 Task: Find connections with filter location Bangui with filter topic #househunting with filter profile language English with filter current company CBTS with filter school Lloyd Law College - India with filter industry Funds and Trusts with filter service category Demand Generation with filter keywords title Shelf Stocker
Action: Mouse moved to (706, 111)
Screenshot: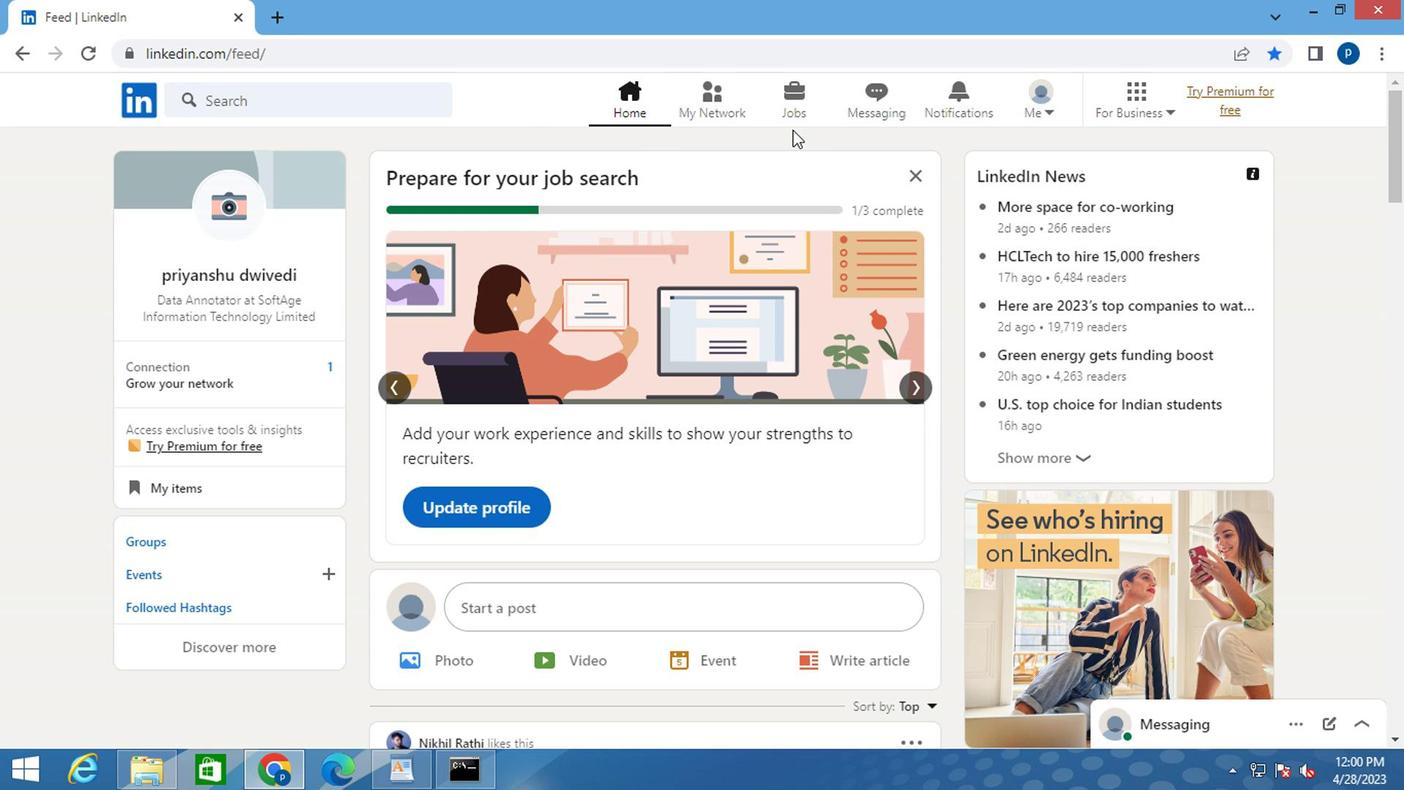 
Action: Mouse pressed left at (706, 111)
Screenshot: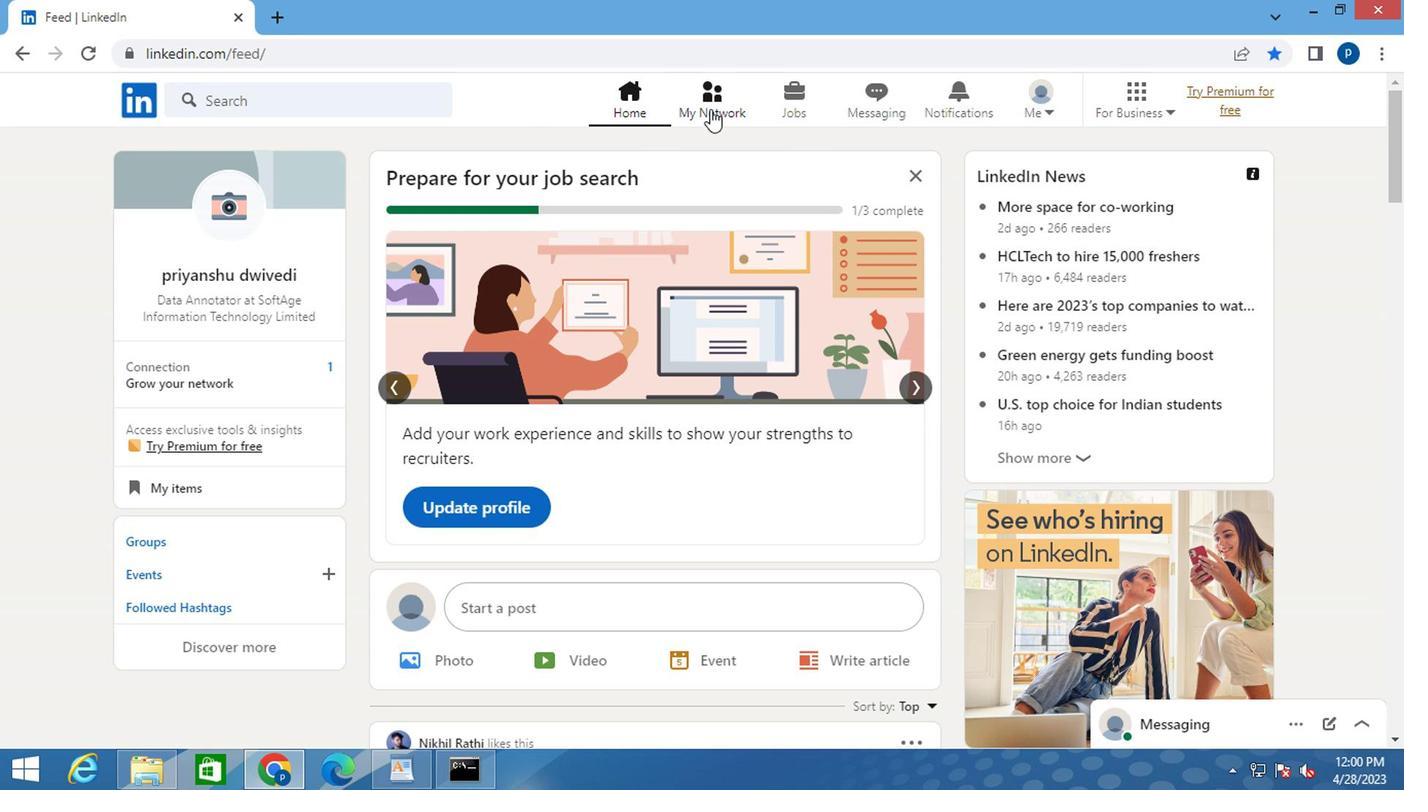 
Action: Mouse moved to (208, 218)
Screenshot: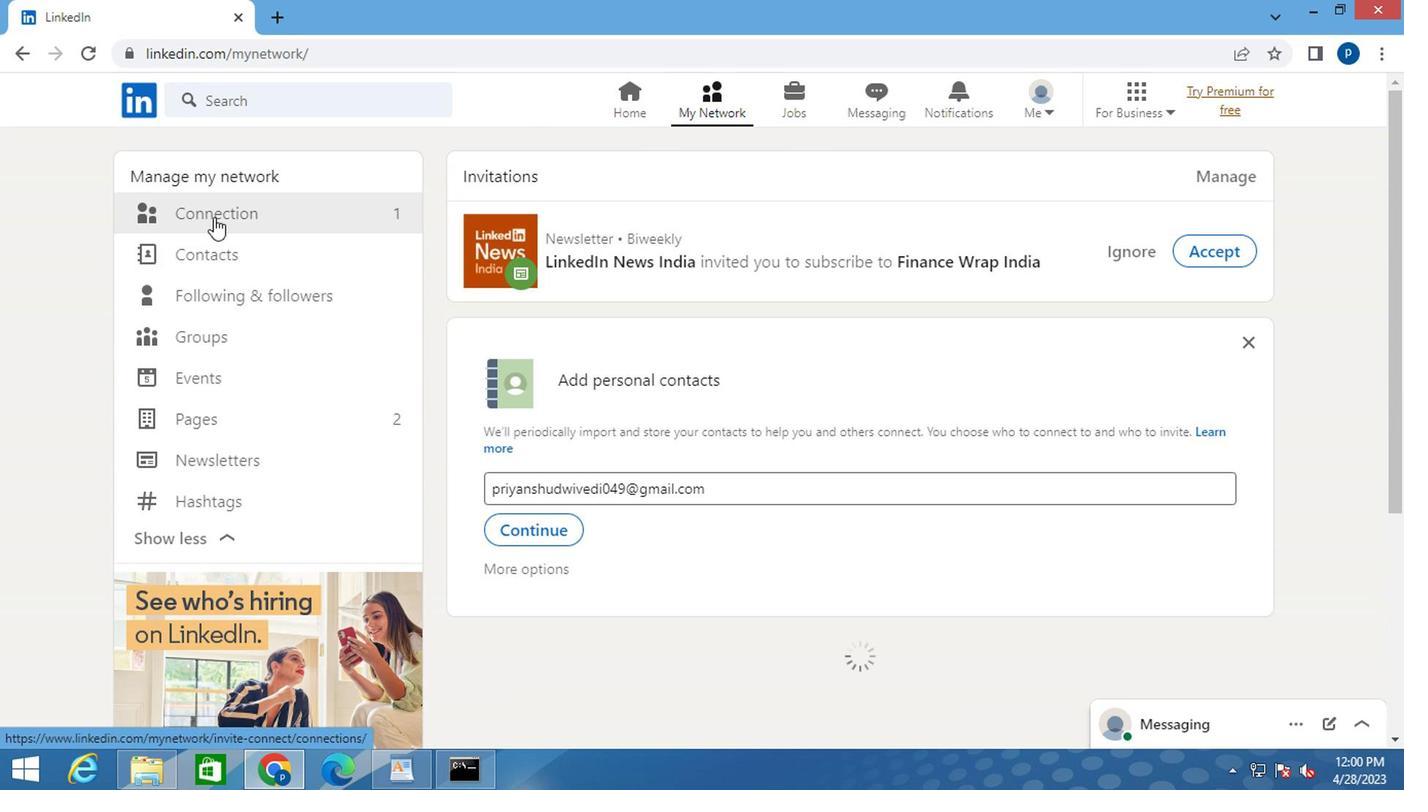
Action: Mouse pressed left at (208, 218)
Screenshot: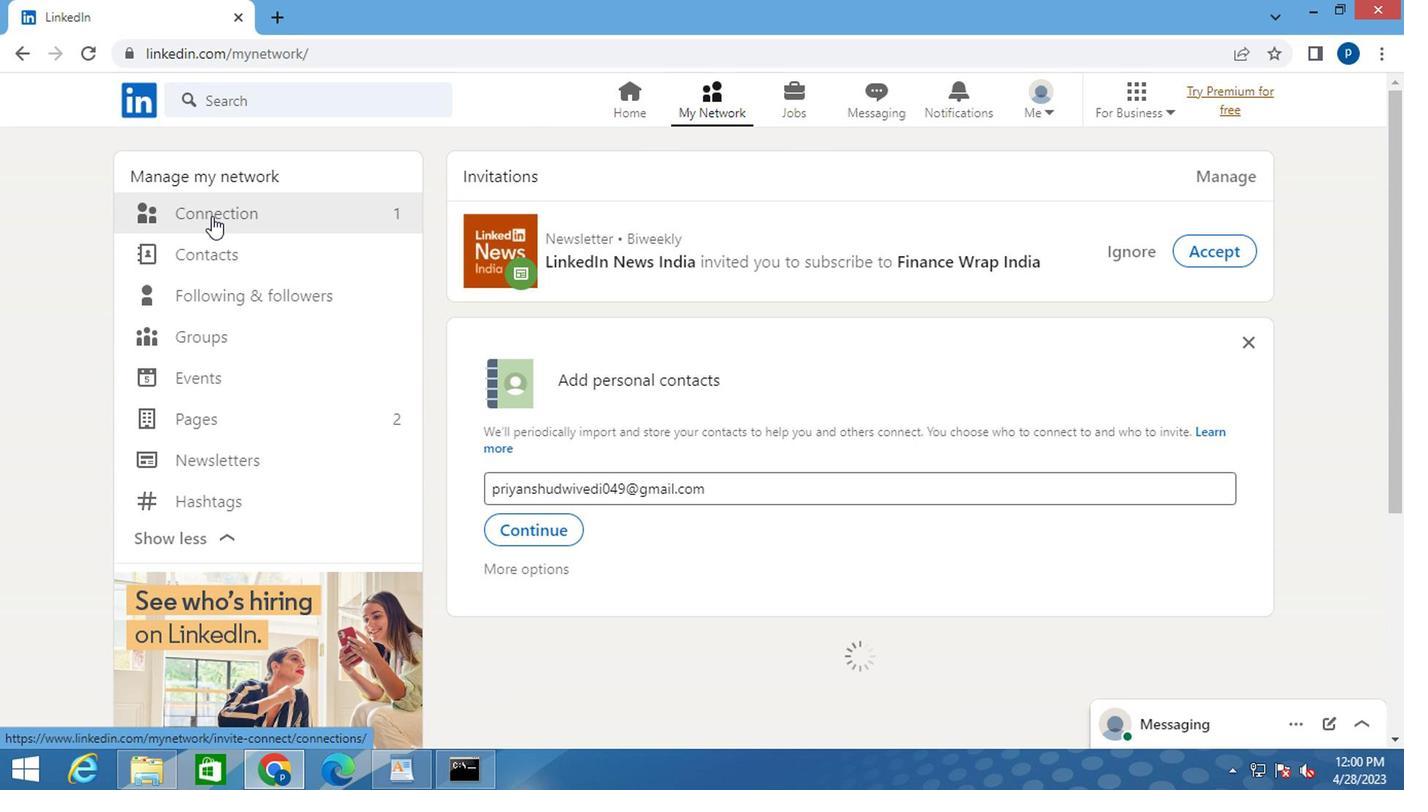 
Action: Mouse moved to (832, 221)
Screenshot: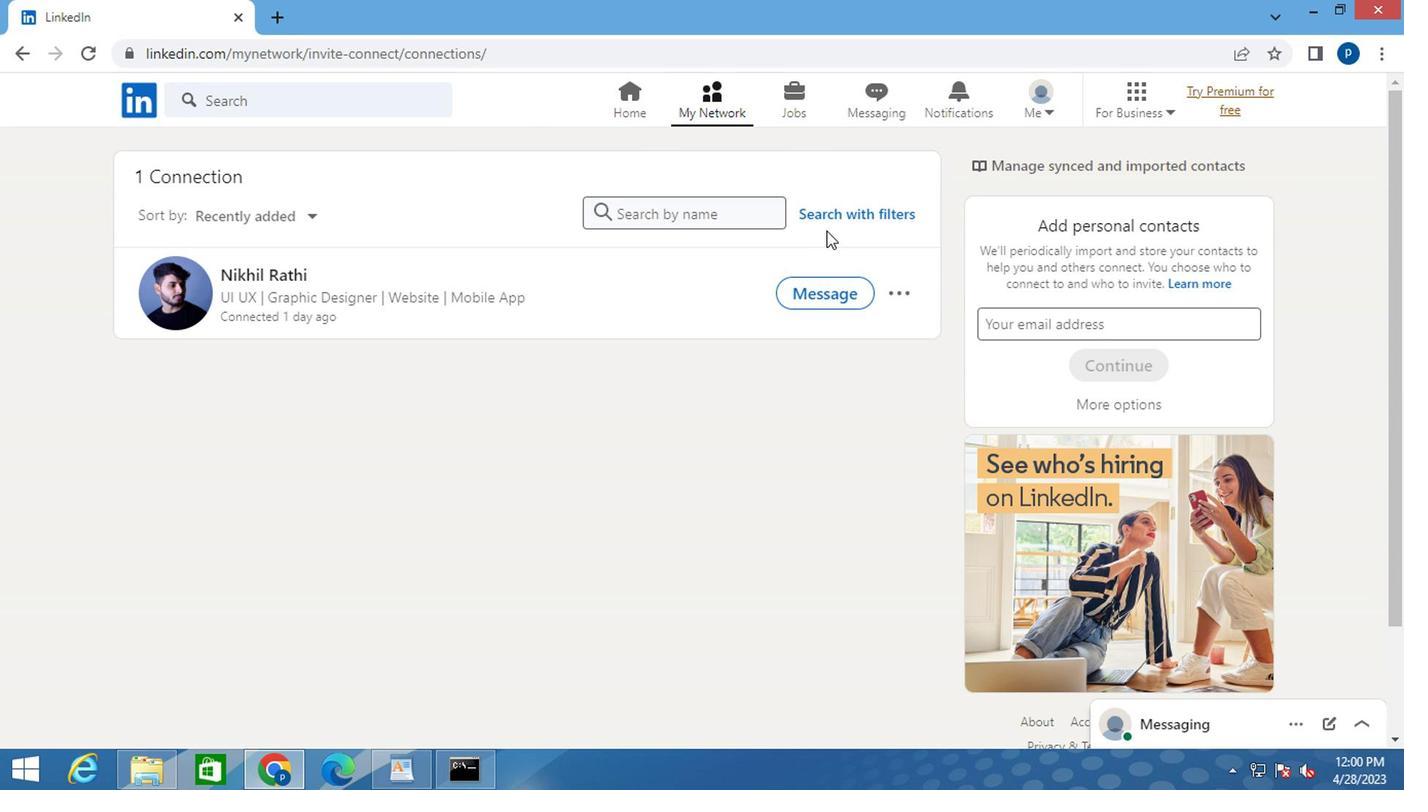 
Action: Mouse pressed left at (832, 221)
Screenshot: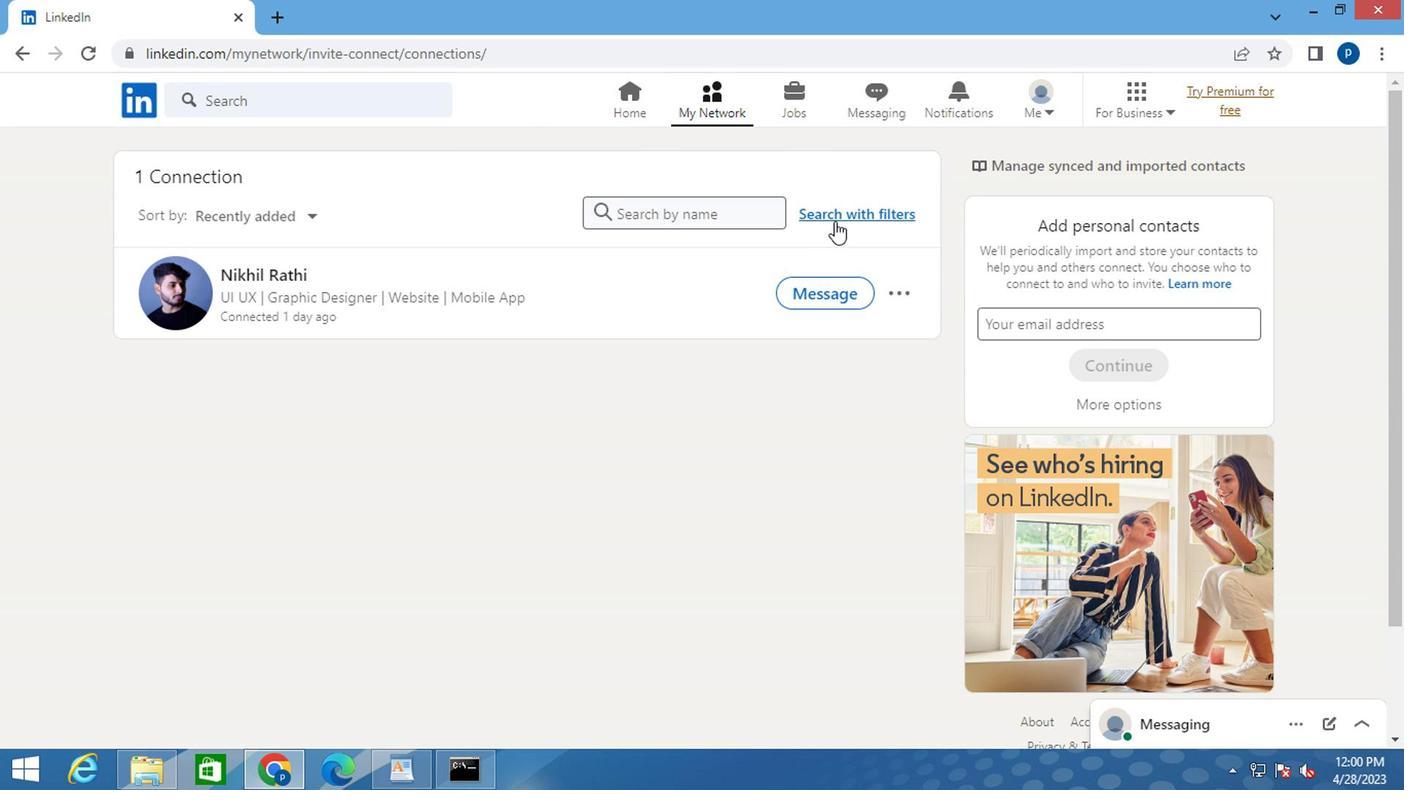 
Action: Mouse moved to (766, 166)
Screenshot: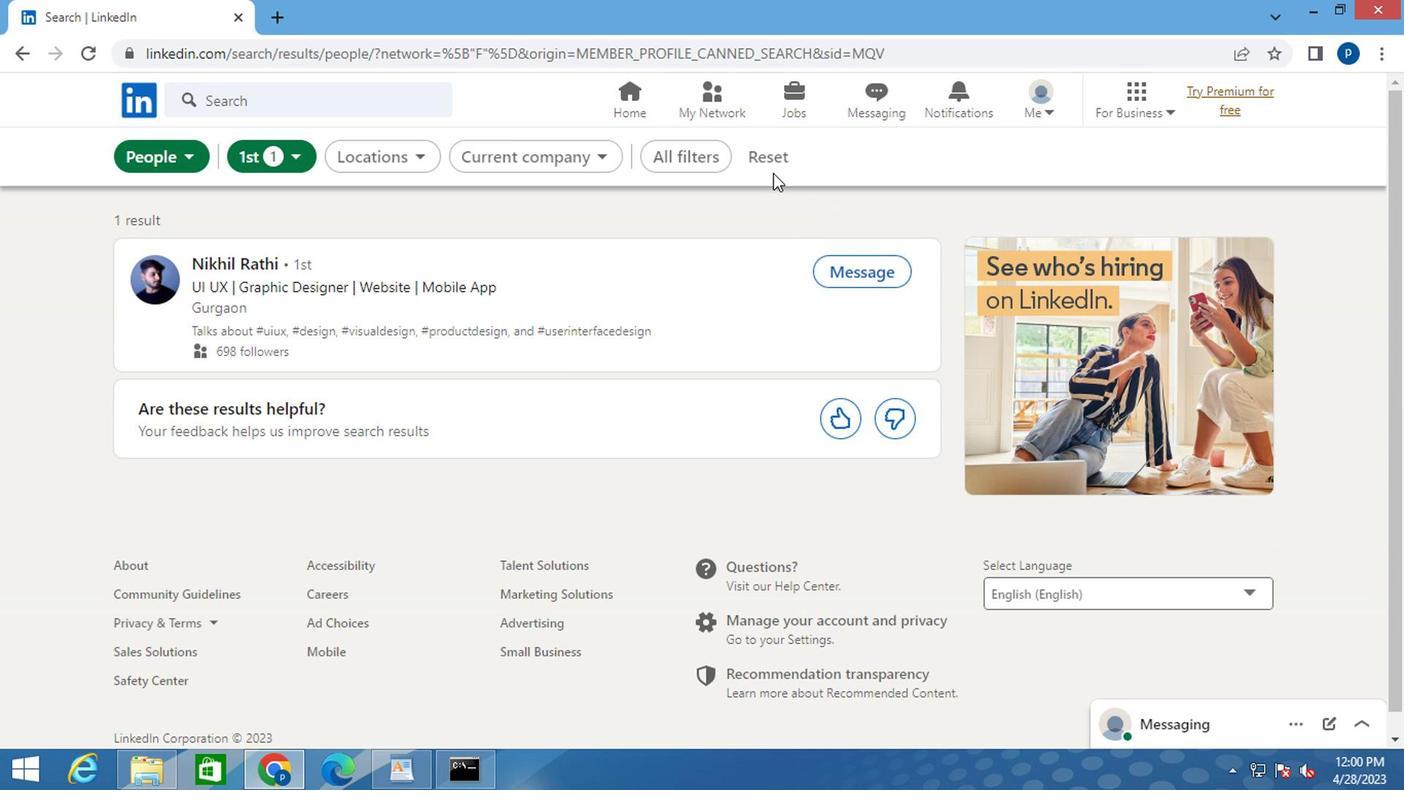 
Action: Mouse pressed left at (766, 166)
Screenshot: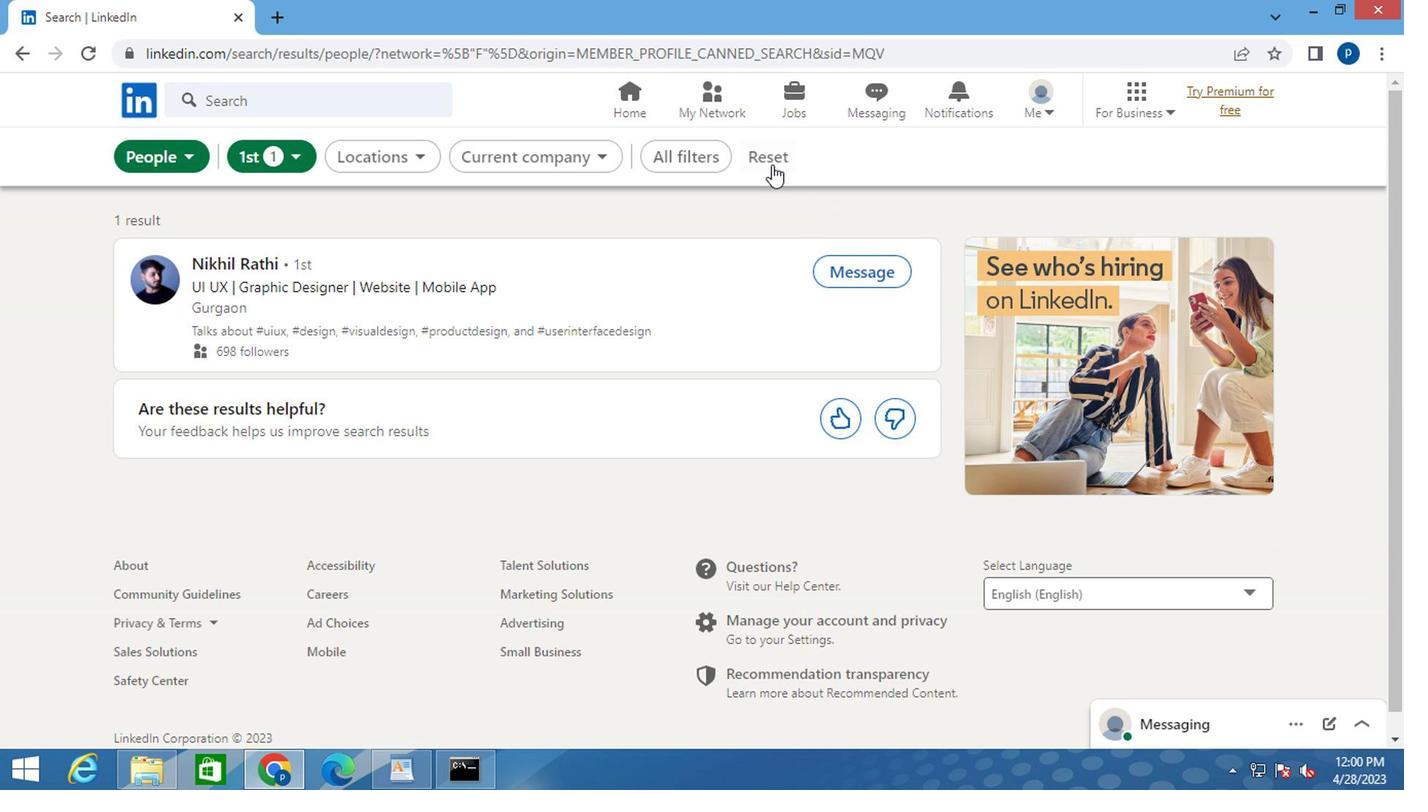 
Action: Mouse moved to (741, 163)
Screenshot: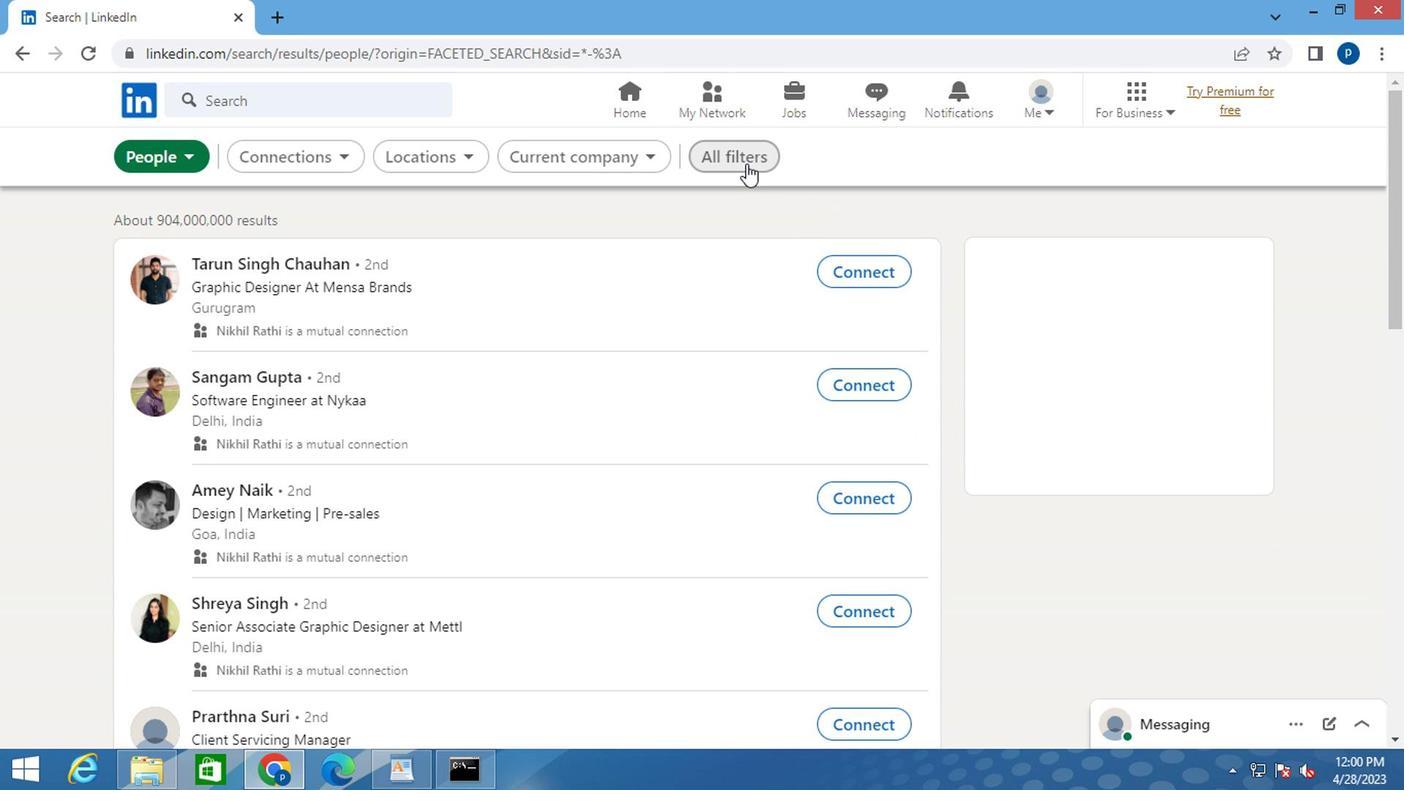 
Action: Mouse pressed left at (741, 163)
Screenshot: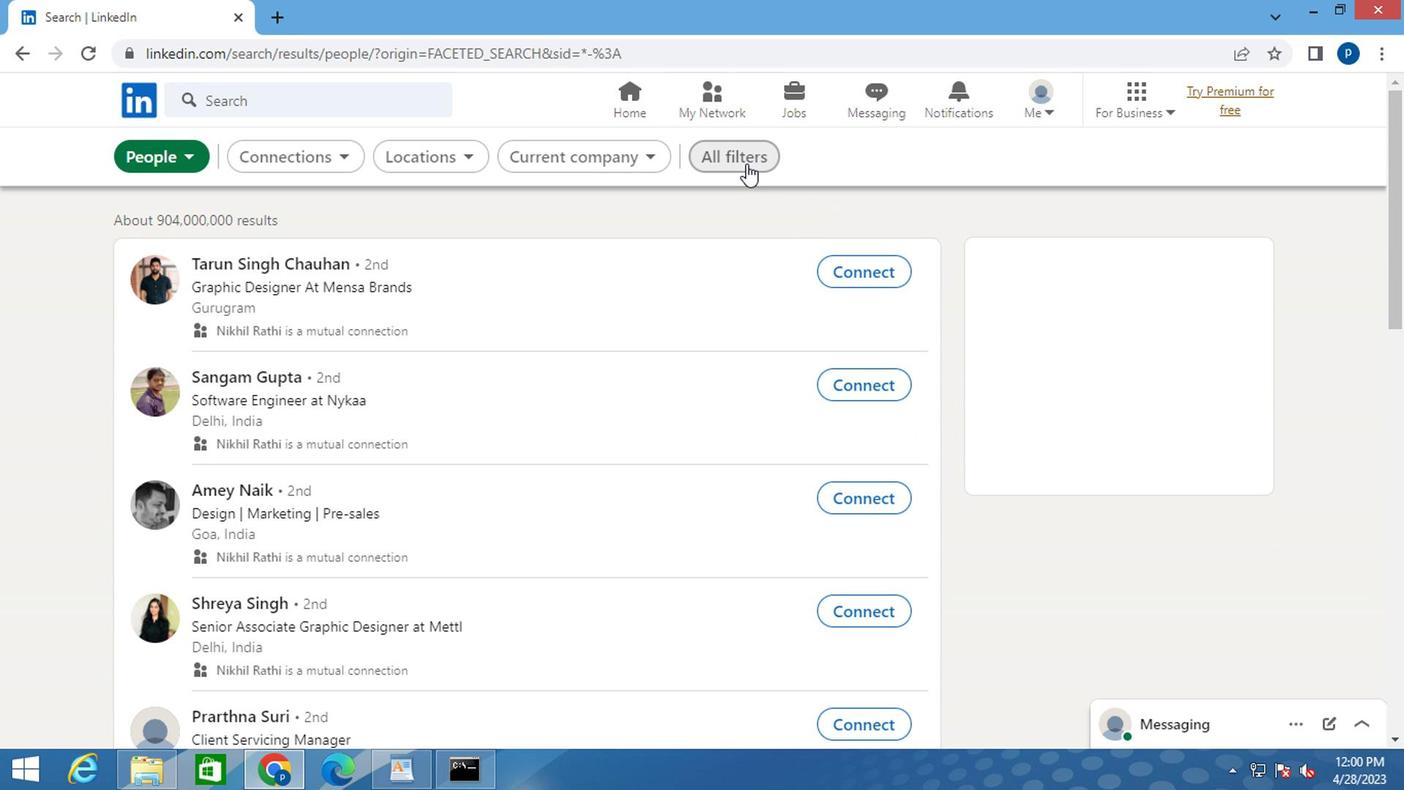 
Action: Mouse moved to (1096, 454)
Screenshot: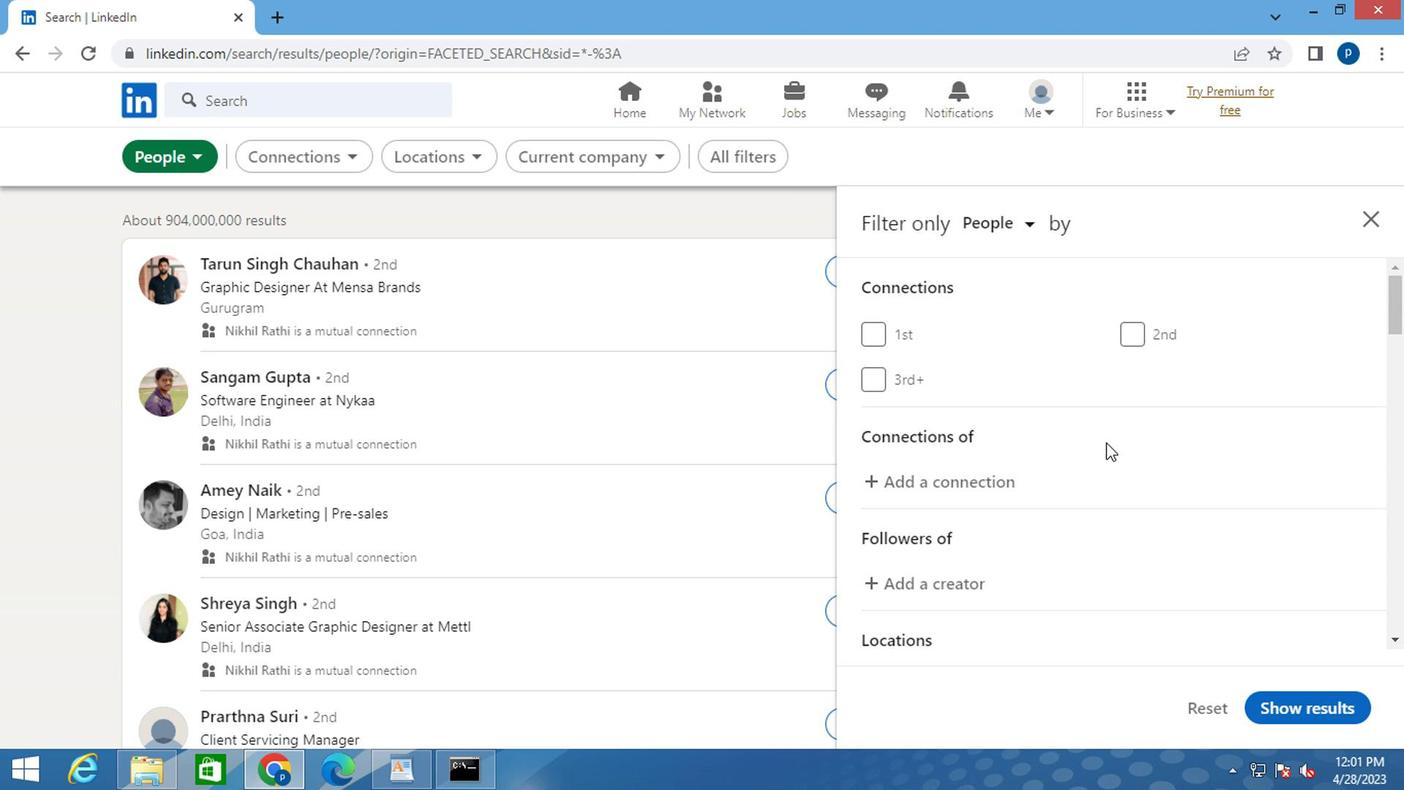 
Action: Mouse scrolled (1096, 453) with delta (0, 0)
Screenshot: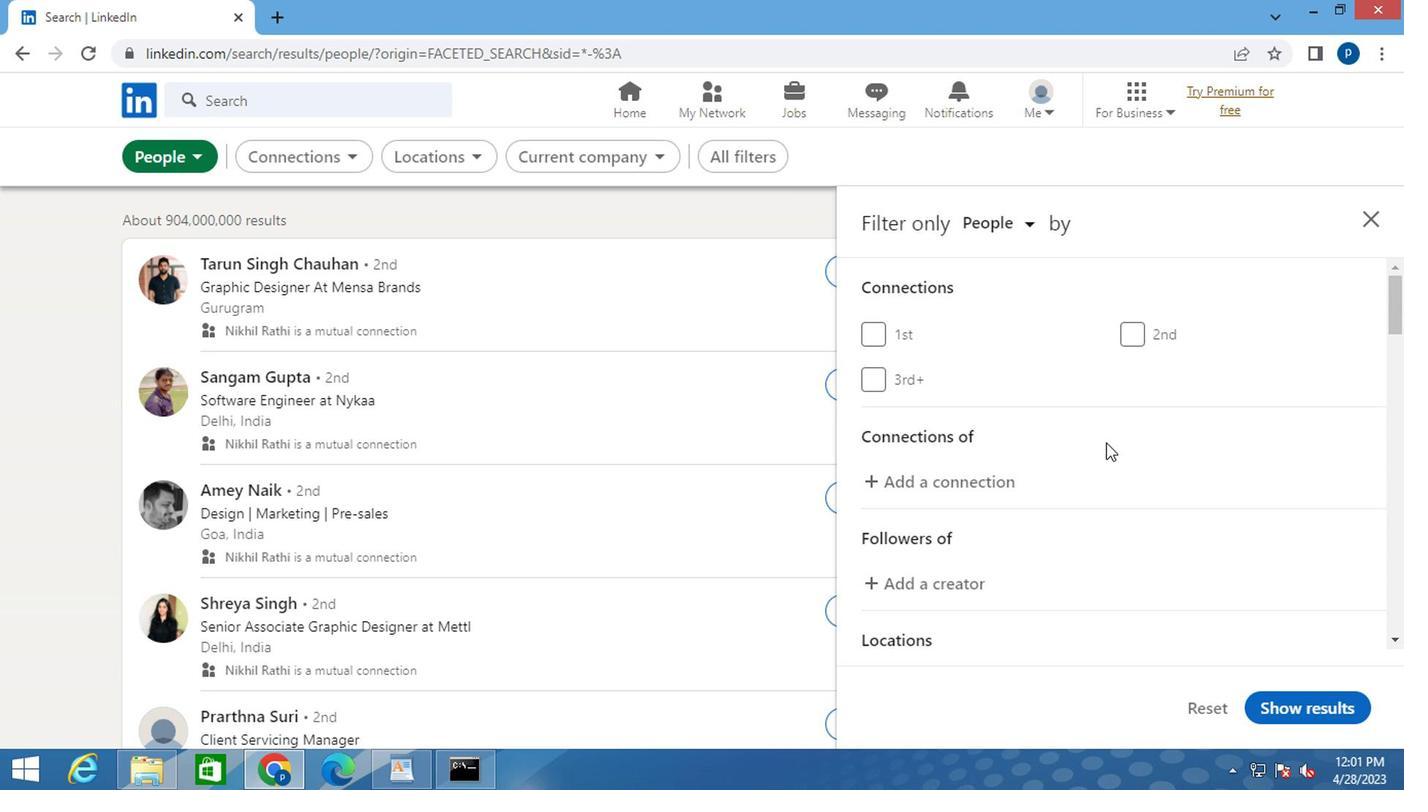 
Action: Mouse moved to (1095, 455)
Screenshot: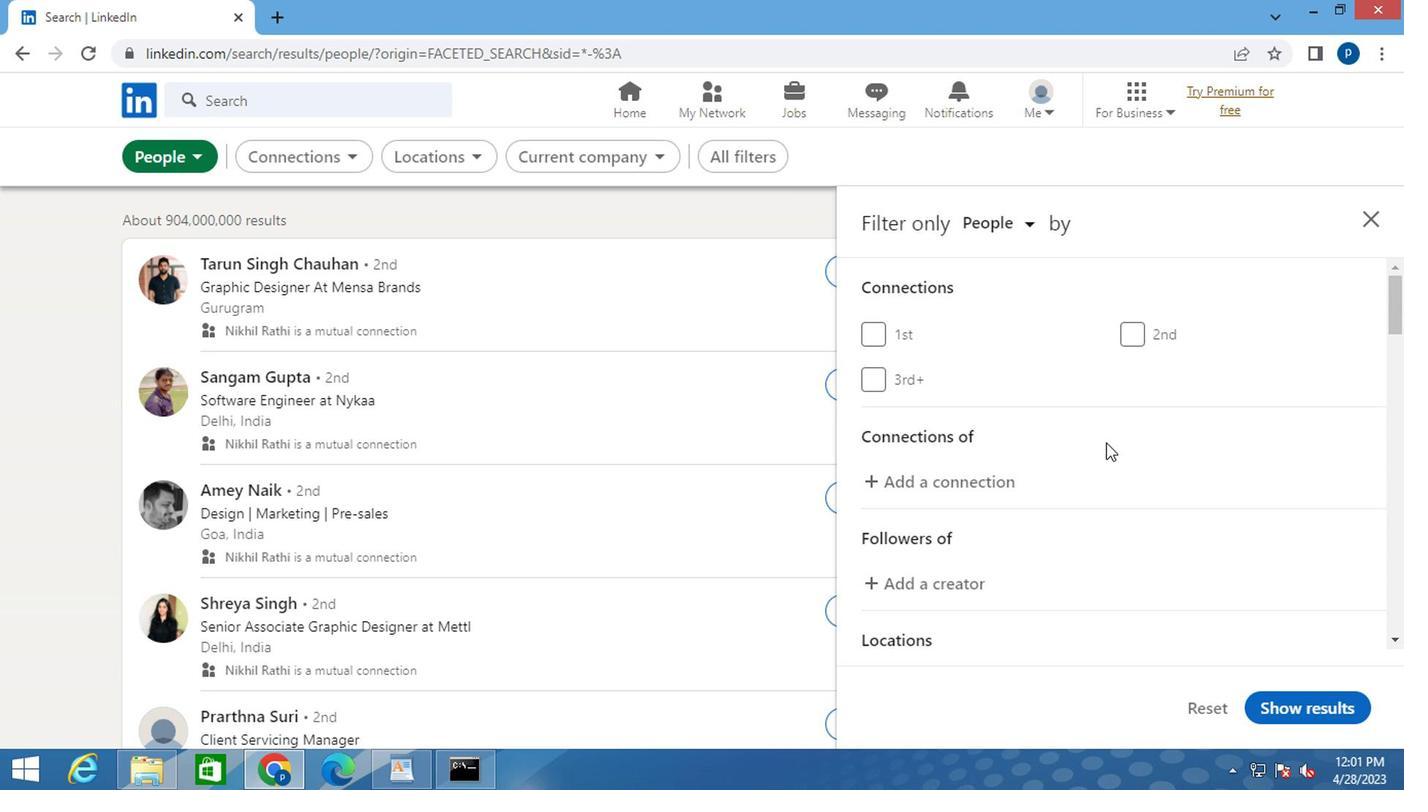 
Action: Mouse scrolled (1095, 454) with delta (0, 0)
Screenshot: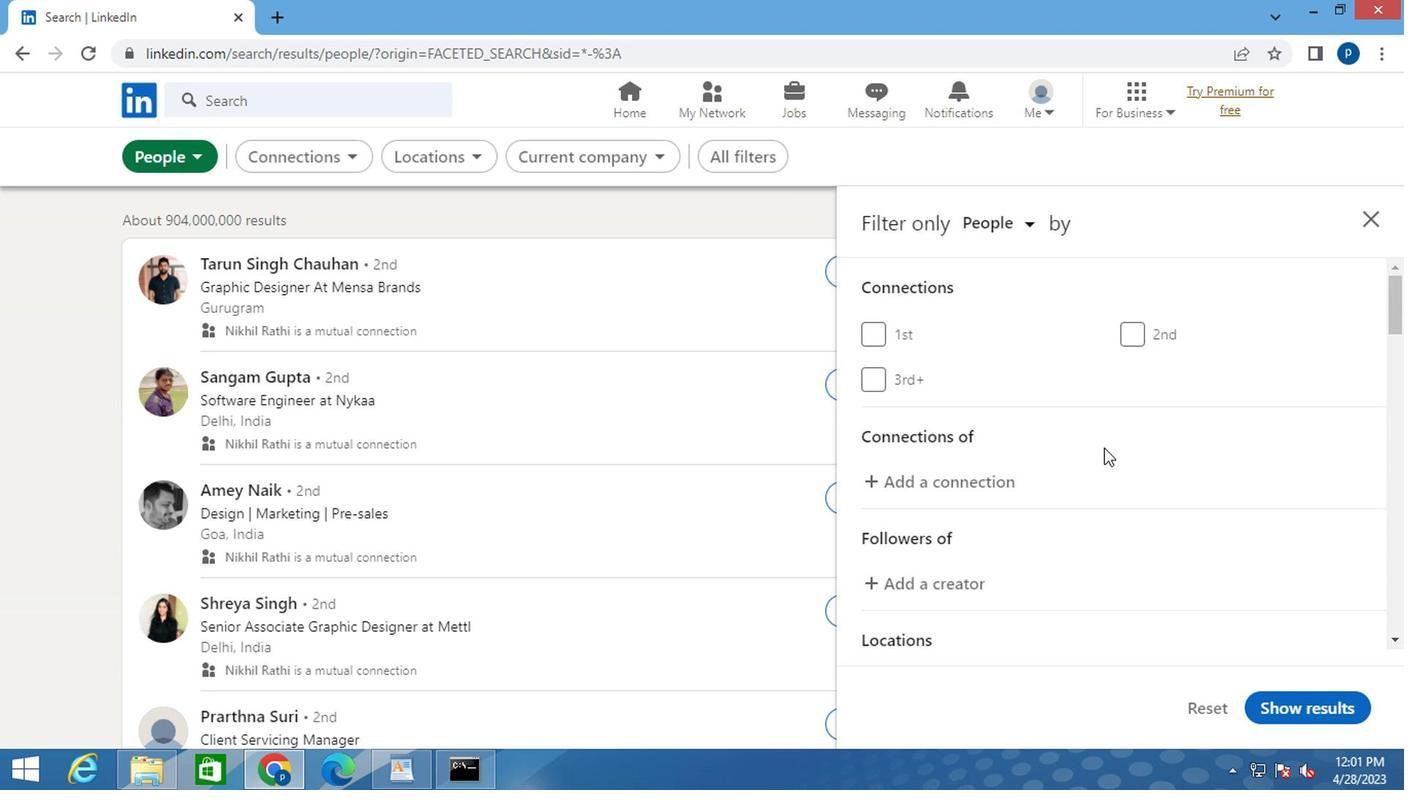 
Action: Mouse moved to (1158, 569)
Screenshot: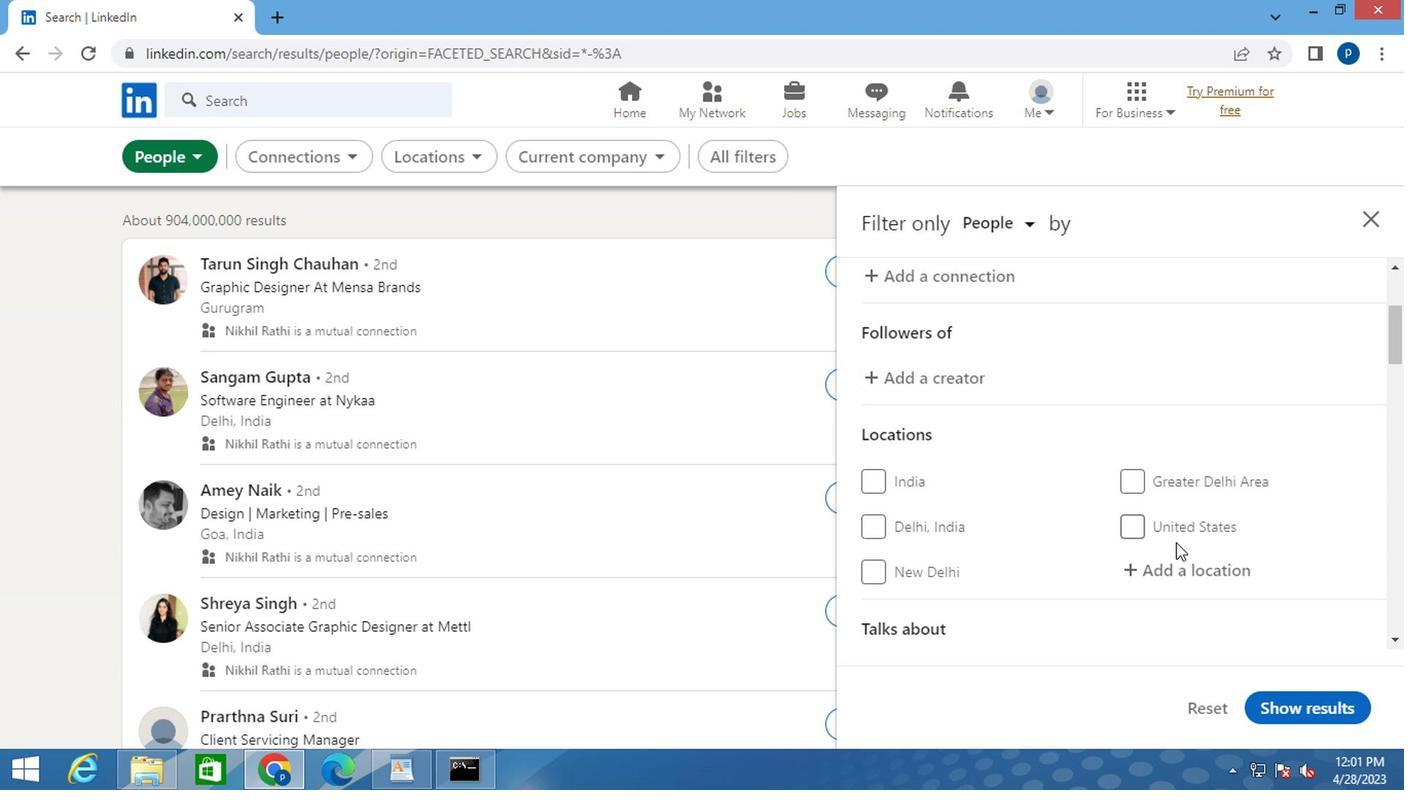 
Action: Mouse pressed left at (1158, 569)
Screenshot: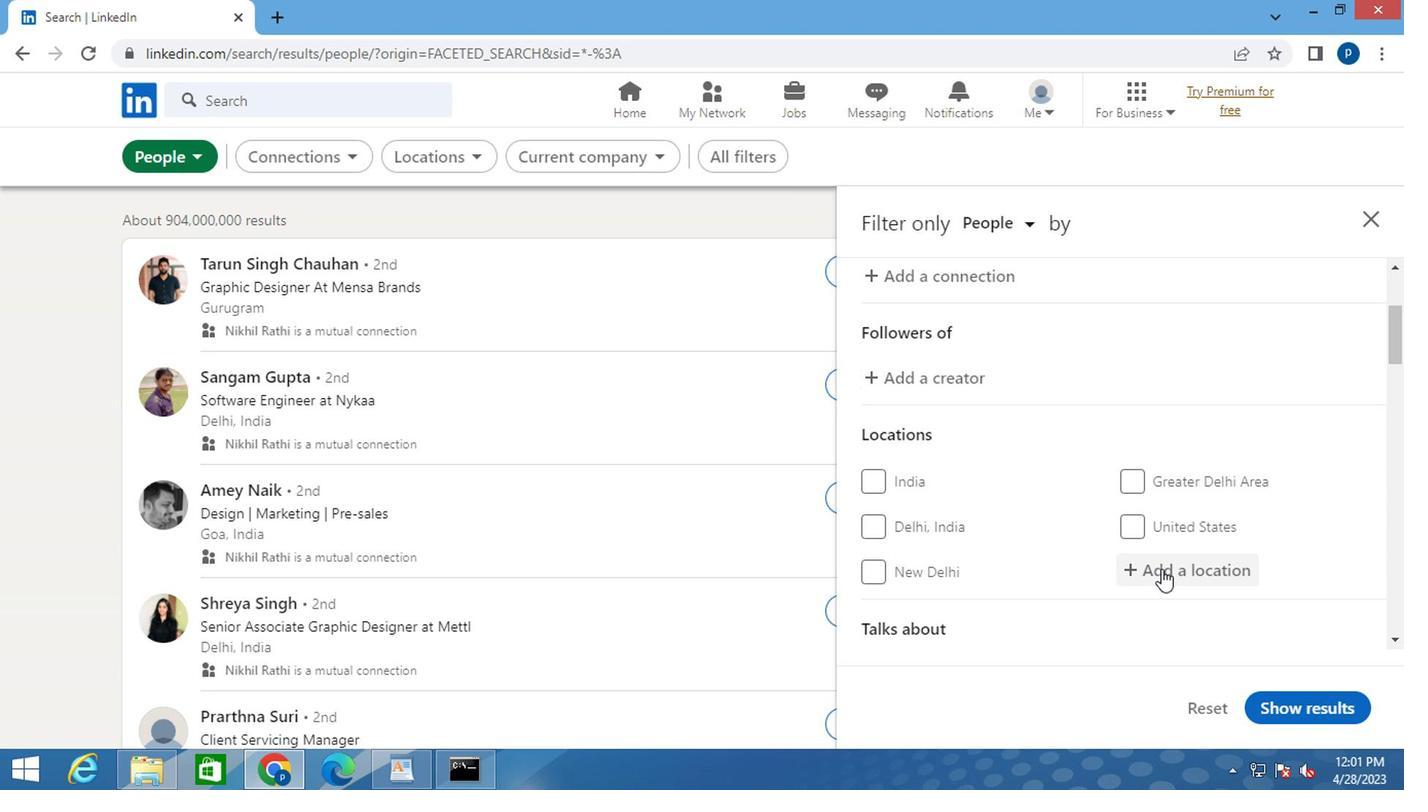 
Action: Key pressed <Key.caps_lock>b<Key.caps_lock>angui<Key.enter>
Screenshot: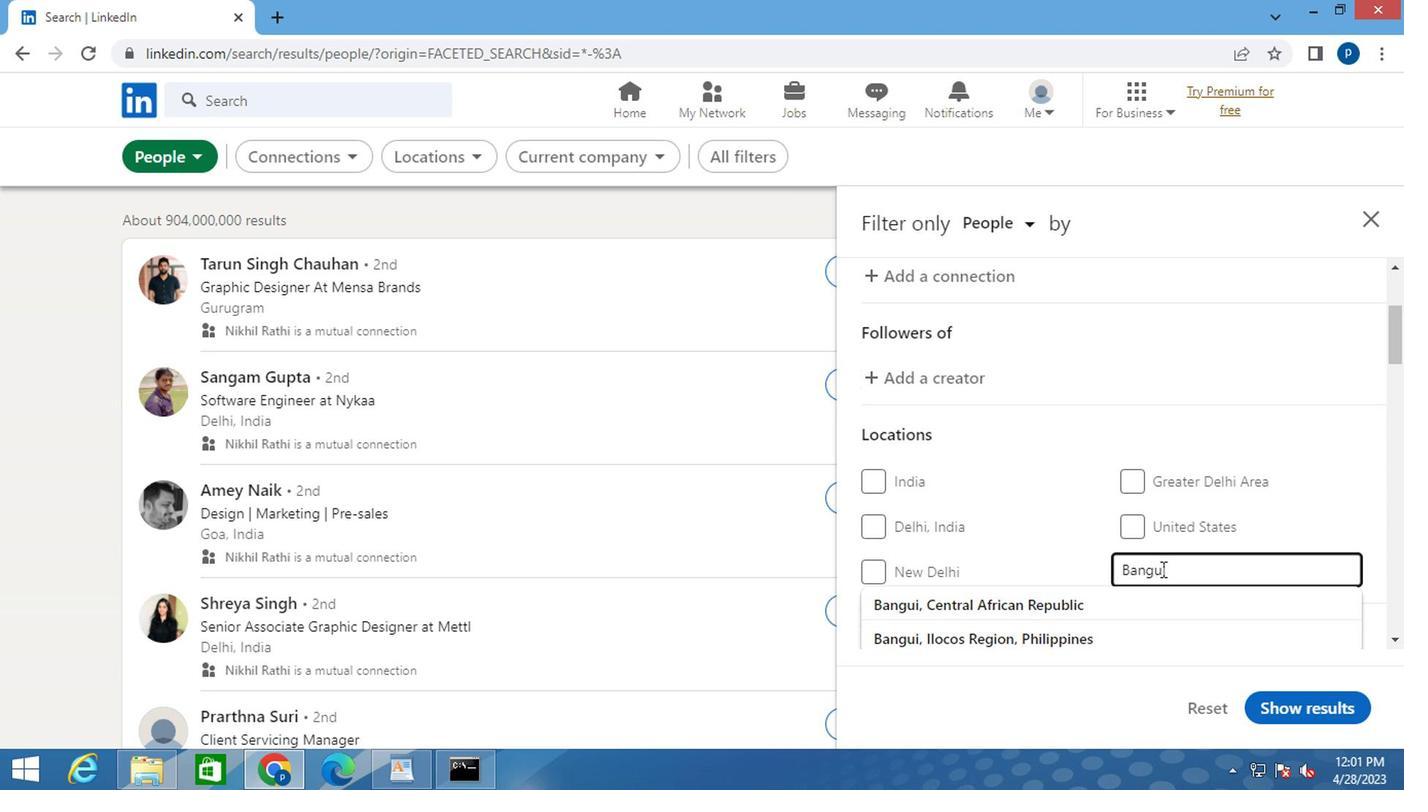 
Action: Mouse moved to (1105, 589)
Screenshot: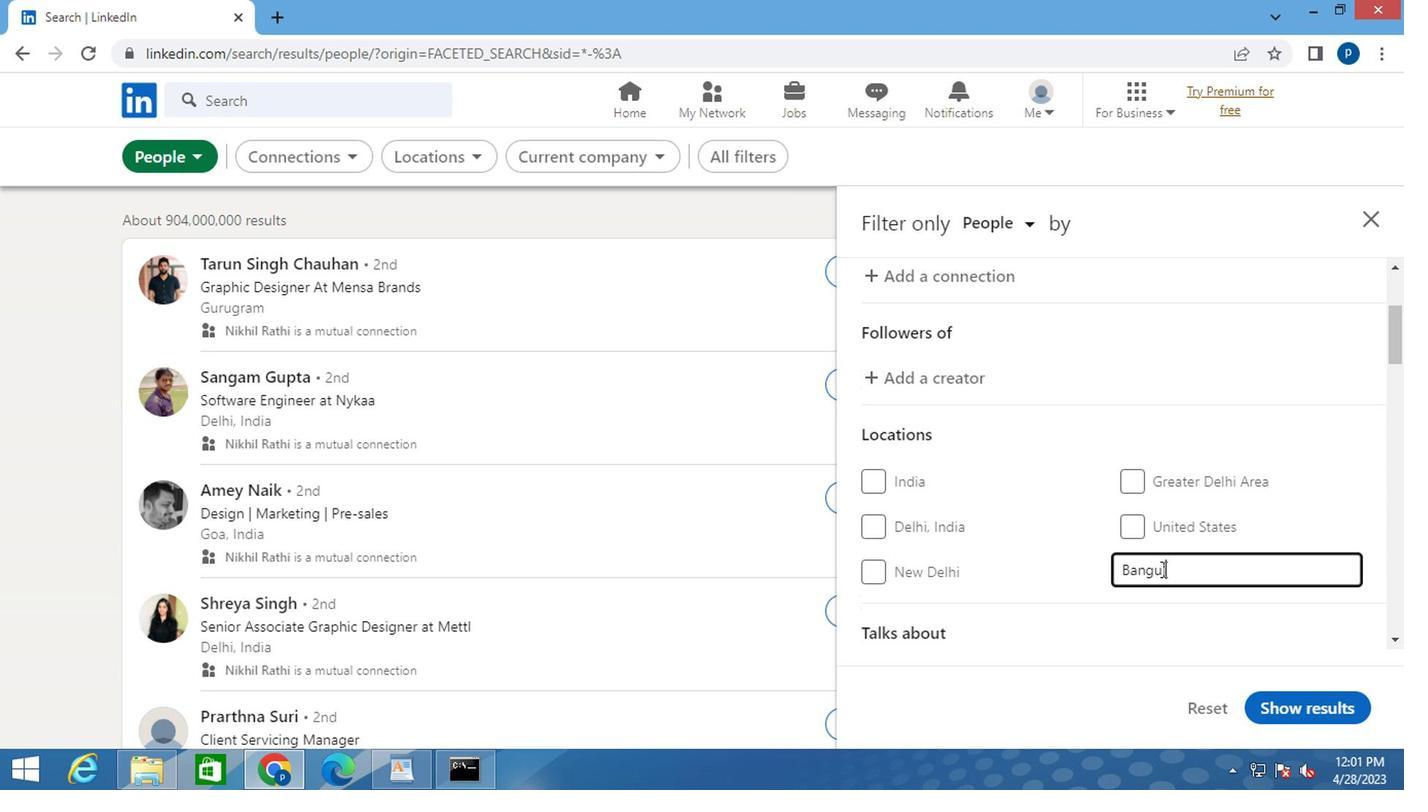 
Action: Mouse scrolled (1105, 588) with delta (0, -1)
Screenshot: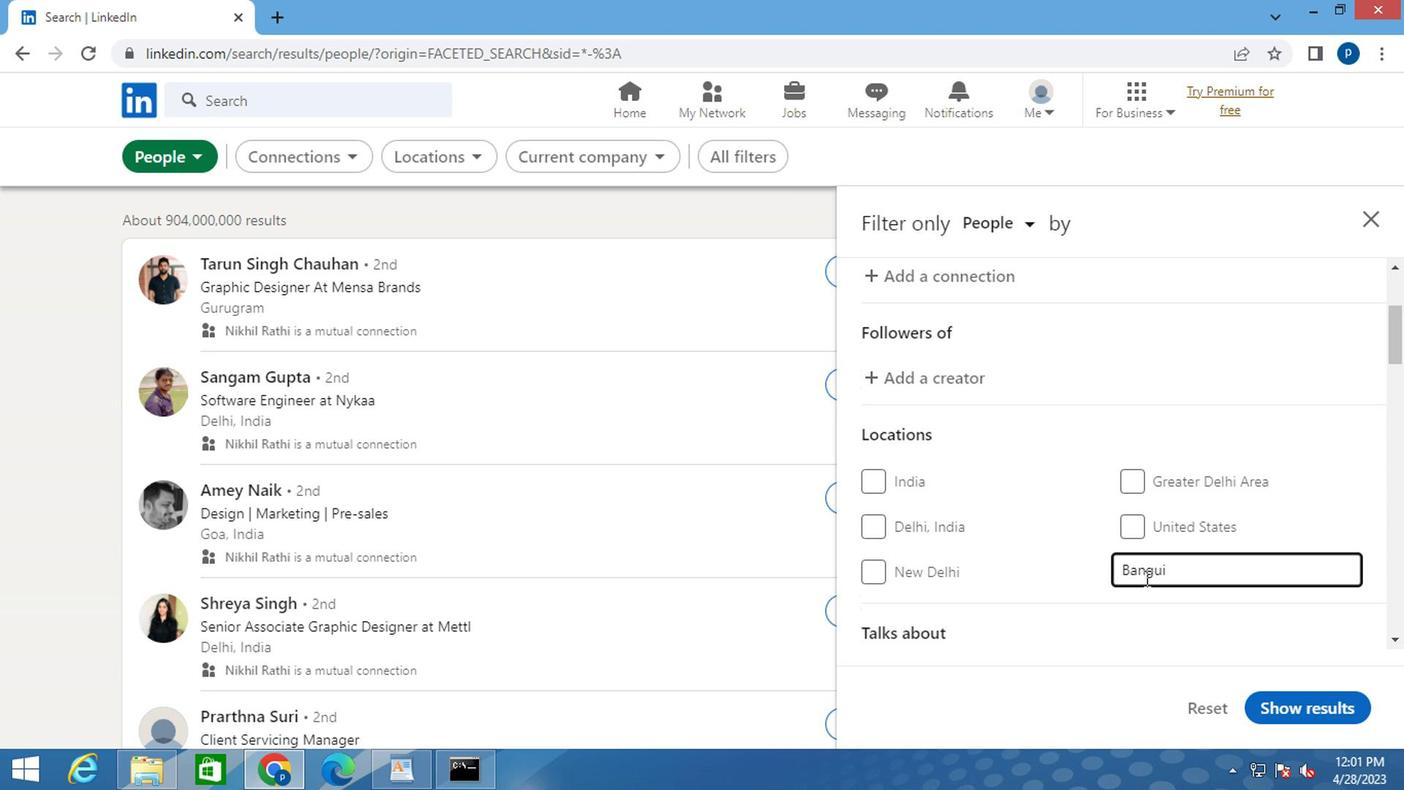 
Action: Mouse scrolled (1105, 588) with delta (0, -1)
Screenshot: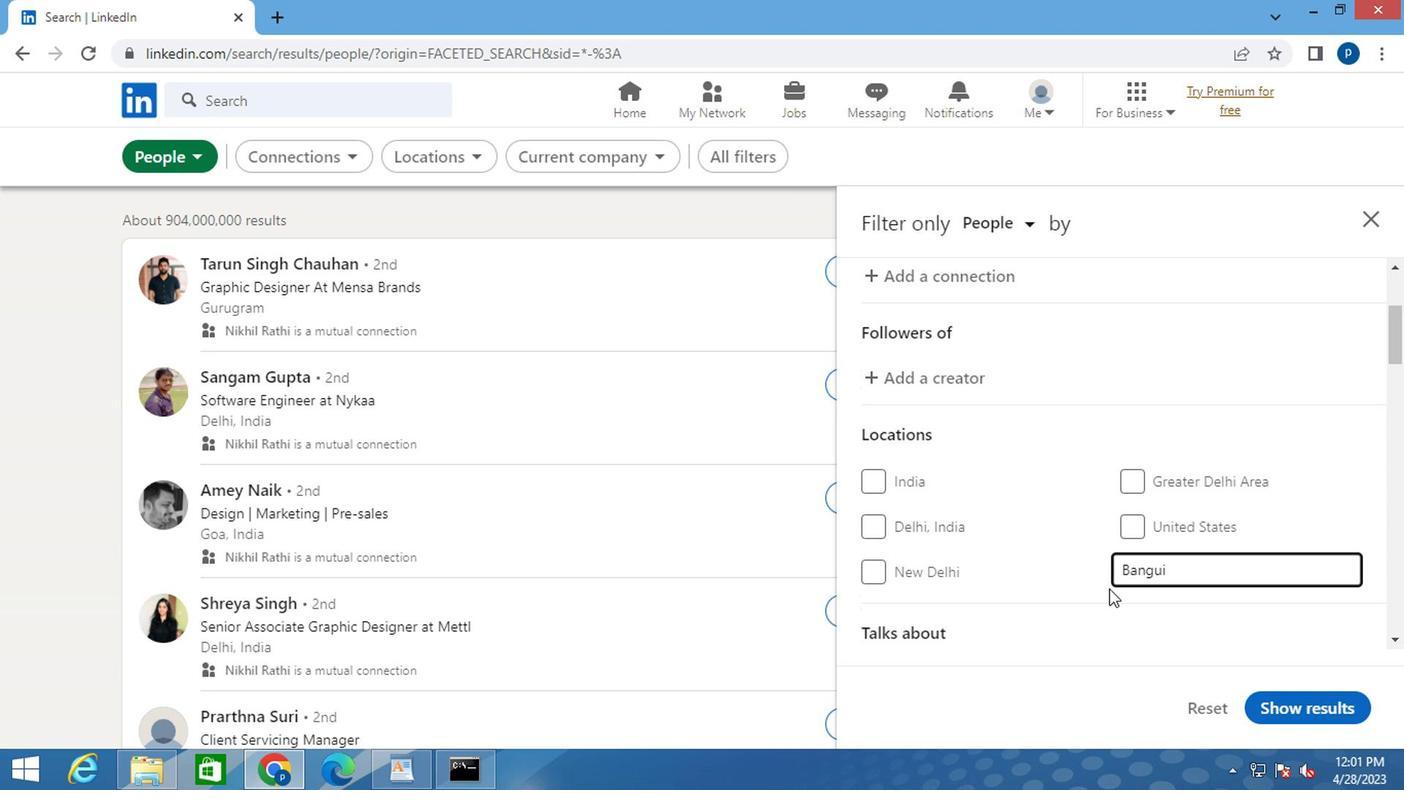 
Action: Mouse moved to (1135, 572)
Screenshot: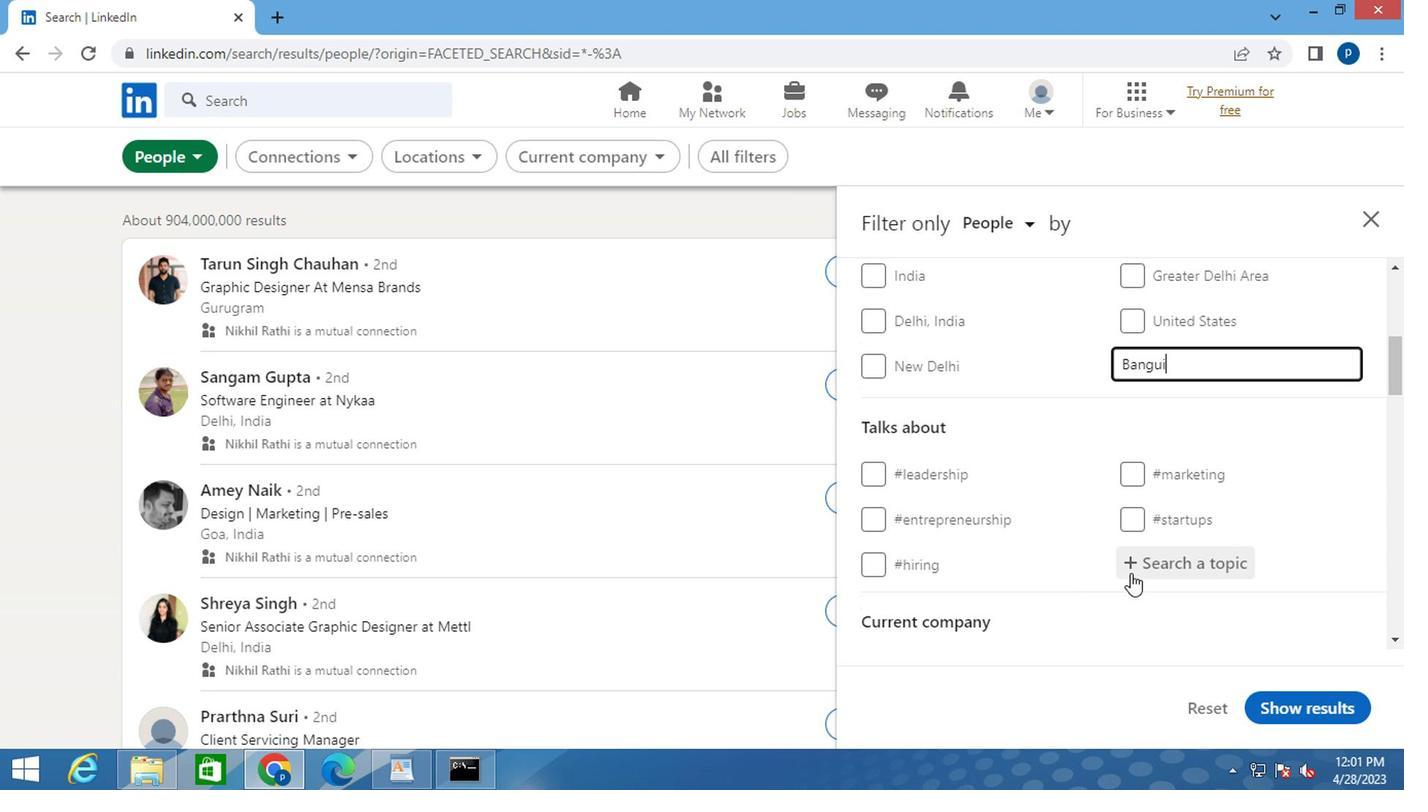 
Action: Mouse pressed left at (1135, 572)
Screenshot: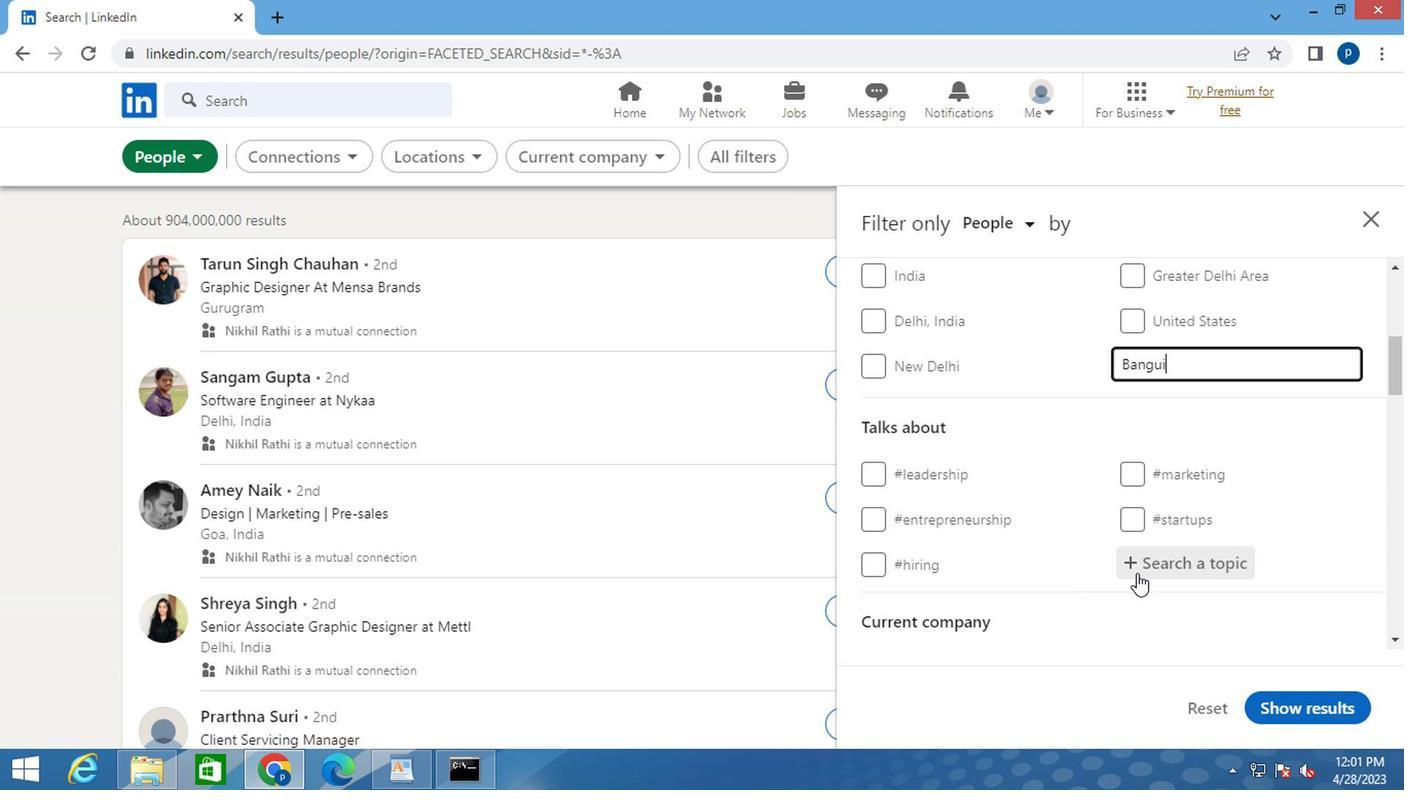 
Action: Key pressed <Key.shift>#HOUSEHUNTING<Key.space>
Screenshot: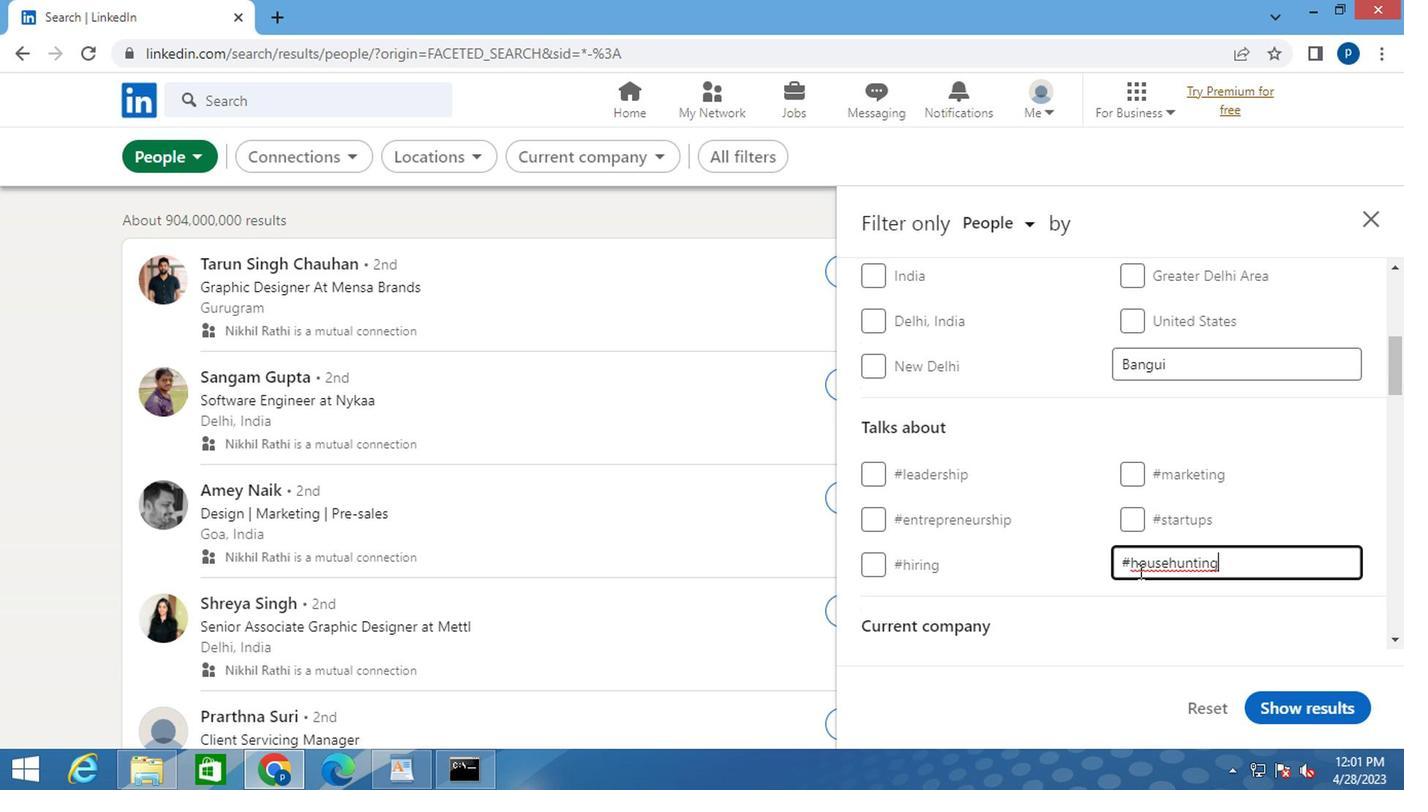 
Action: Mouse moved to (1087, 569)
Screenshot: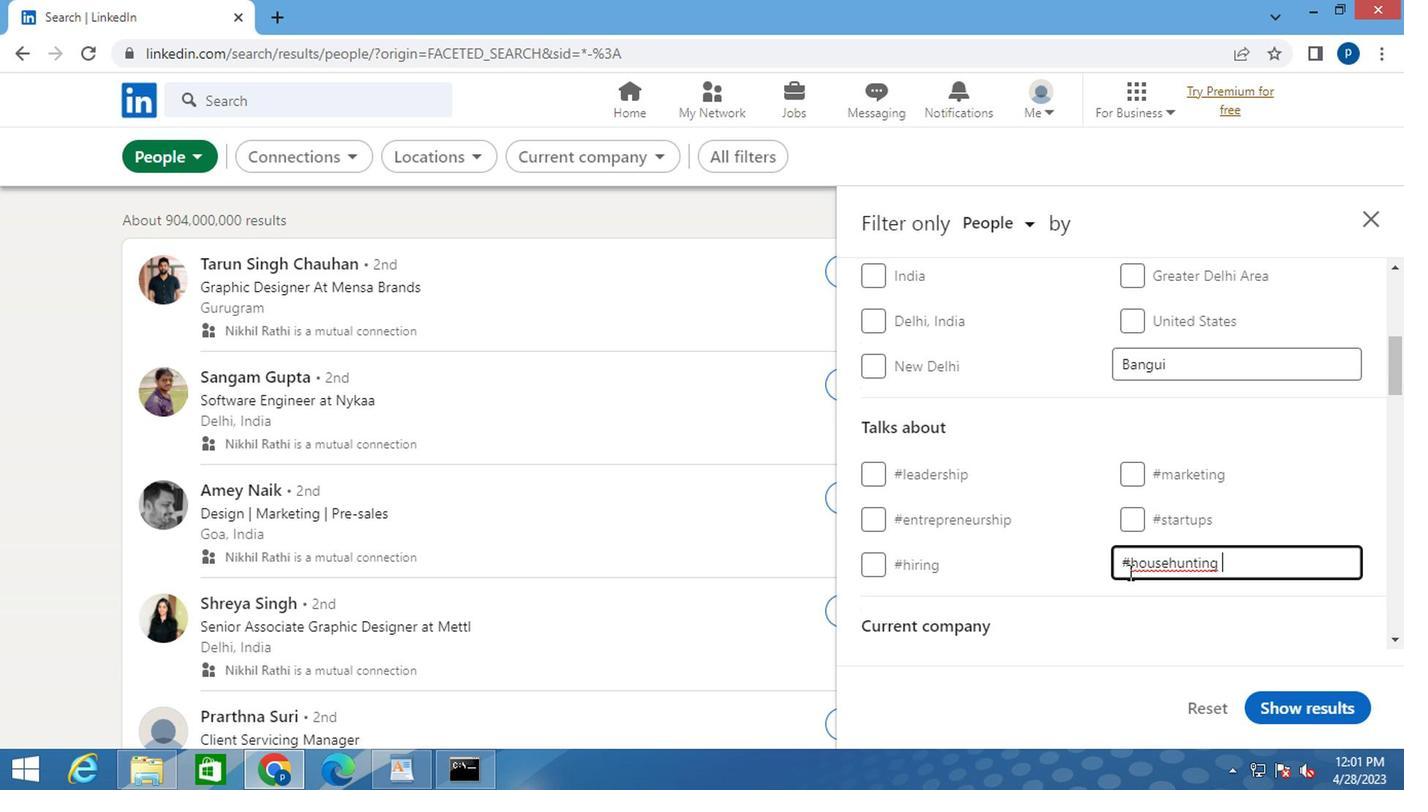 
Action: Mouse scrolled (1087, 567) with delta (0, -1)
Screenshot: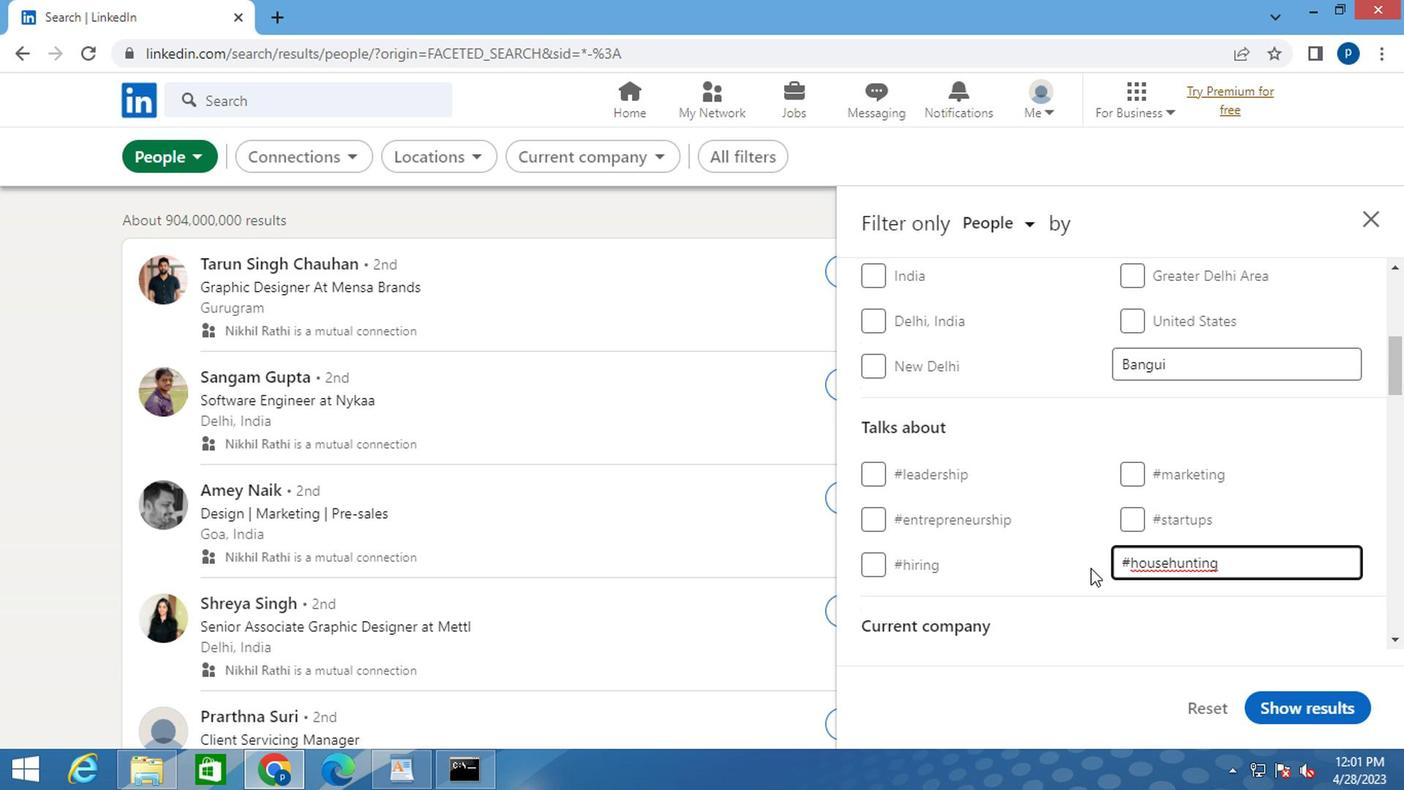 
Action: Mouse moved to (1087, 564)
Screenshot: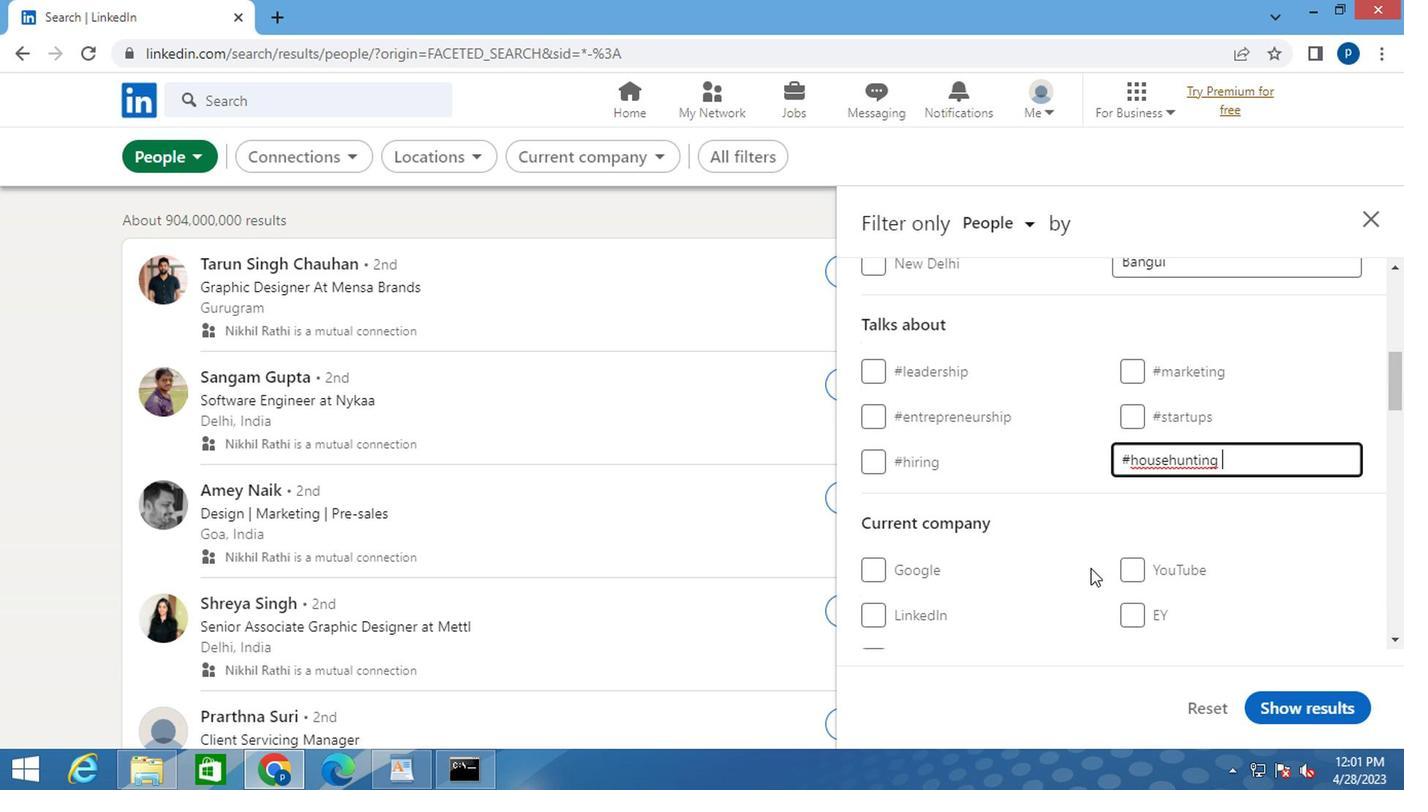 
Action: Mouse scrolled (1087, 562) with delta (0, -1)
Screenshot: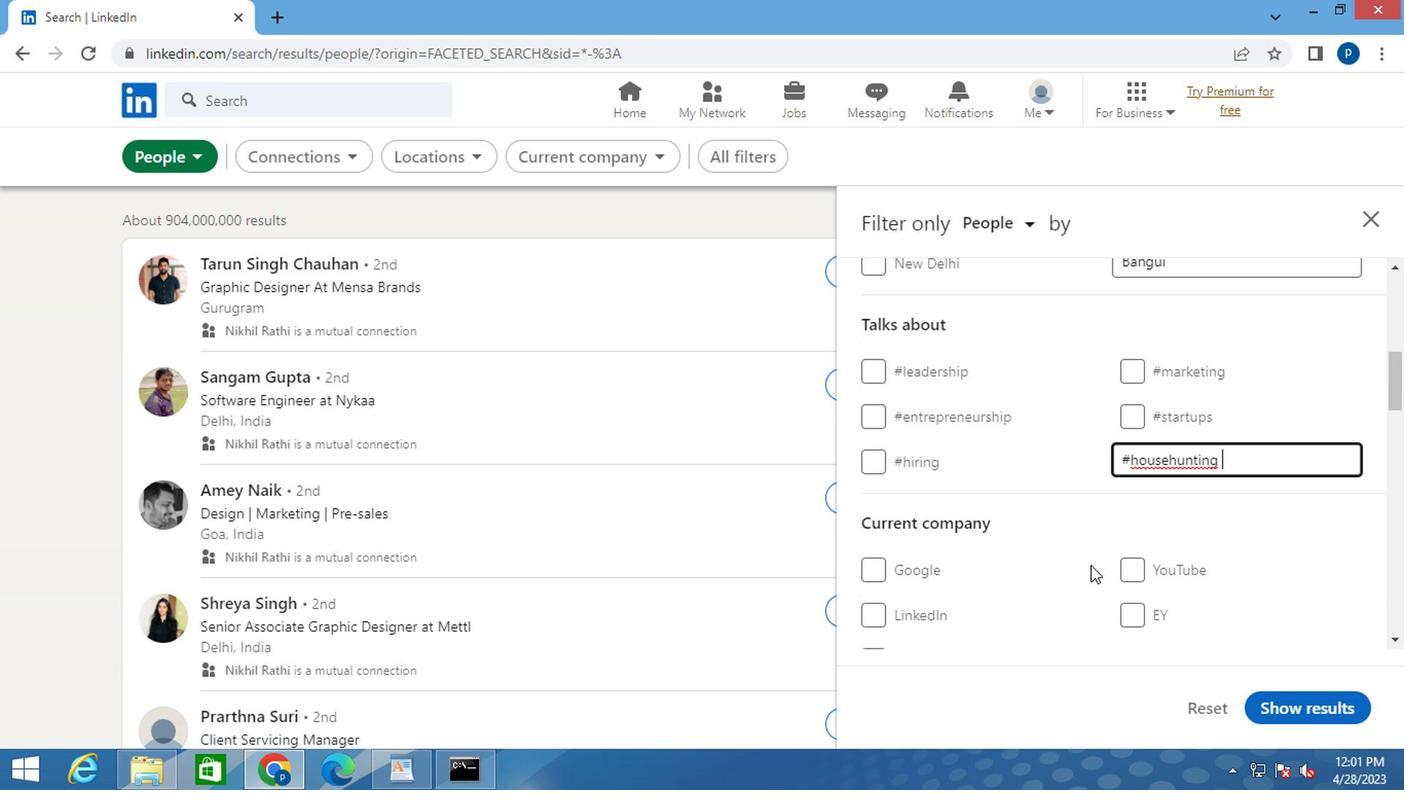 
Action: Mouse scrolled (1087, 562) with delta (0, -1)
Screenshot: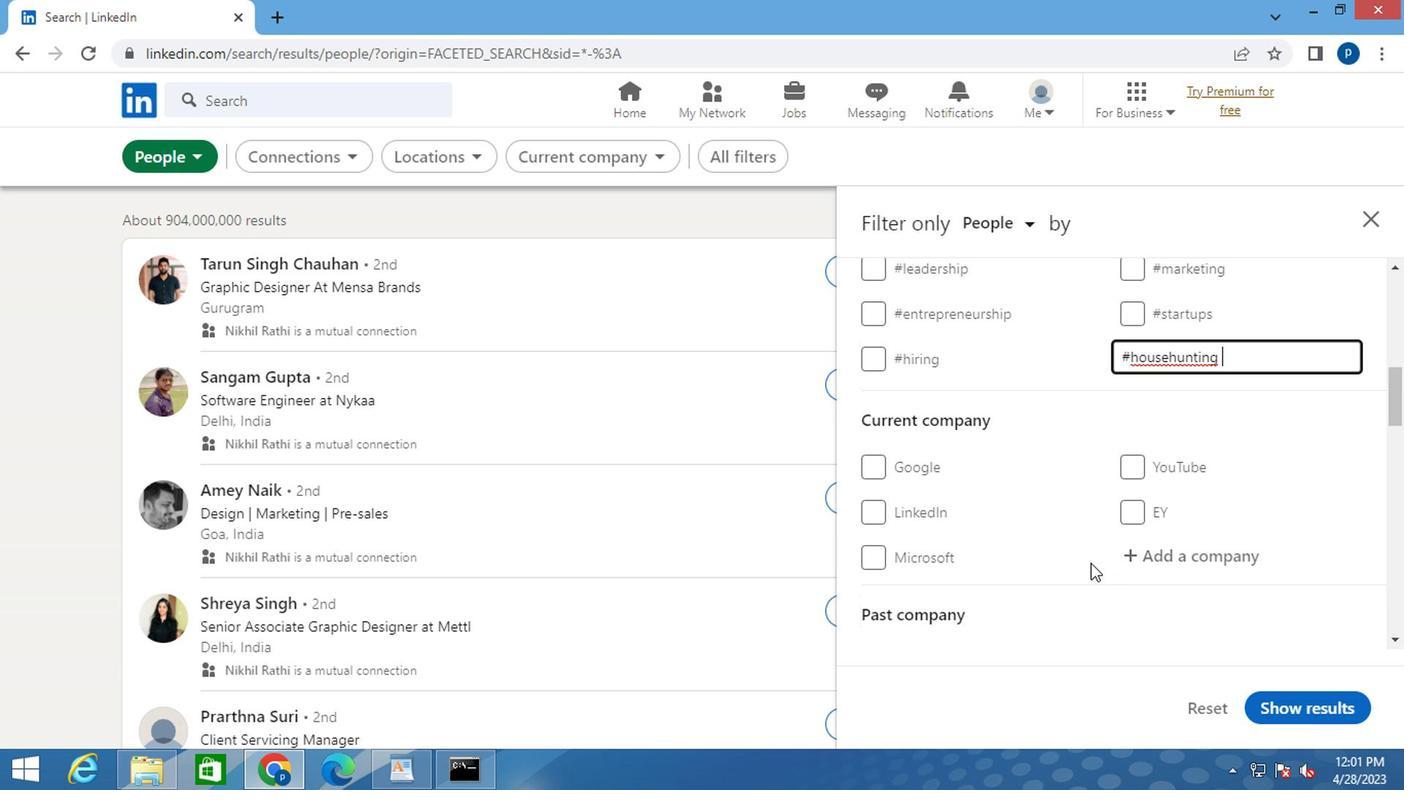
Action: Mouse moved to (1081, 550)
Screenshot: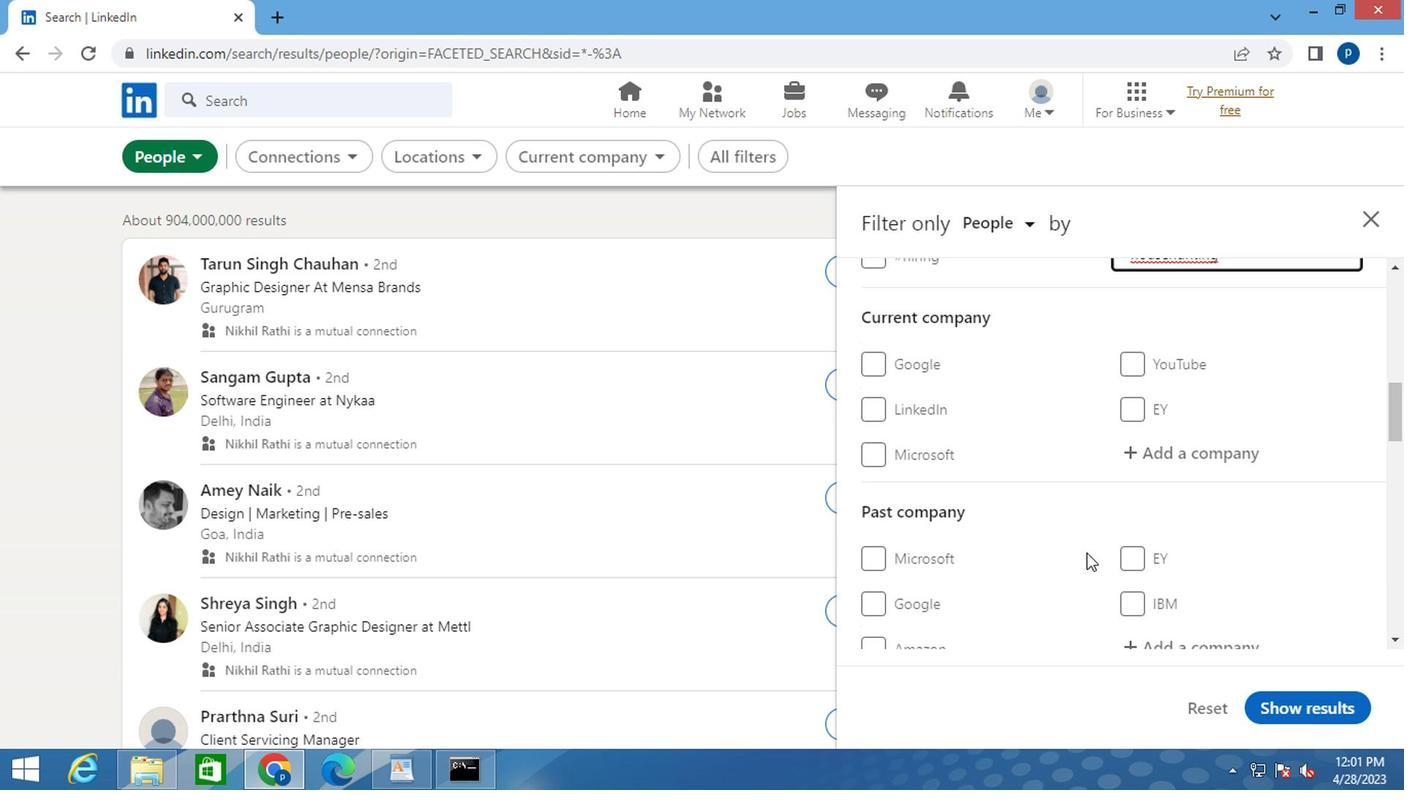 
Action: Mouse scrolled (1081, 549) with delta (0, -1)
Screenshot: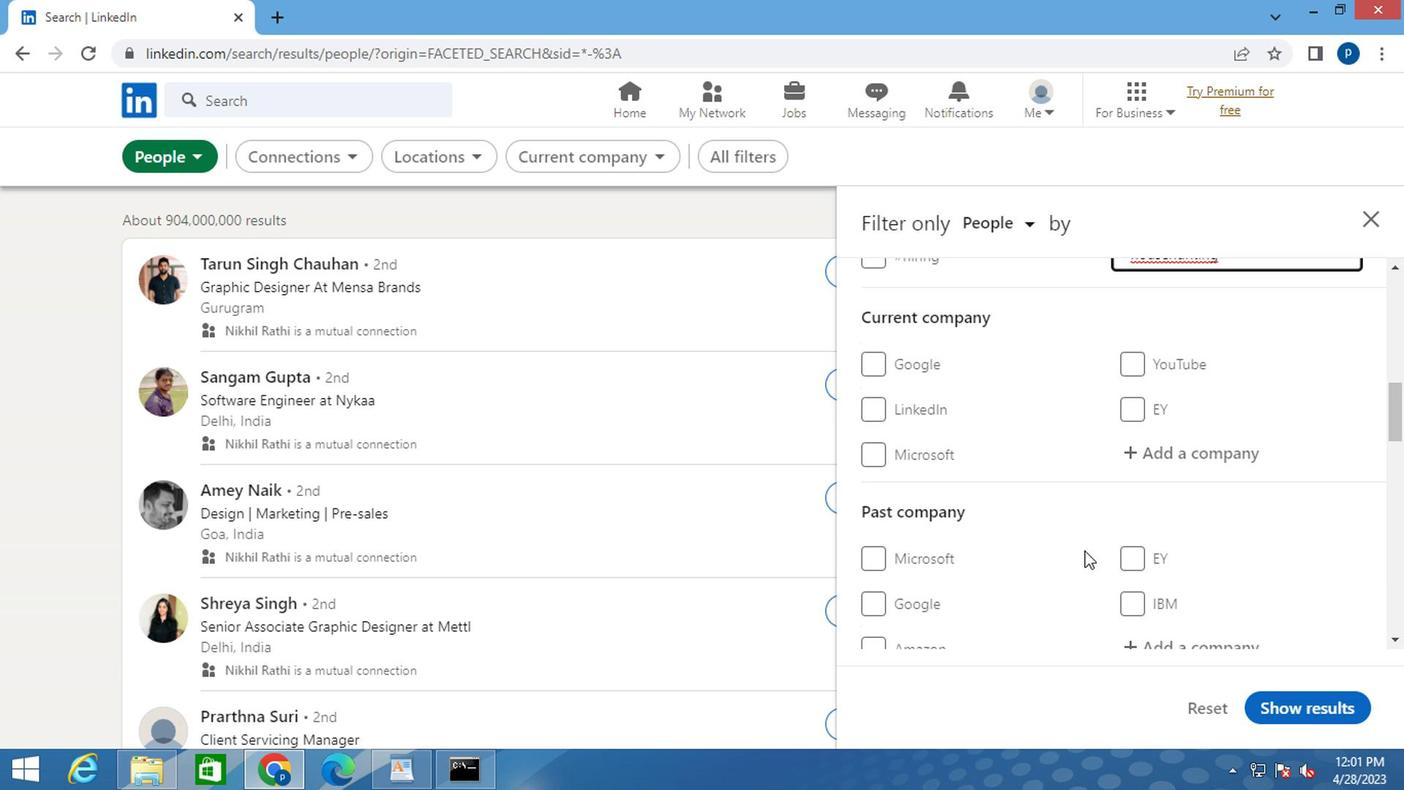 
Action: Mouse moved to (1079, 550)
Screenshot: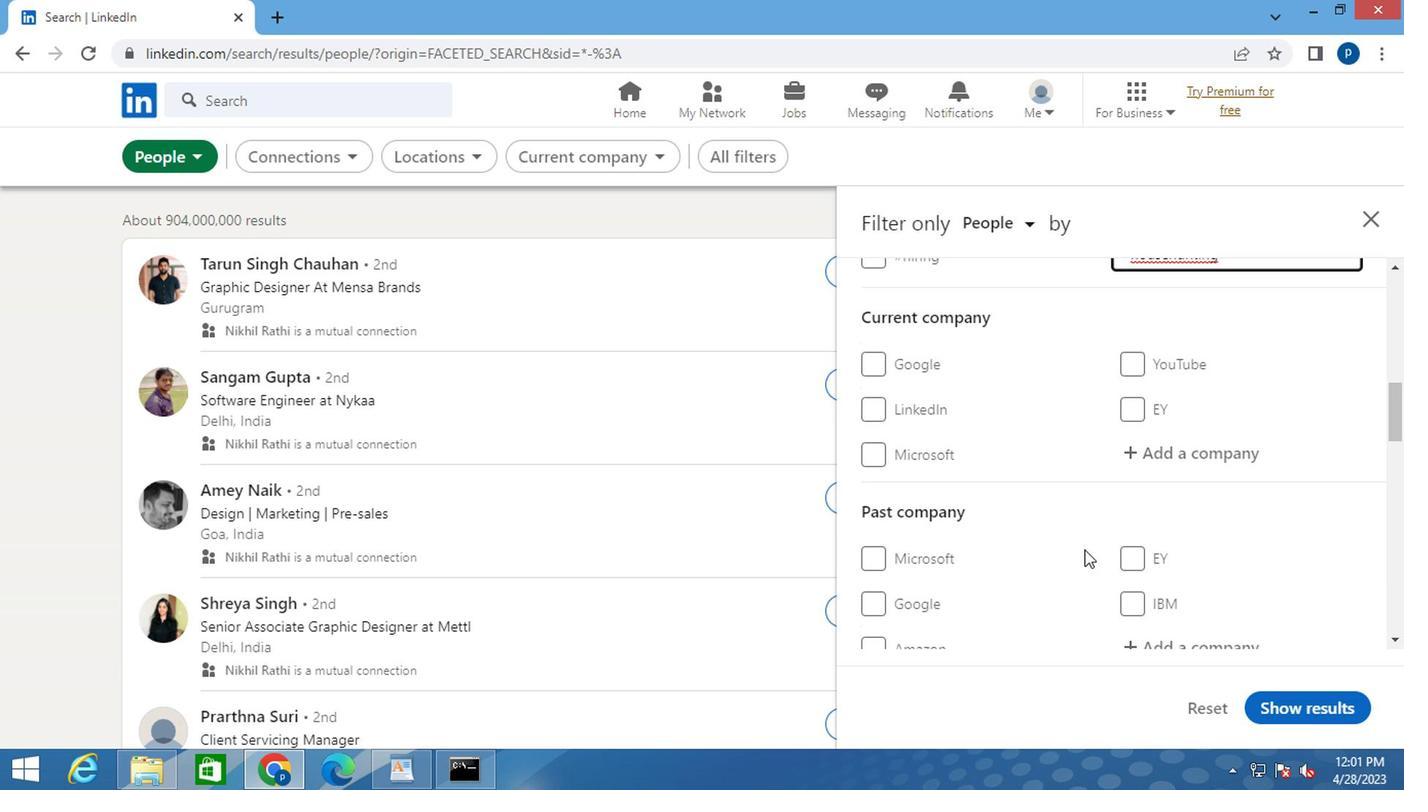 
Action: Mouse scrolled (1079, 549) with delta (0, -1)
Screenshot: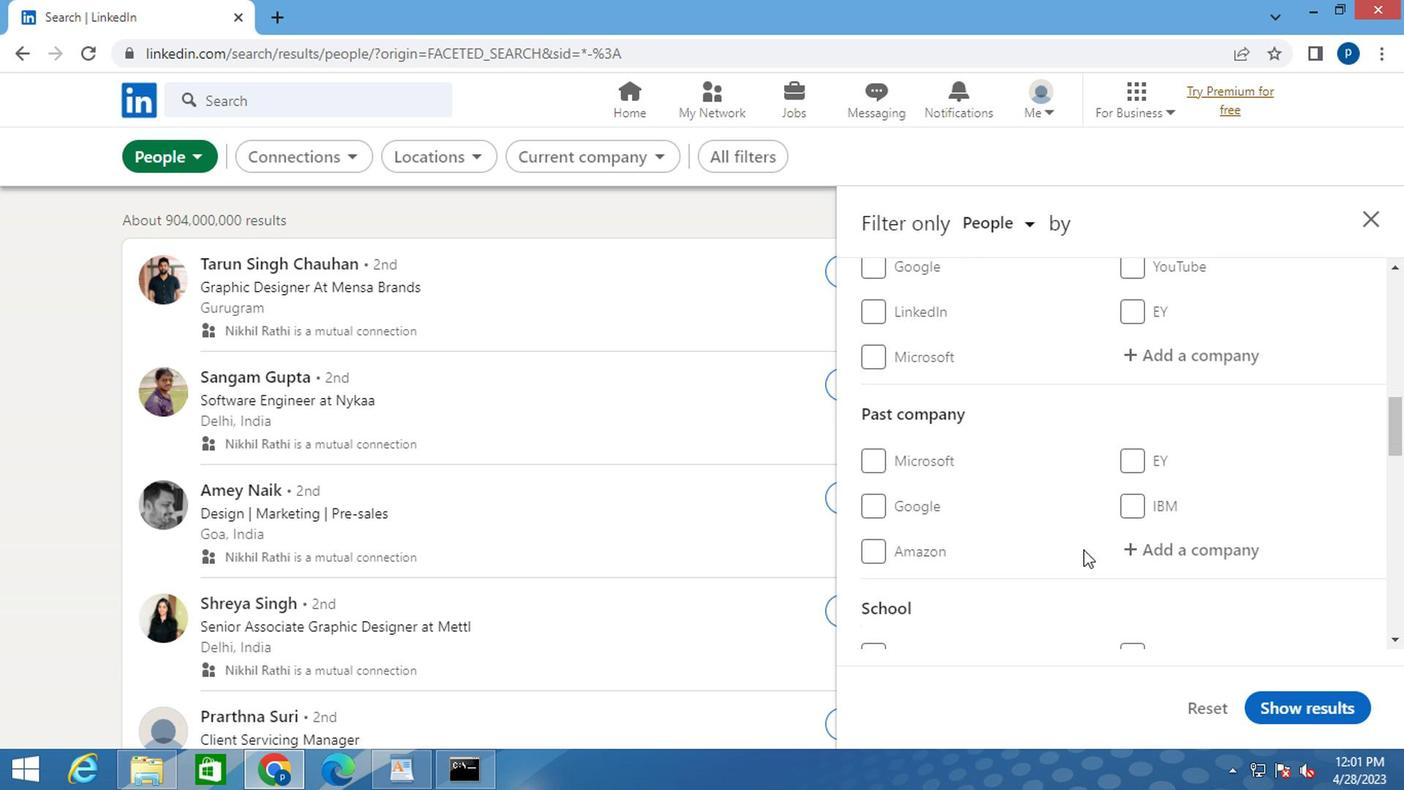 
Action: Mouse scrolled (1079, 549) with delta (0, -1)
Screenshot: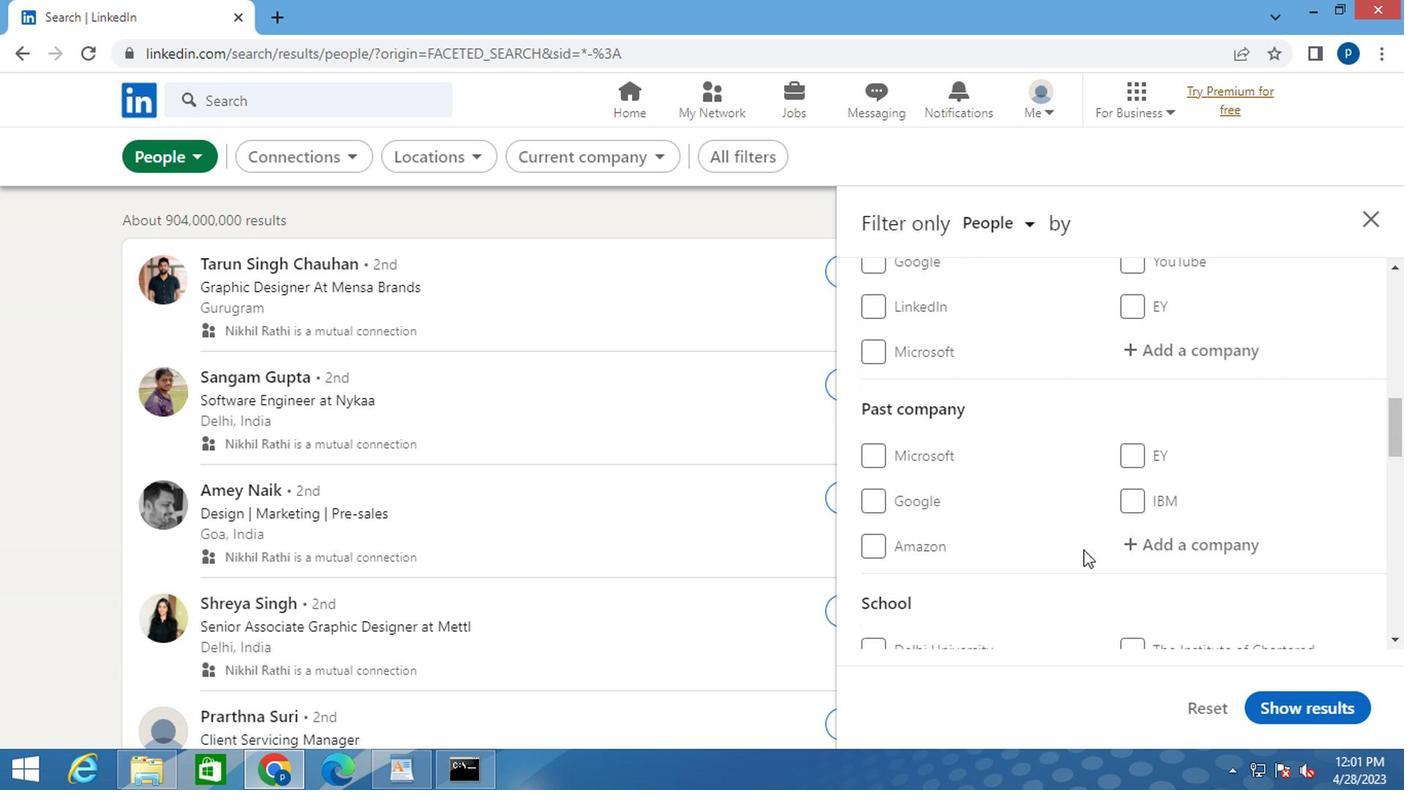 
Action: Mouse scrolled (1079, 549) with delta (0, -1)
Screenshot: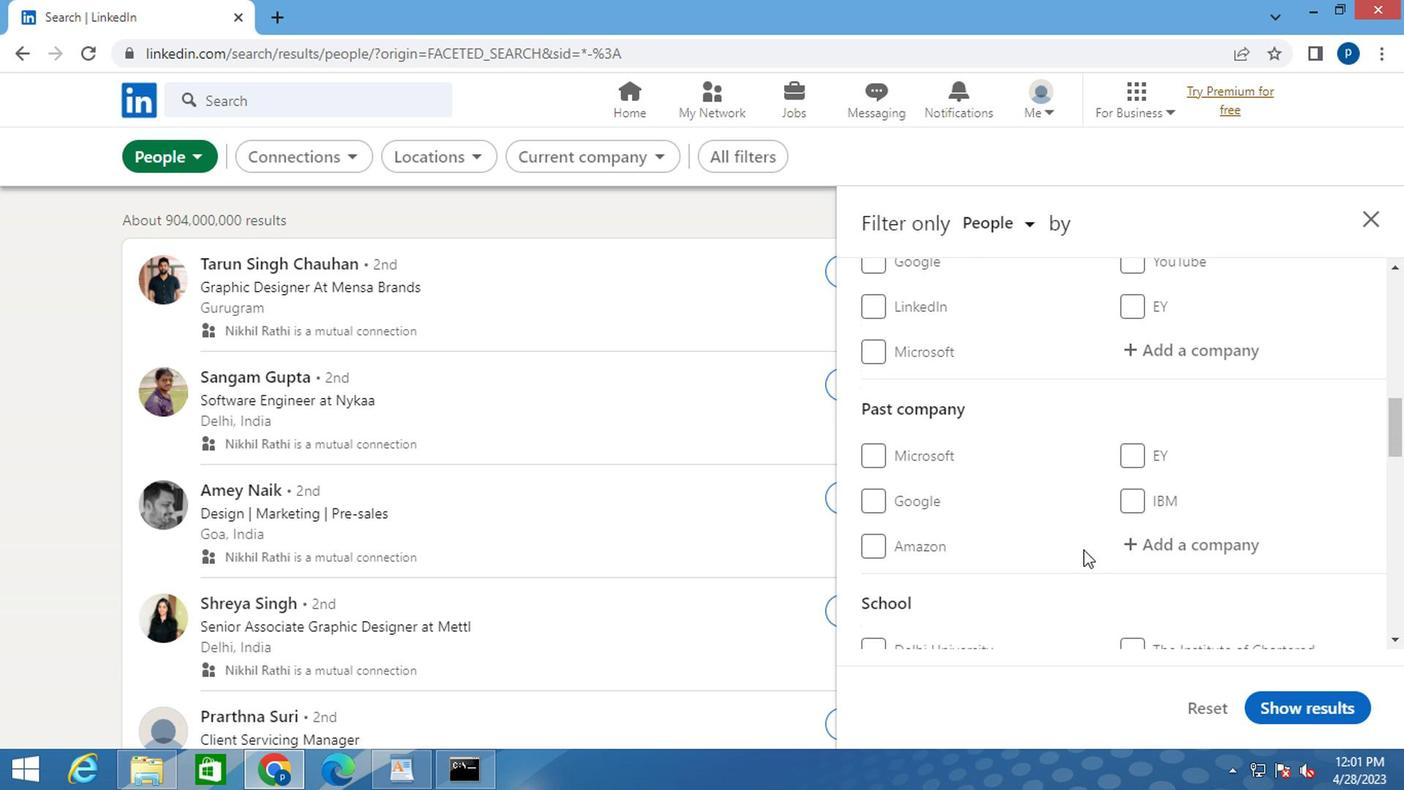 
Action: Mouse moved to (1043, 531)
Screenshot: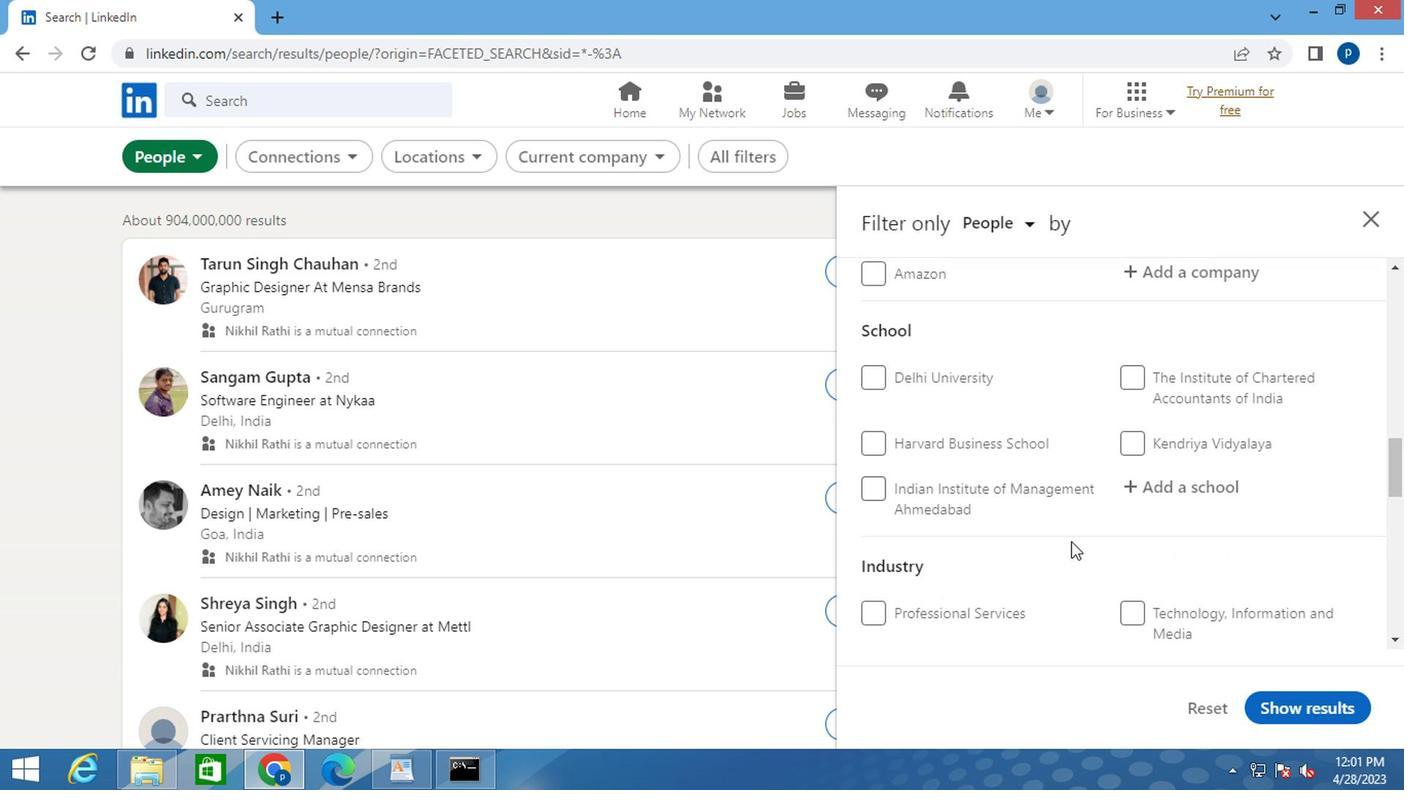 
Action: Mouse scrolled (1043, 530) with delta (0, 0)
Screenshot: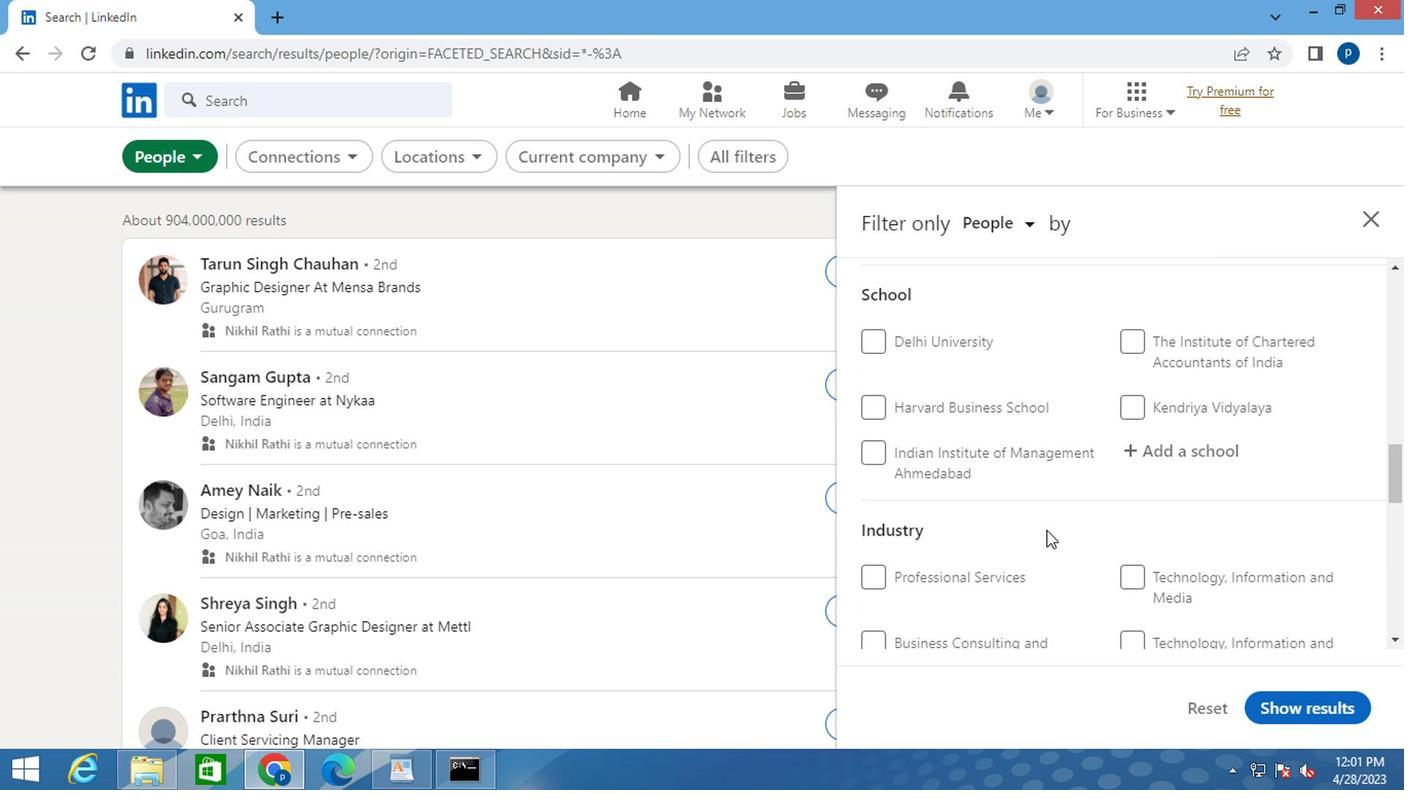 
Action: Mouse scrolled (1043, 530) with delta (0, 0)
Screenshot: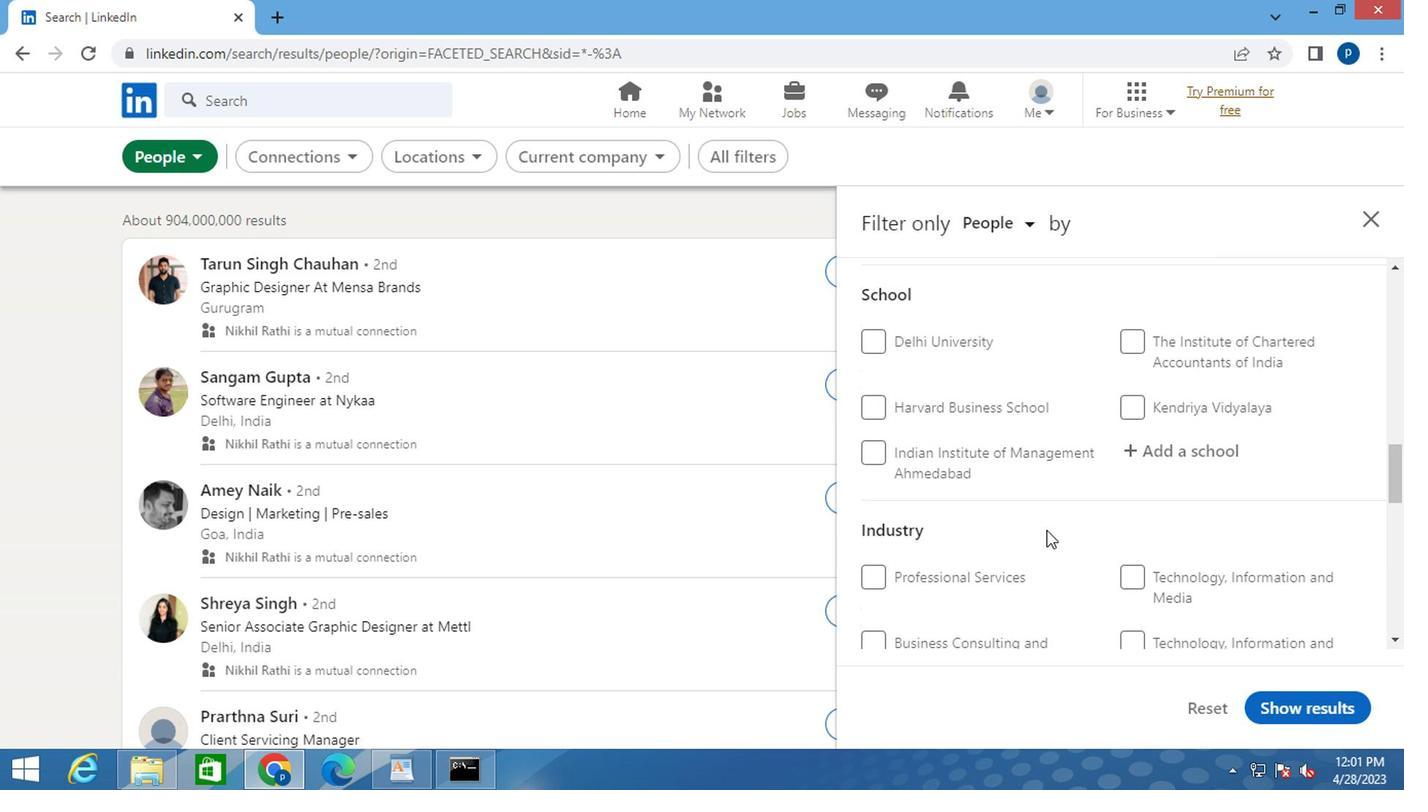 
Action: Mouse moved to (1041, 530)
Screenshot: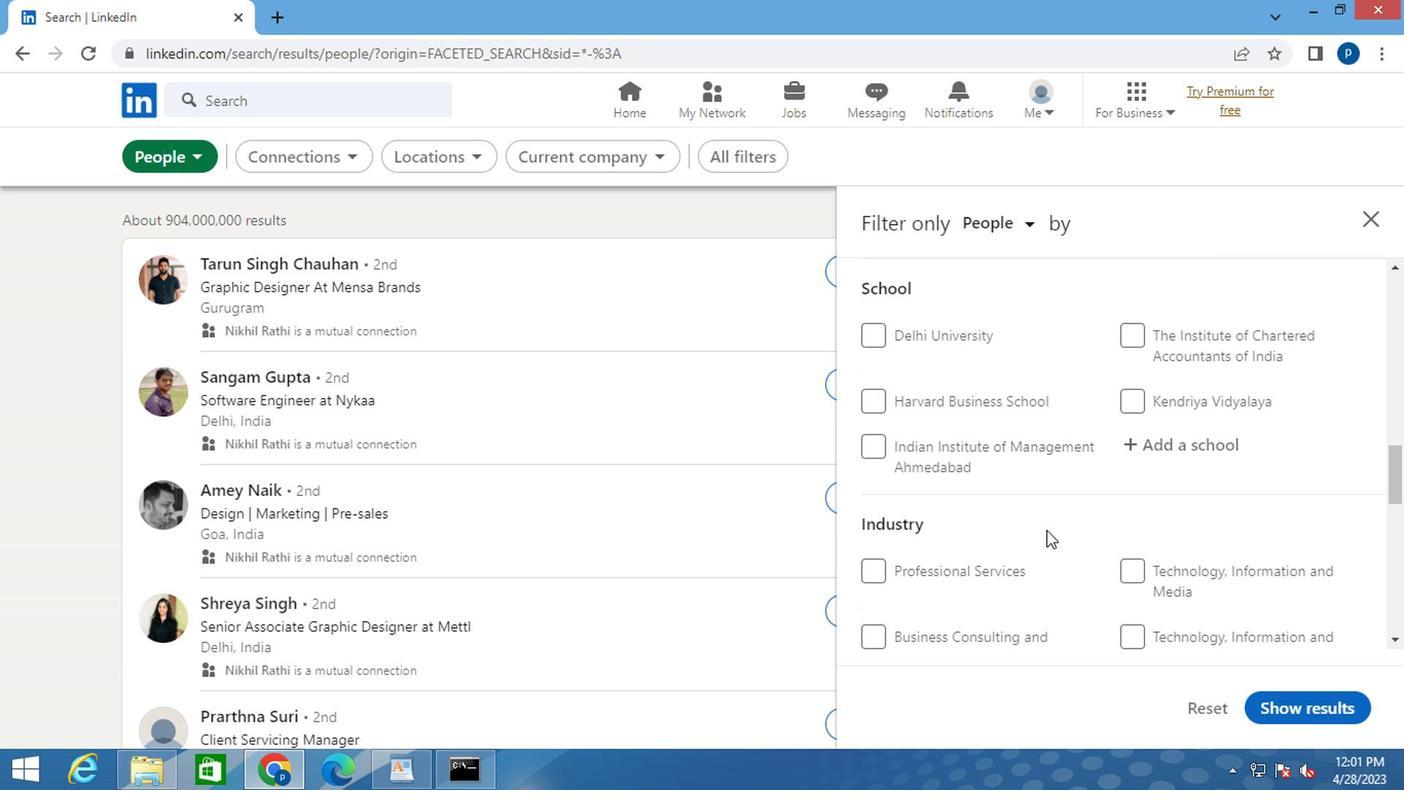 
Action: Mouse scrolled (1041, 529) with delta (0, -1)
Screenshot: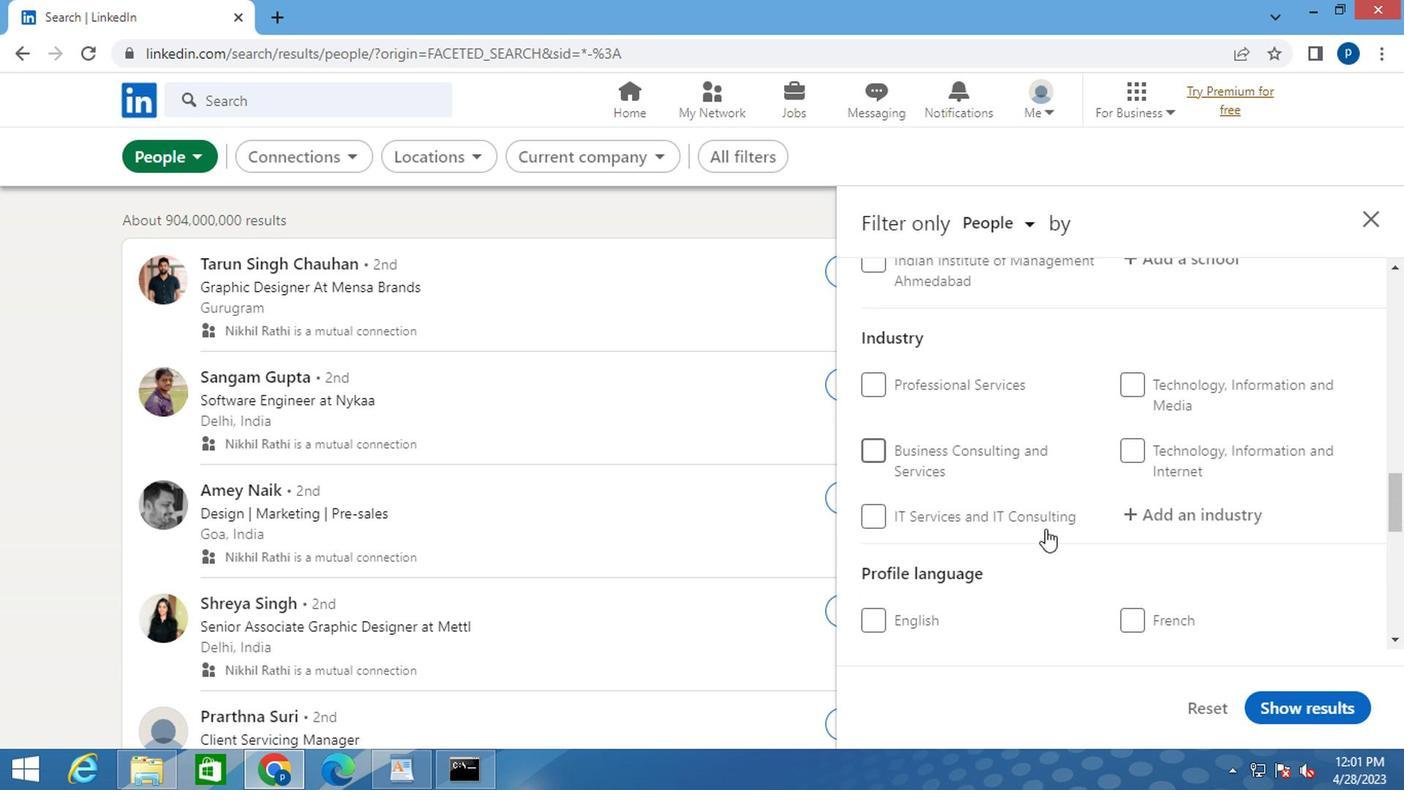 
Action: Mouse moved to (870, 508)
Screenshot: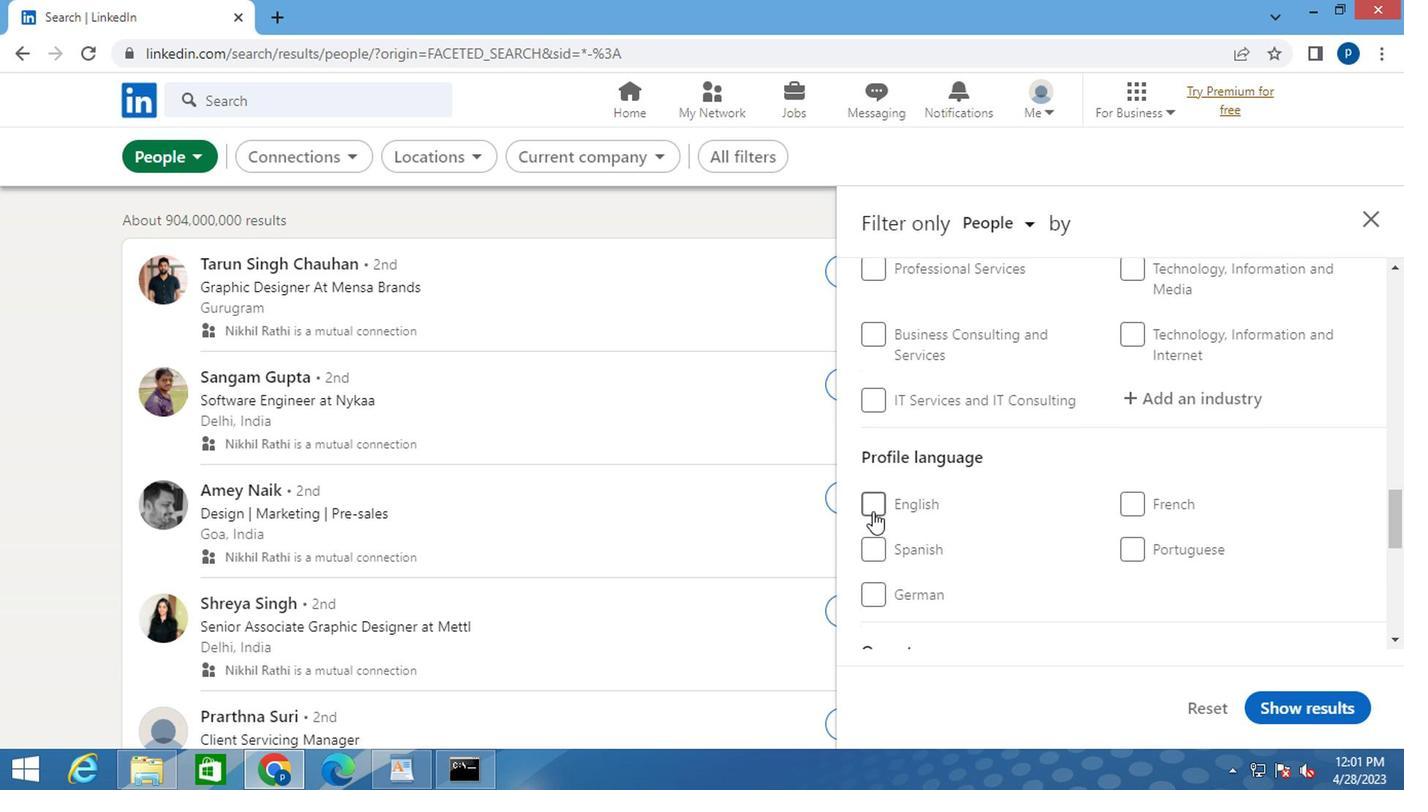 
Action: Mouse pressed left at (870, 508)
Screenshot: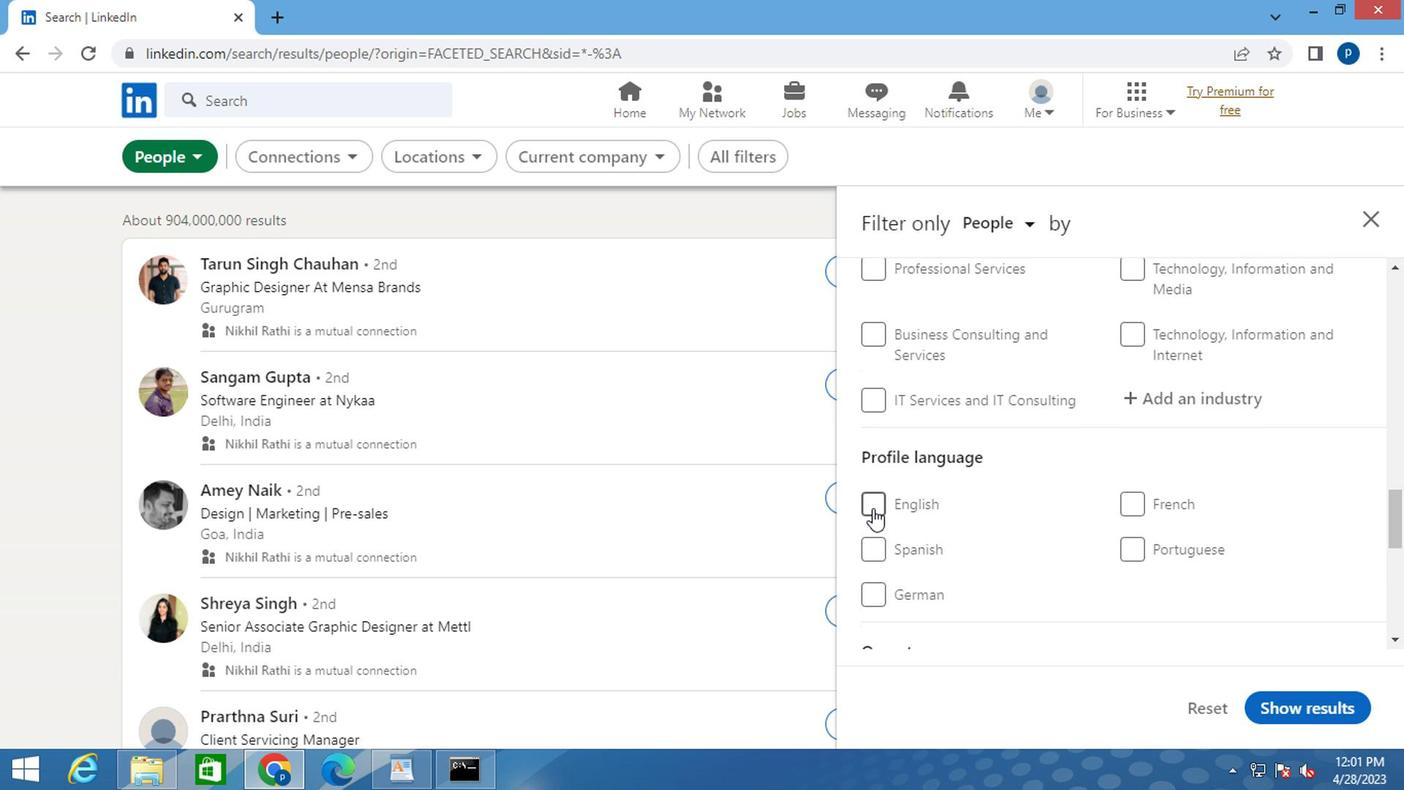 
Action: Mouse moved to (1003, 504)
Screenshot: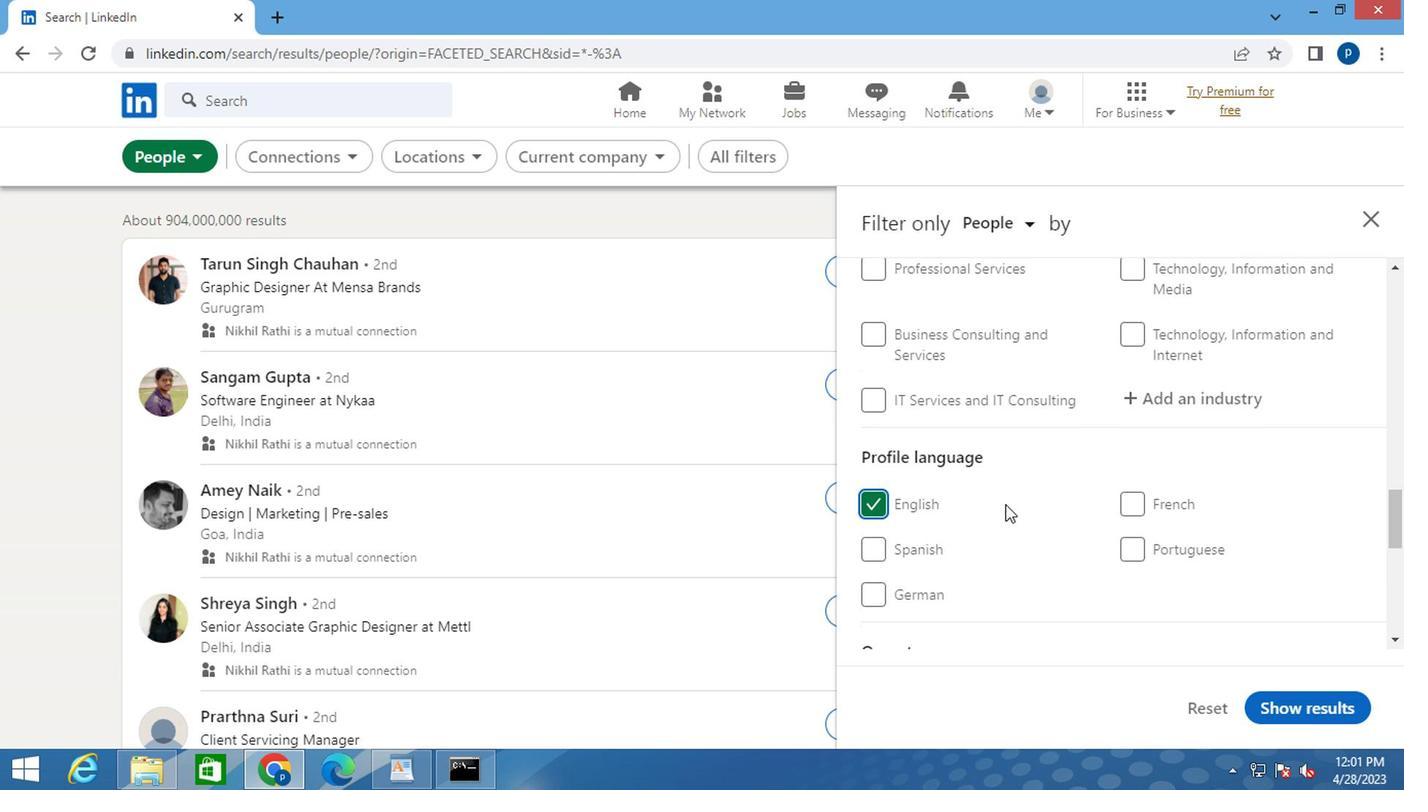 
Action: Mouse scrolled (1003, 505) with delta (0, 0)
Screenshot: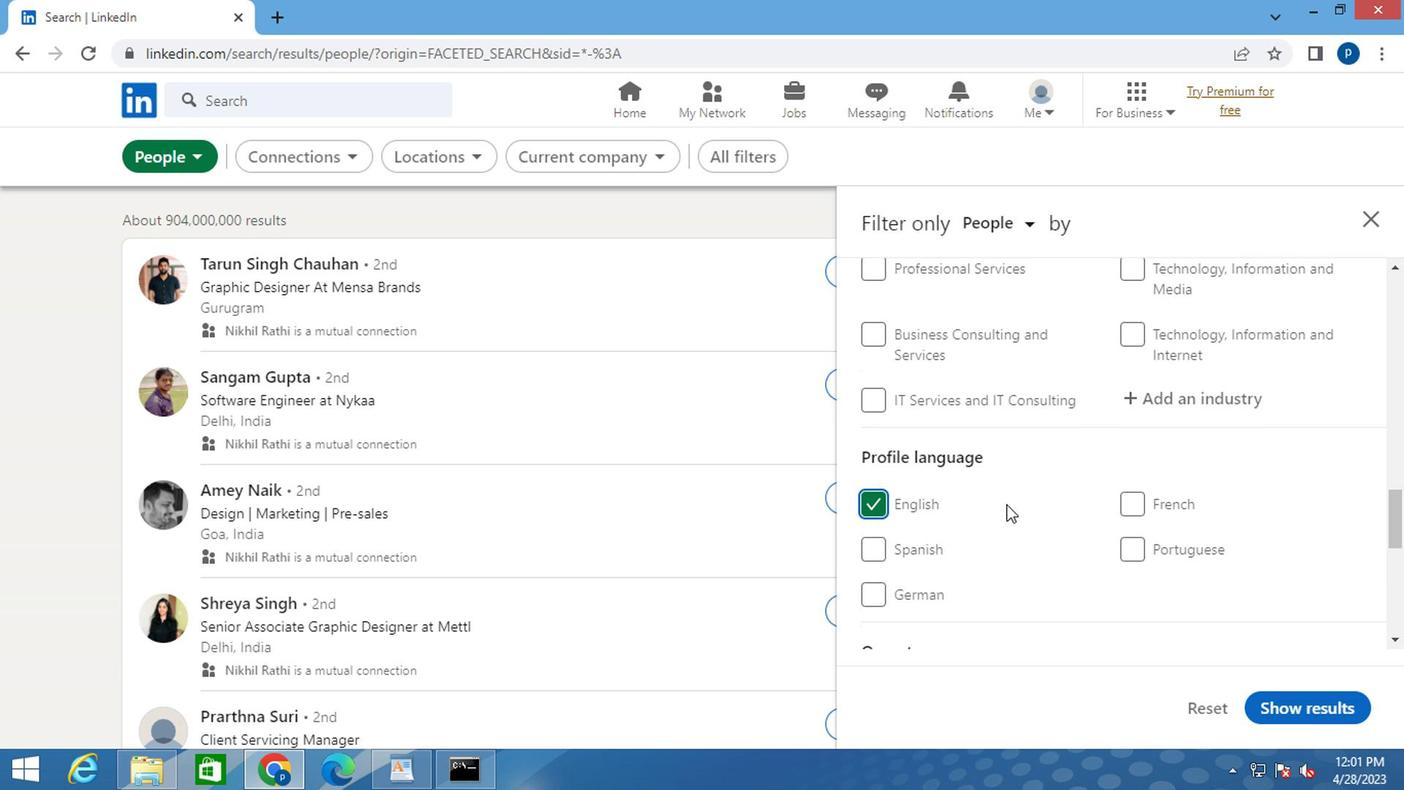 
Action: Mouse scrolled (1003, 505) with delta (0, 0)
Screenshot: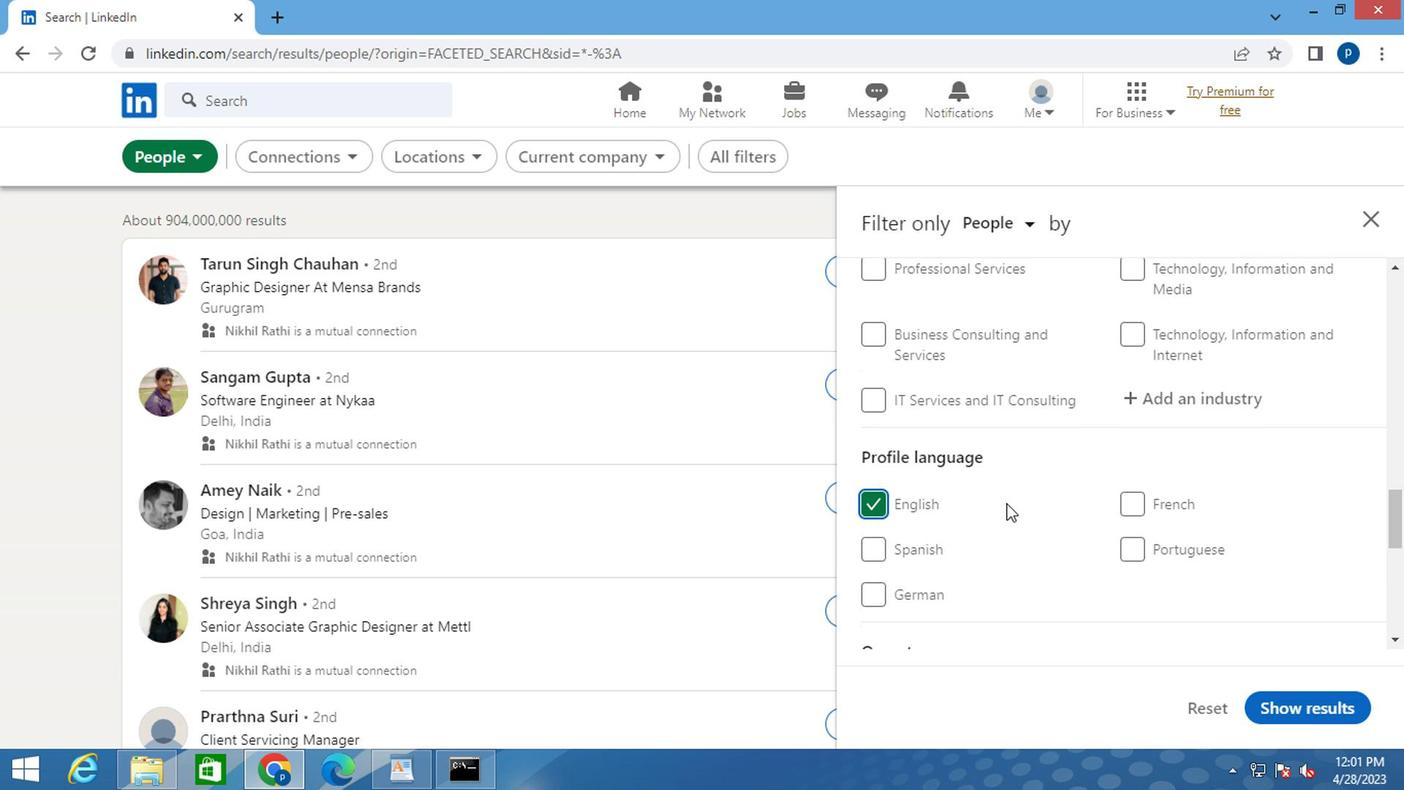 
Action: Mouse moved to (1010, 505)
Screenshot: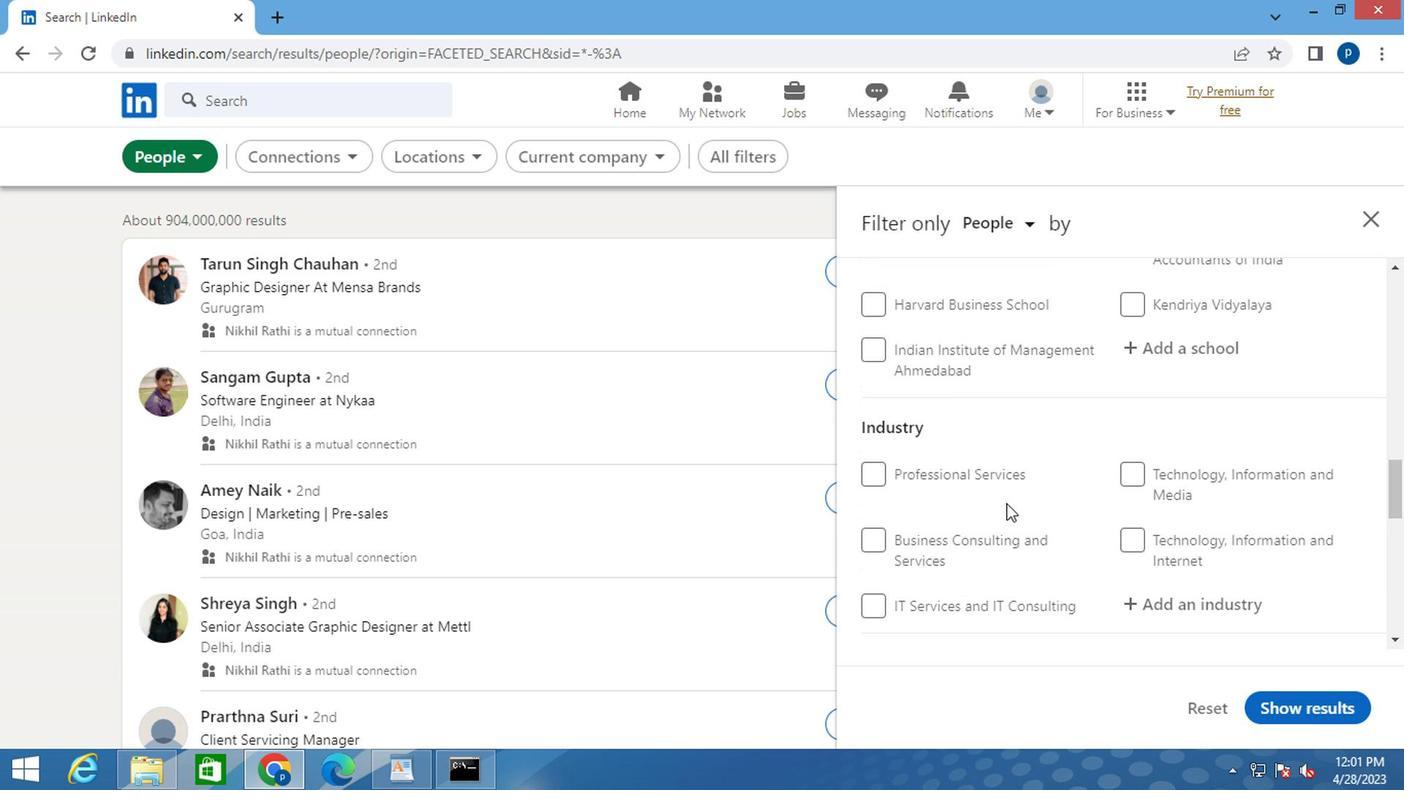 
Action: Mouse scrolled (1010, 506) with delta (0, 0)
Screenshot: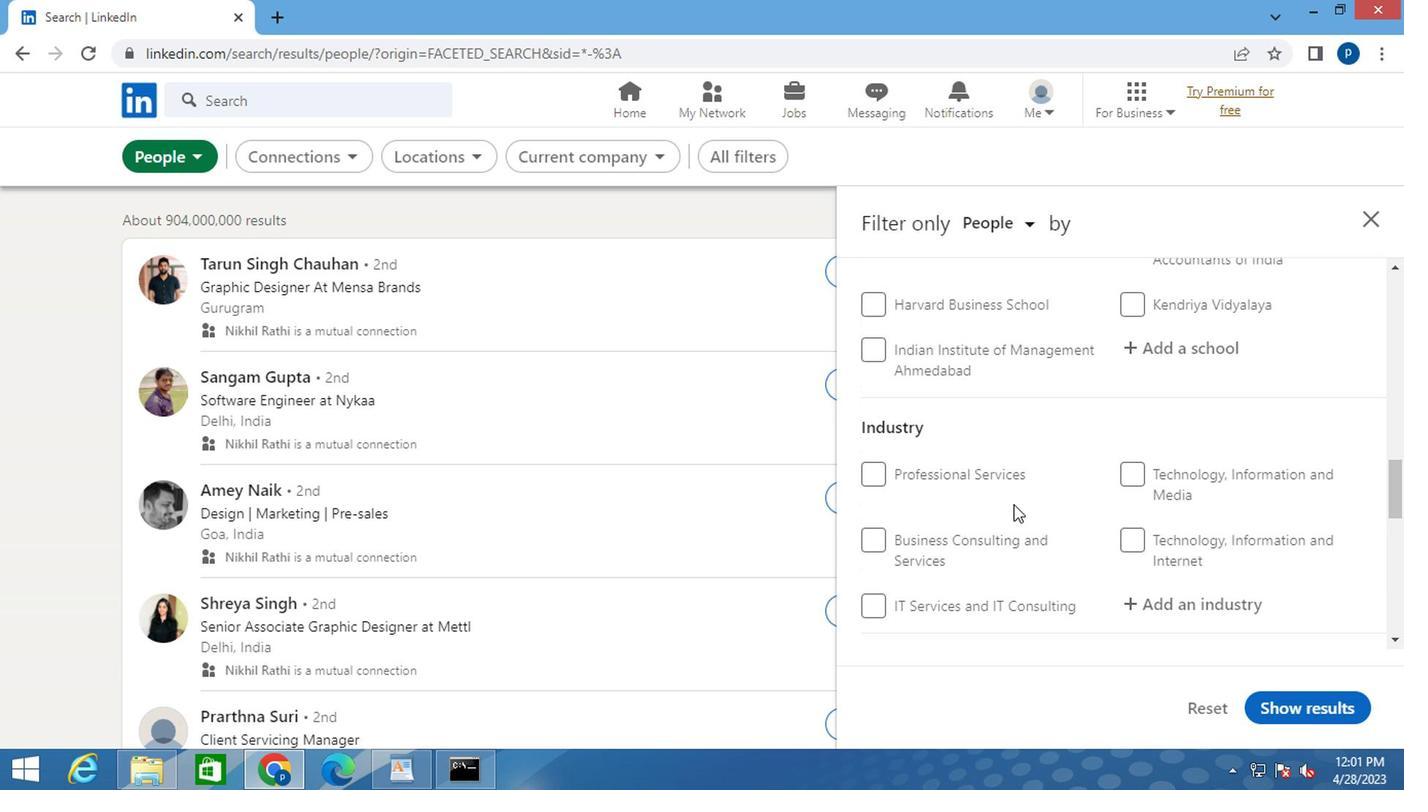 
Action: Mouse moved to (1010, 505)
Screenshot: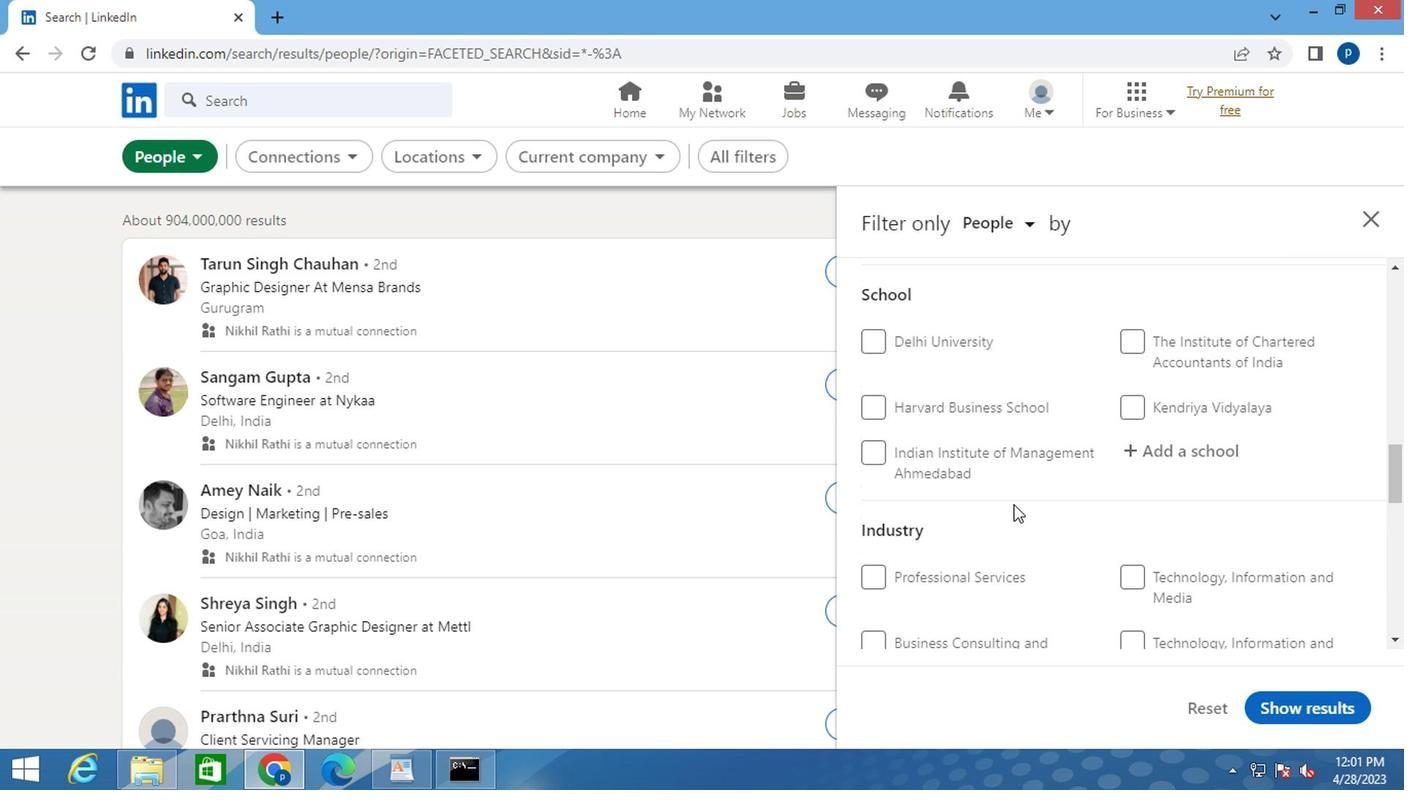 
Action: Mouse scrolled (1010, 506) with delta (0, 0)
Screenshot: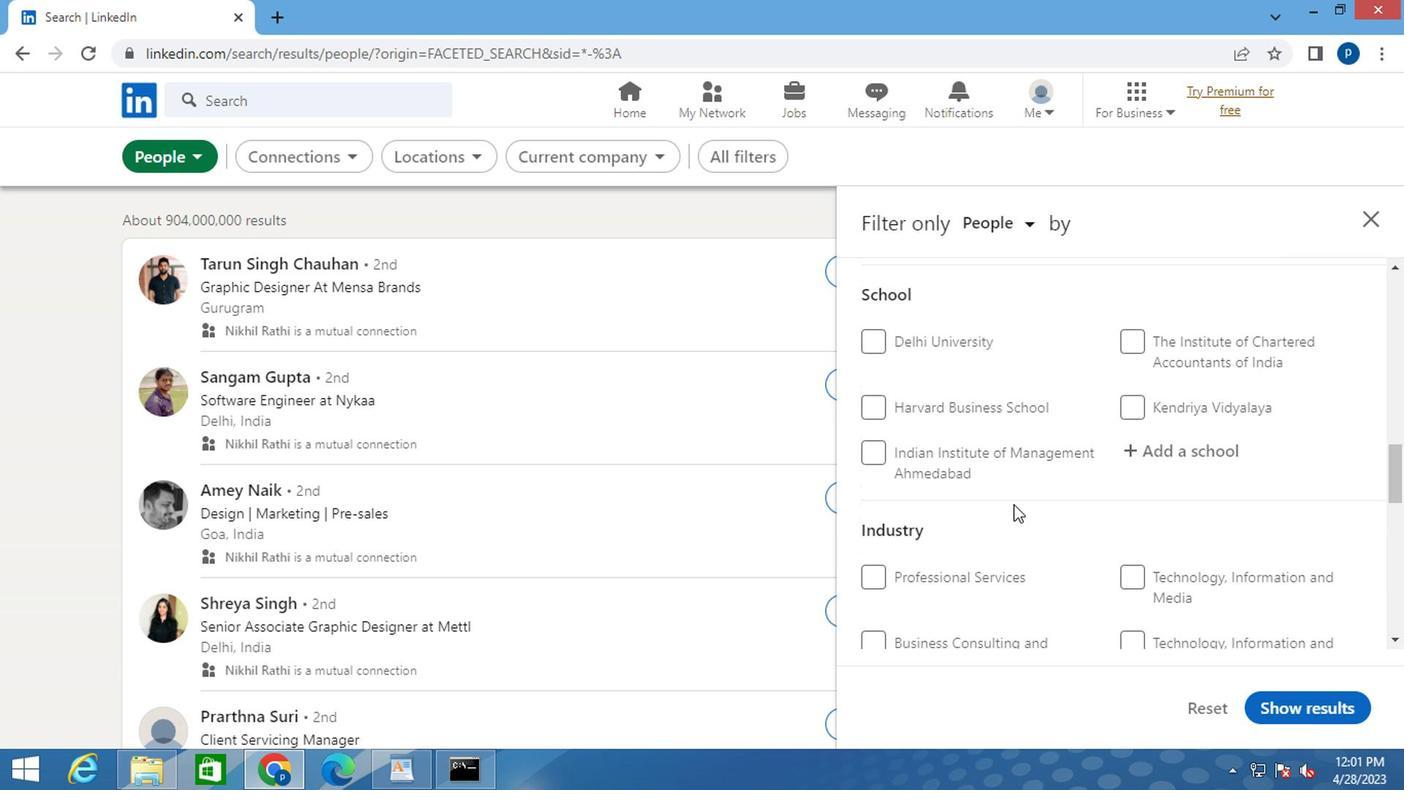 
Action: Mouse moved to (1010, 506)
Screenshot: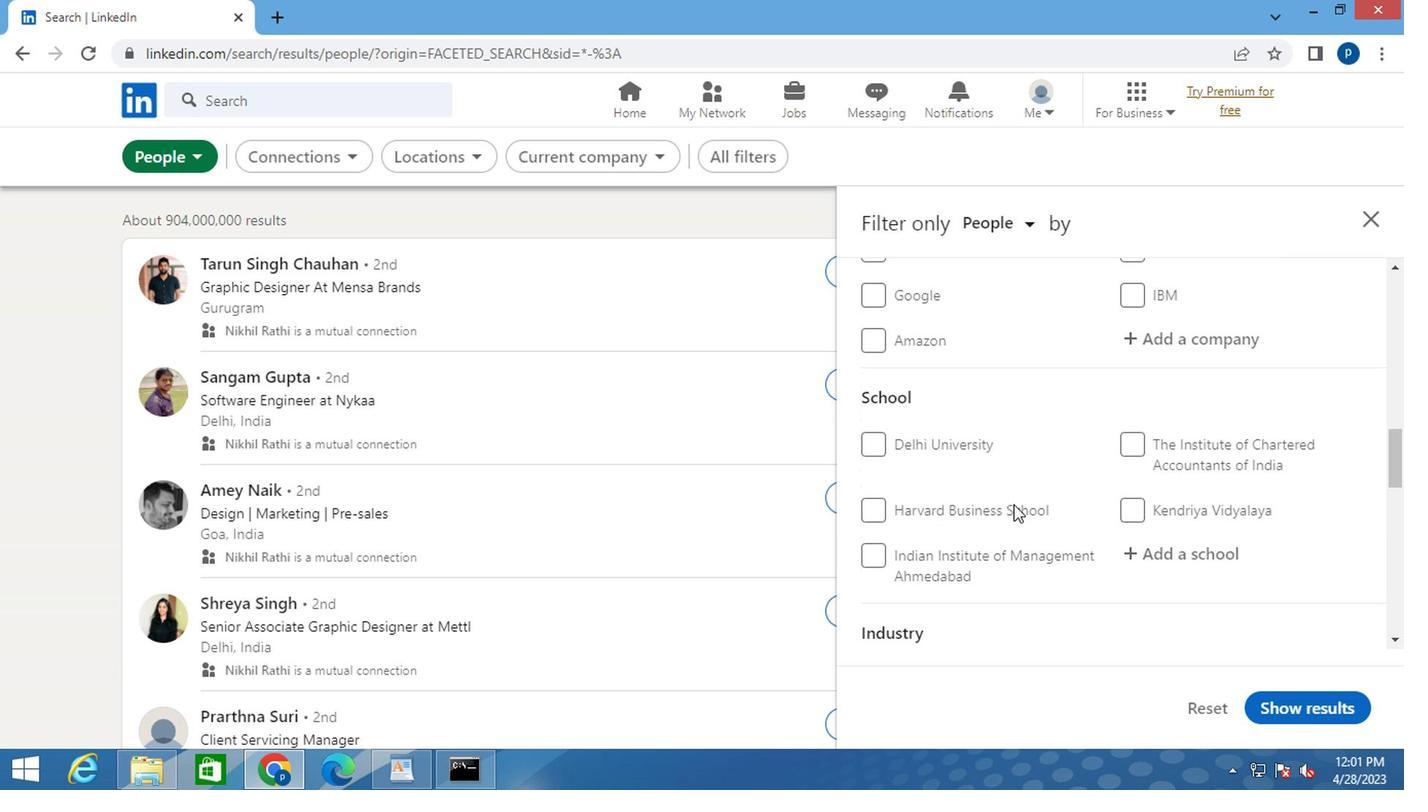 
Action: Mouse scrolled (1010, 507) with delta (0, 1)
Screenshot: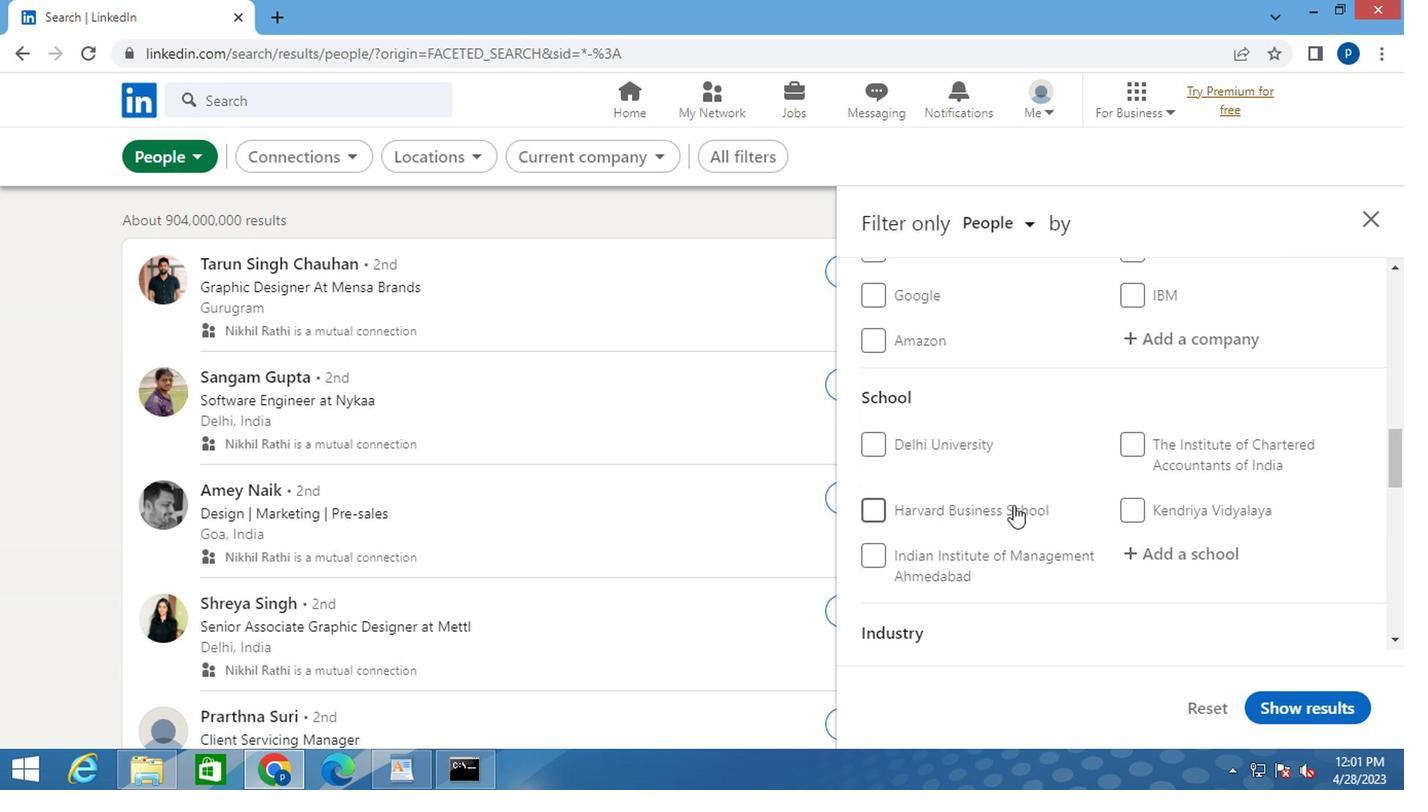
Action: Mouse scrolled (1010, 507) with delta (0, 1)
Screenshot: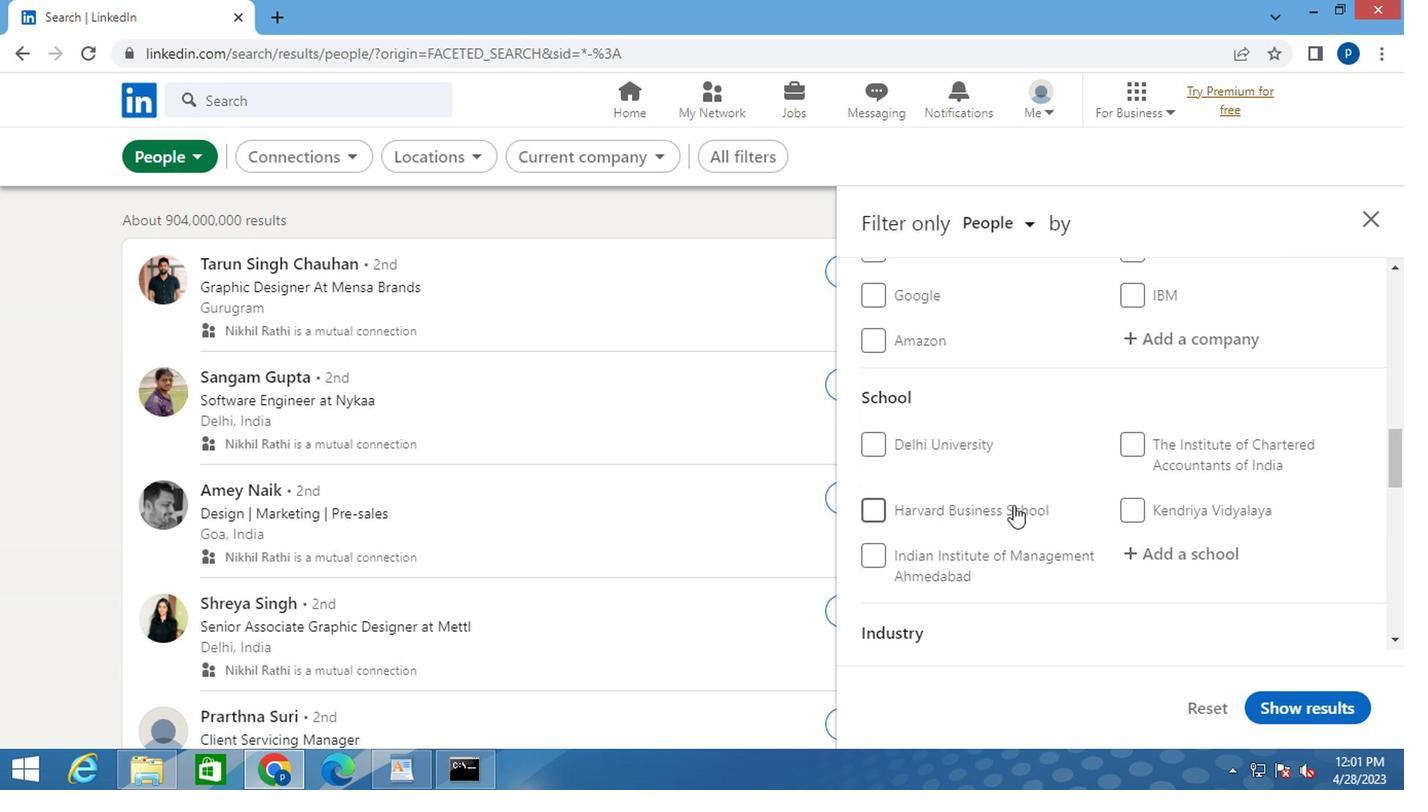 
Action: Mouse scrolled (1010, 507) with delta (0, 1)
Screenshot: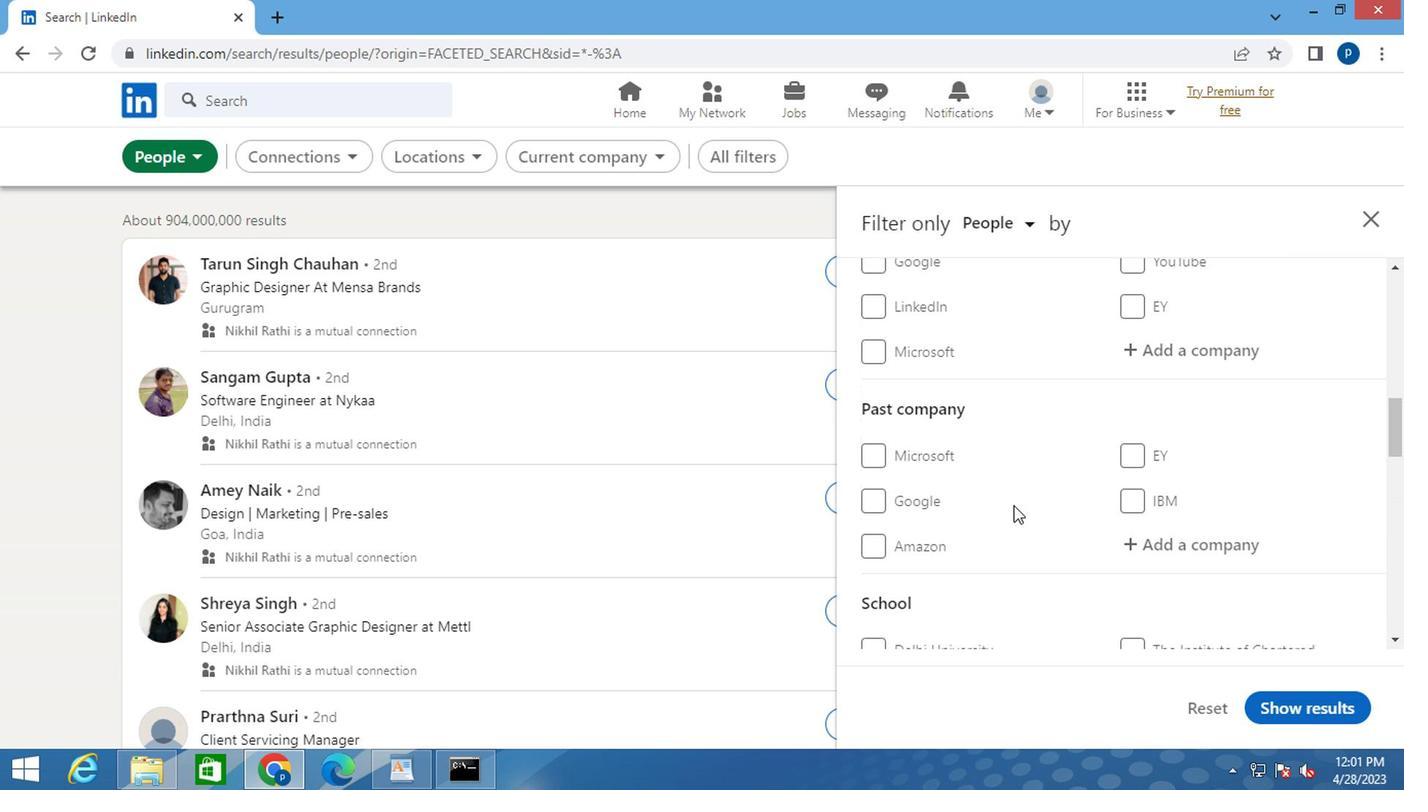 
Action: Mouse scrolled (1010, 507) with delta (0, 1)
Screenshot: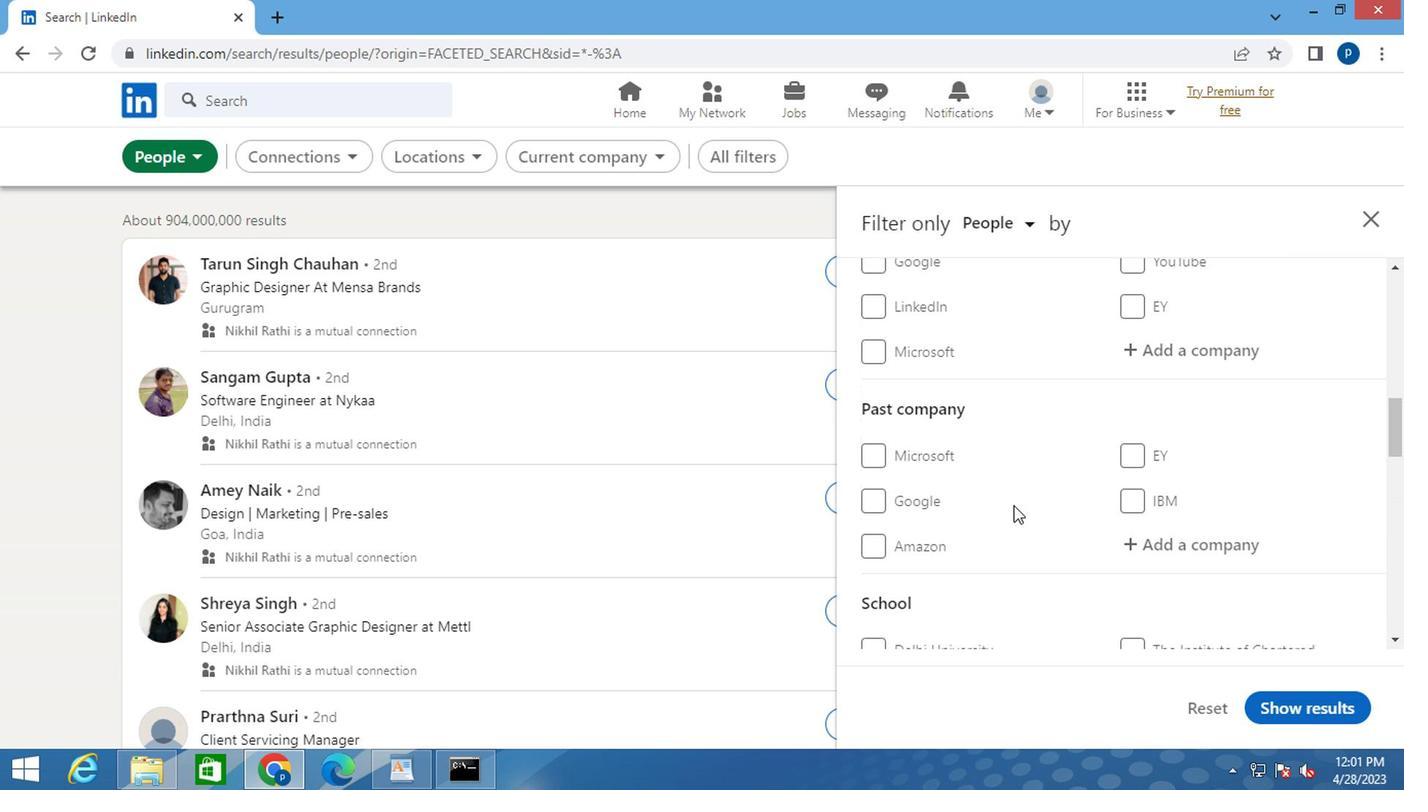 
Action: Mouse moved to (1156, 559)
Screenshot: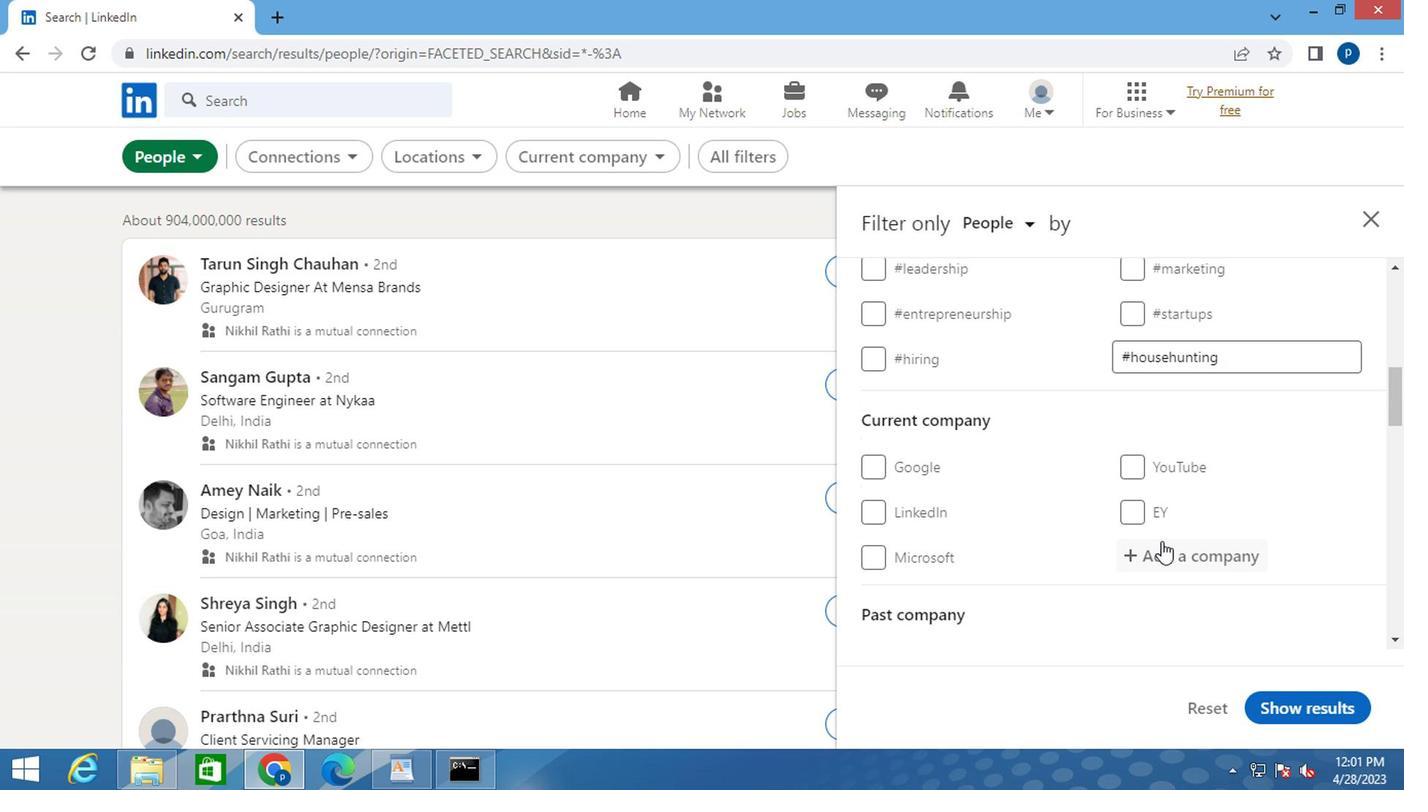 
Action: Mouse pressed left at (1156, 559)
Screenshot: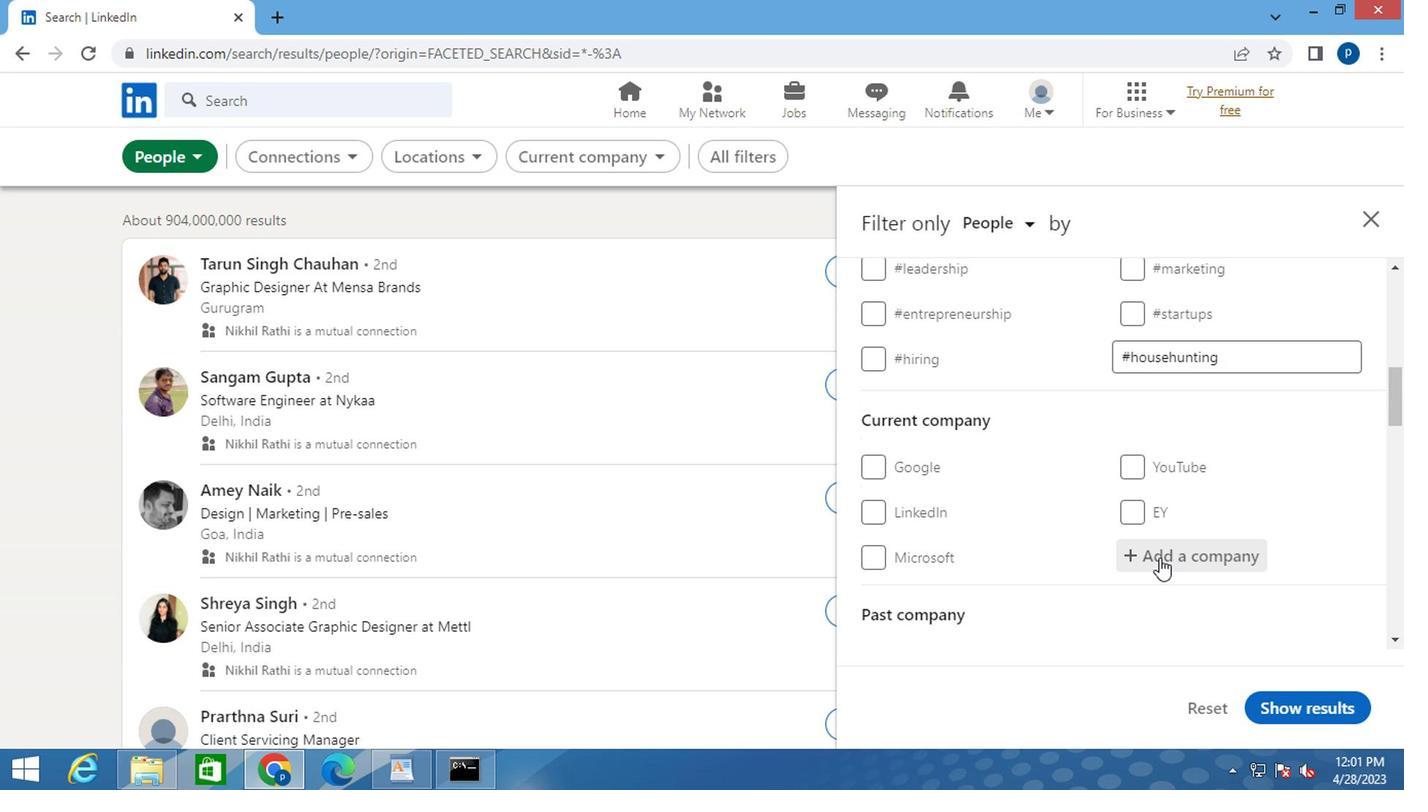 
Action: Key pressed <Key.caps_lock>CBTS<Key.space>
Screenshot: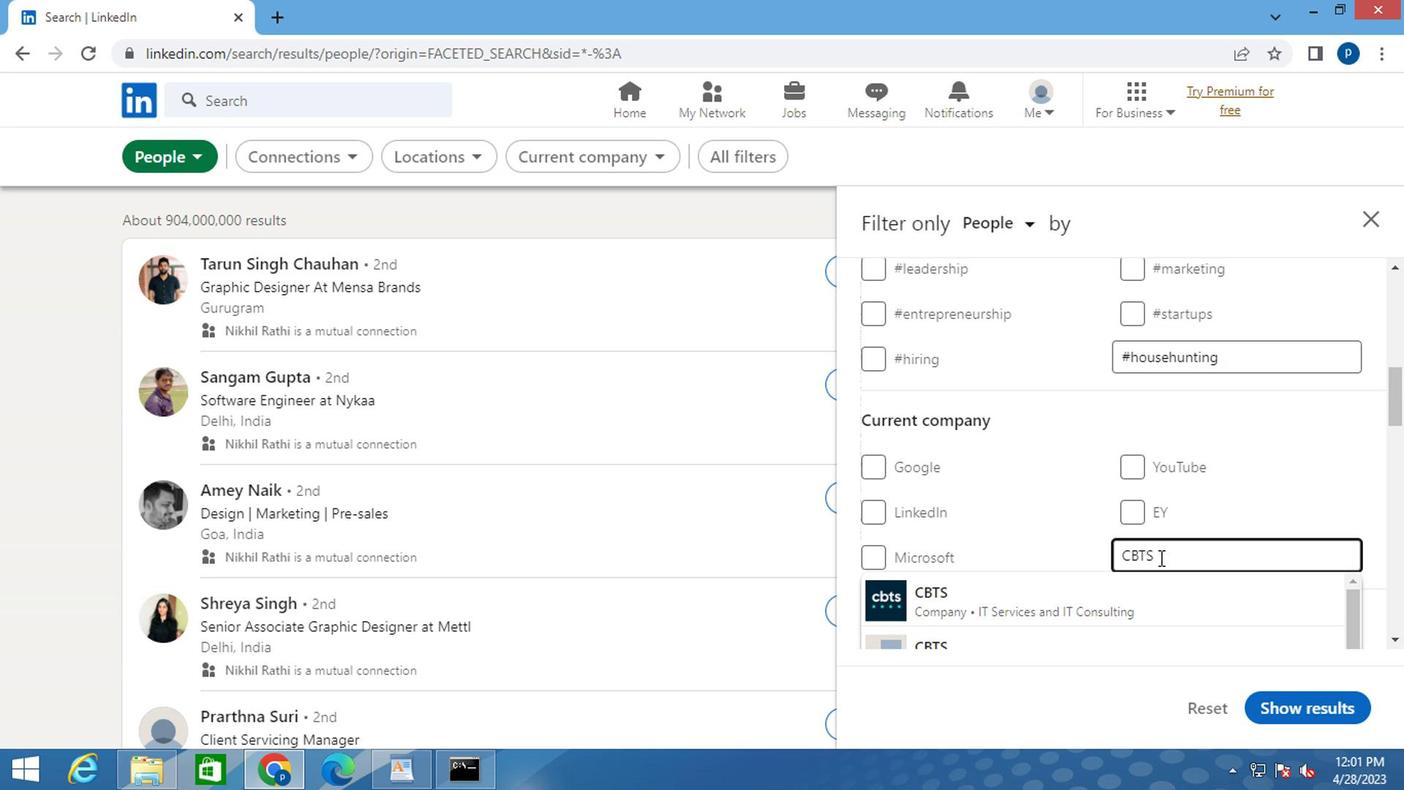 
Action: Mouse moved to (988, 602)
Screenshot: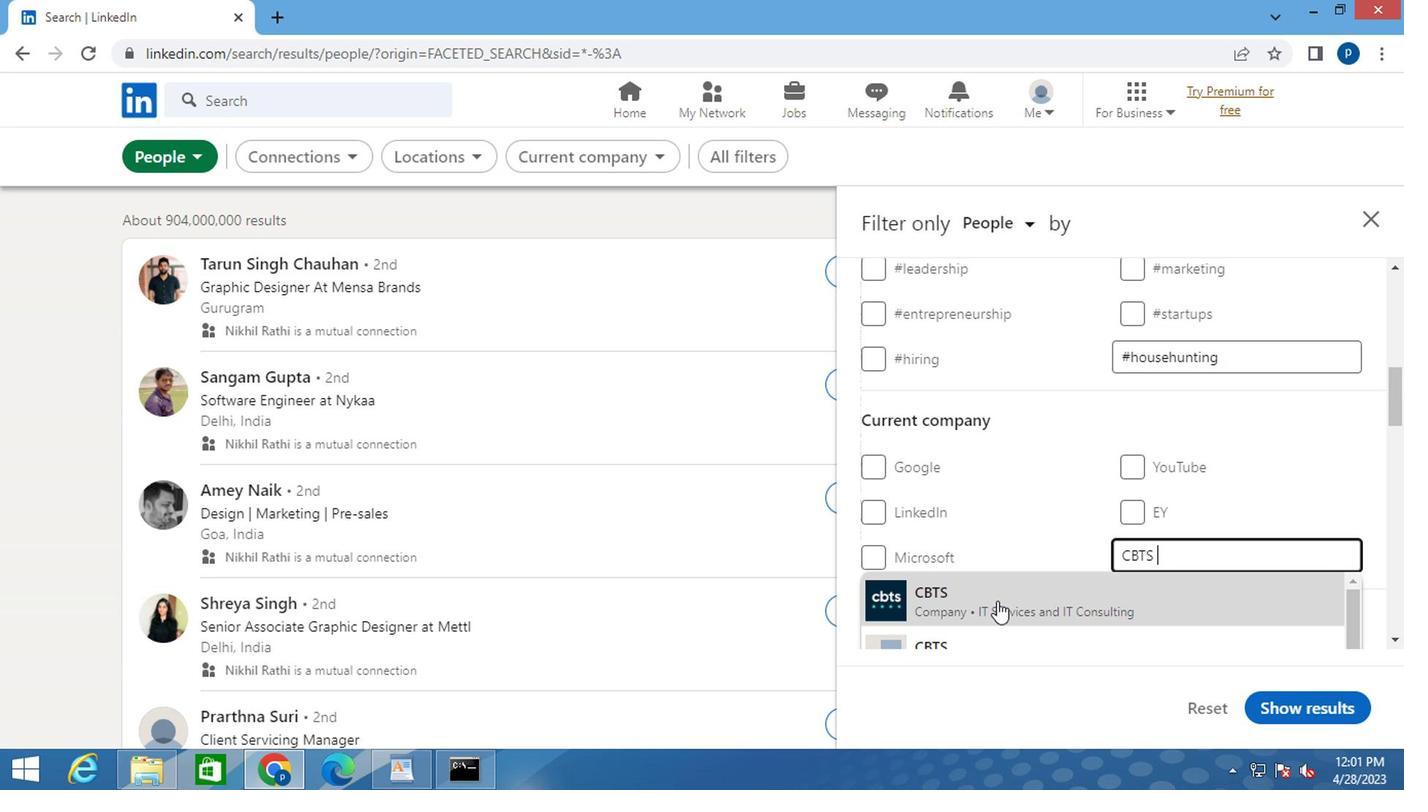
Action: Mouse pressed left at (988, 602)
Screenshot: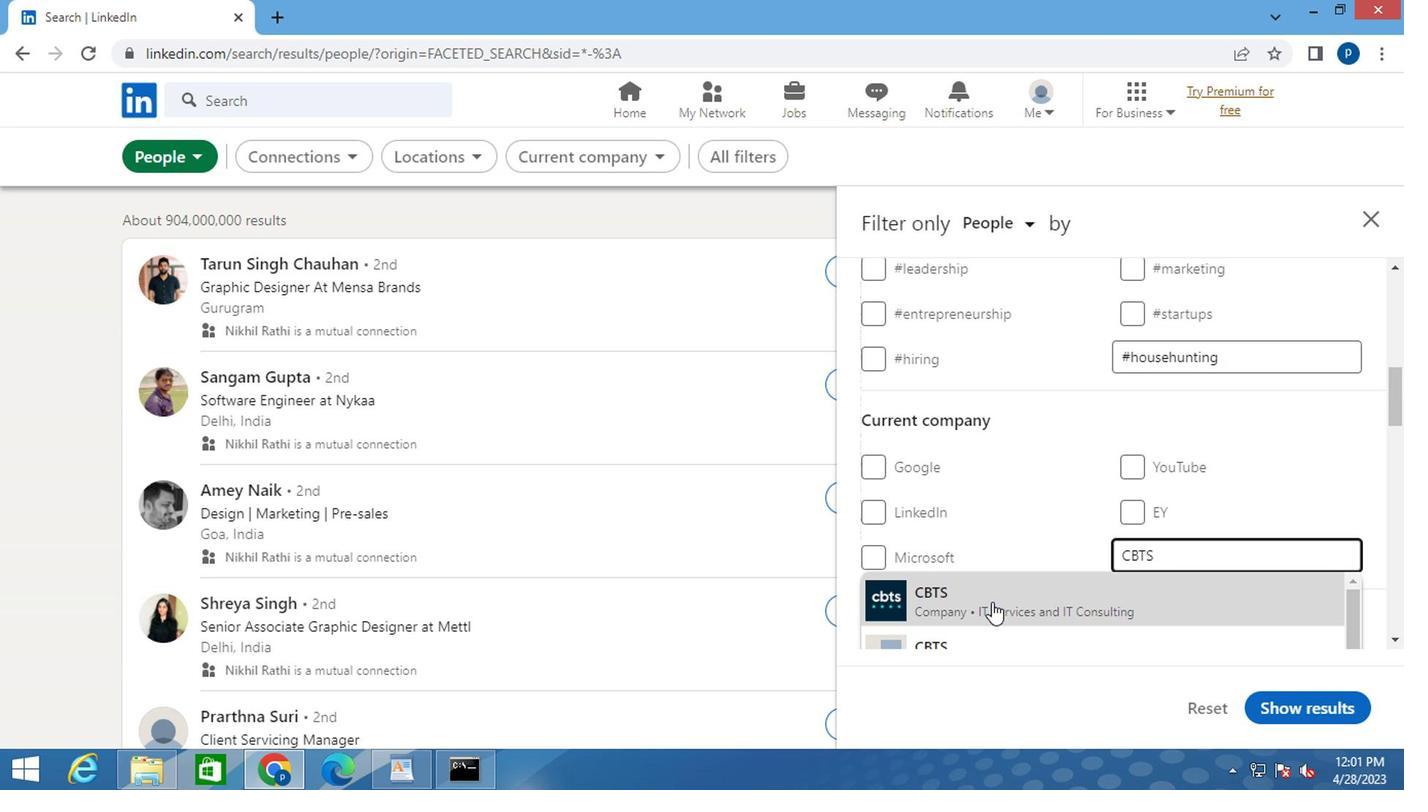 
Action: Mouse moved to (995, 584)
Screenshot: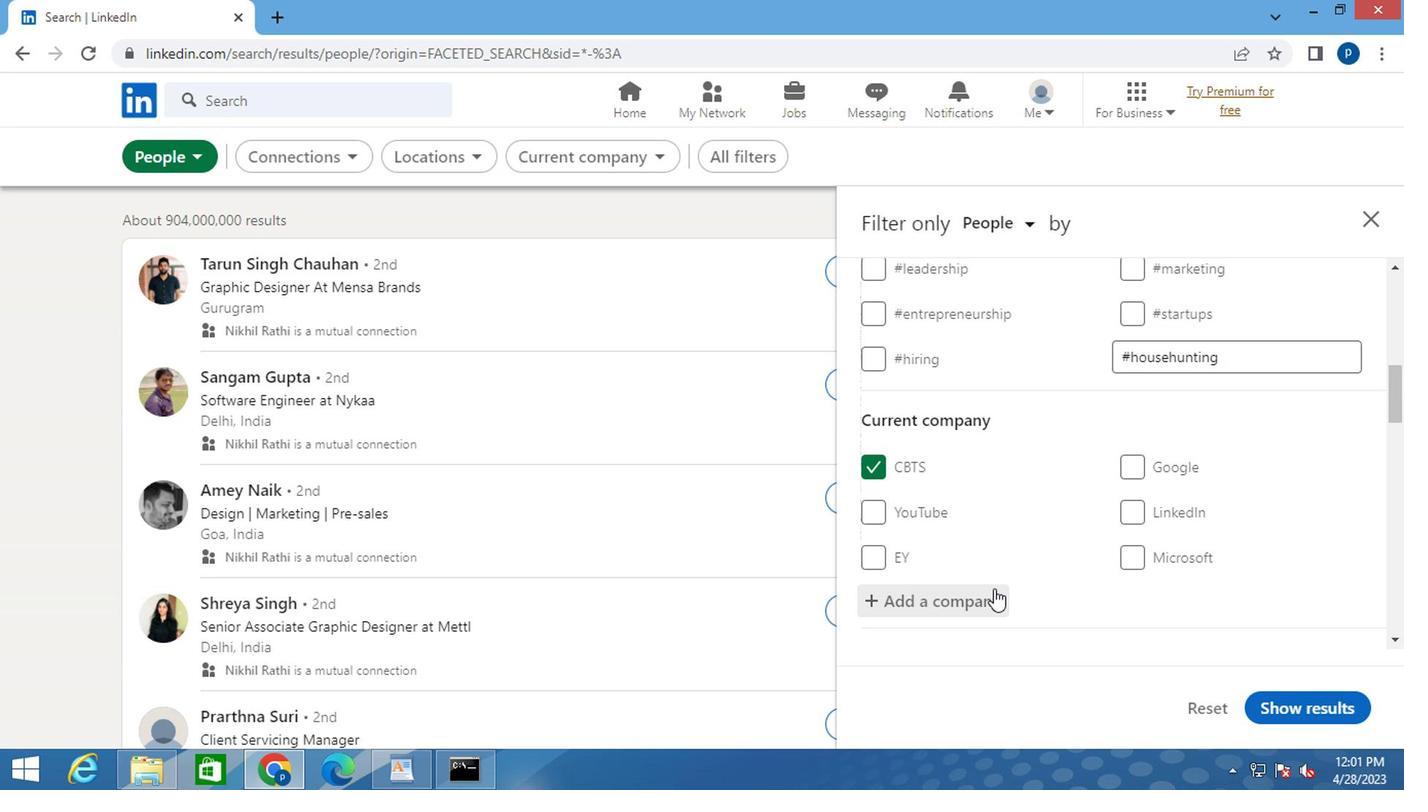 
Action: Mouse scrolled (995, 583) with delta (0, -1)
Screenshot: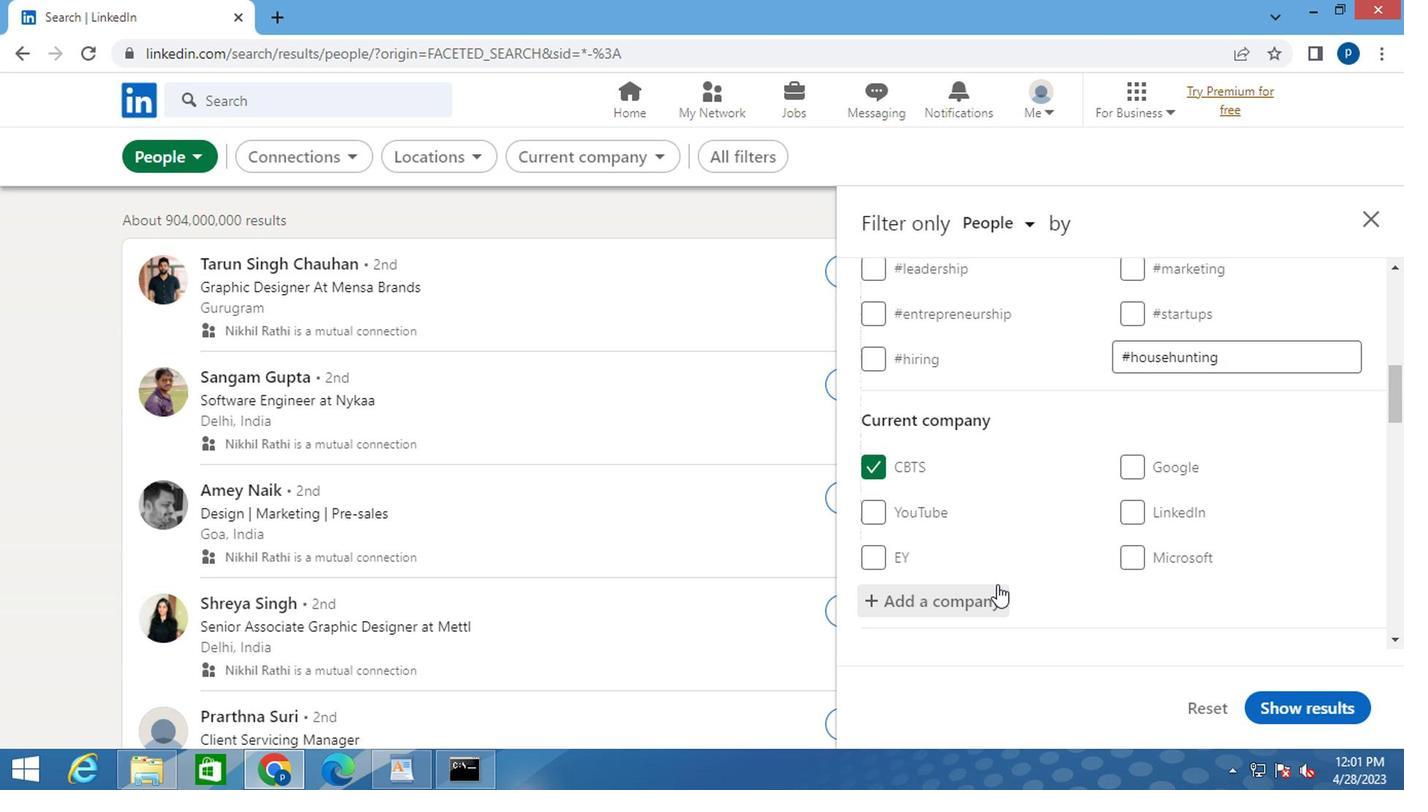 
Action: Mouse moved to (995, 567)
Screenshot: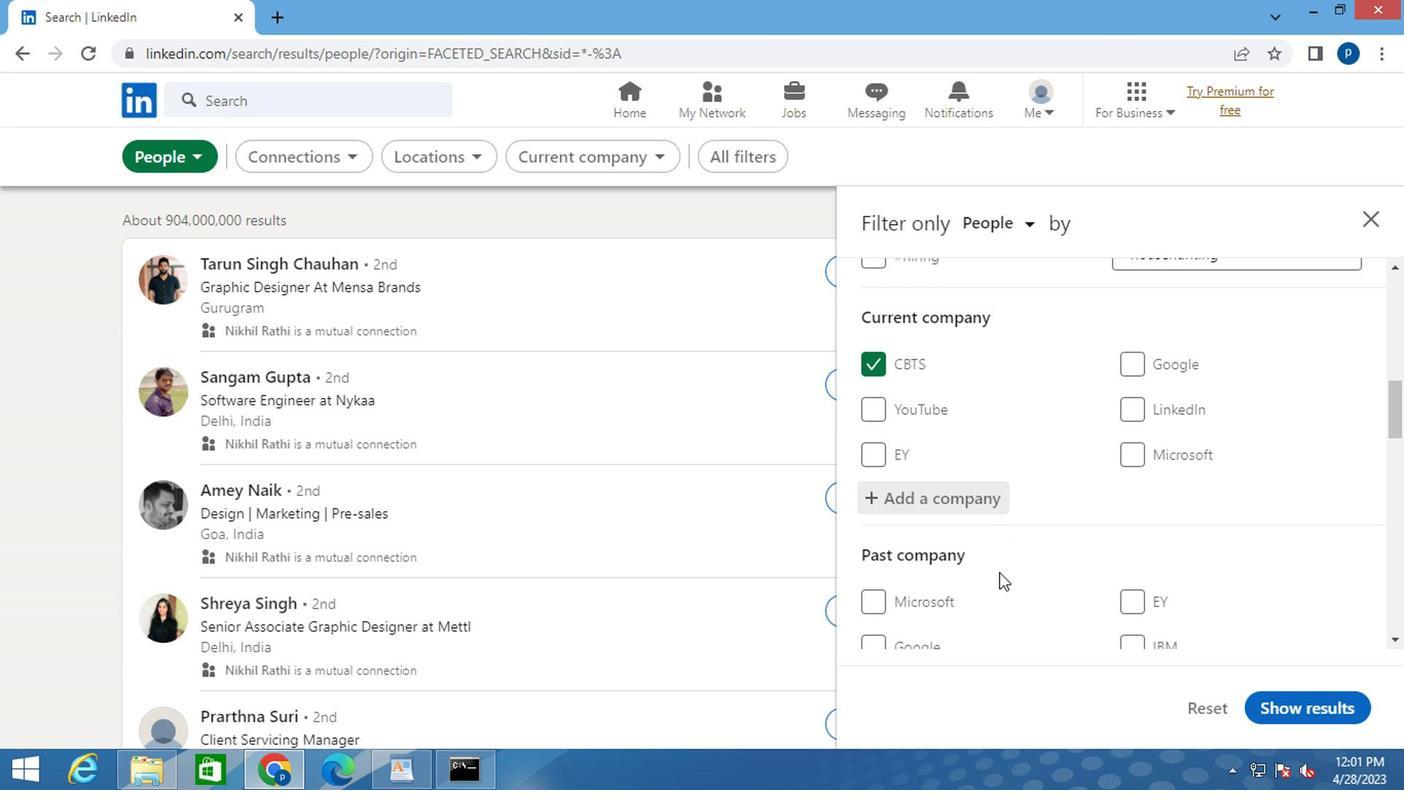 
Action: Mouse scrolled (995, 566) with delta (0, 0)
Screenshot: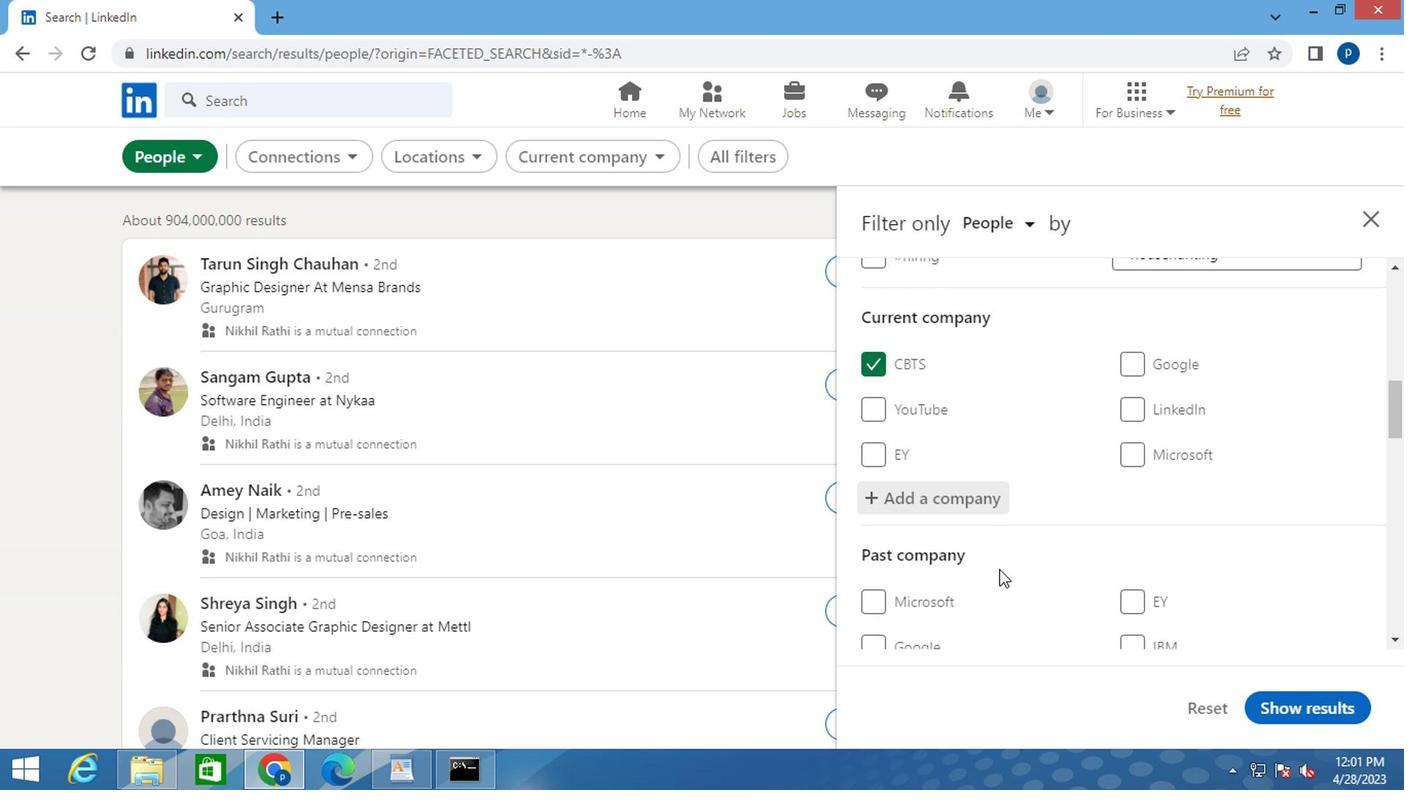 
Action: Mouse moved to (975, 549)
Screenshot: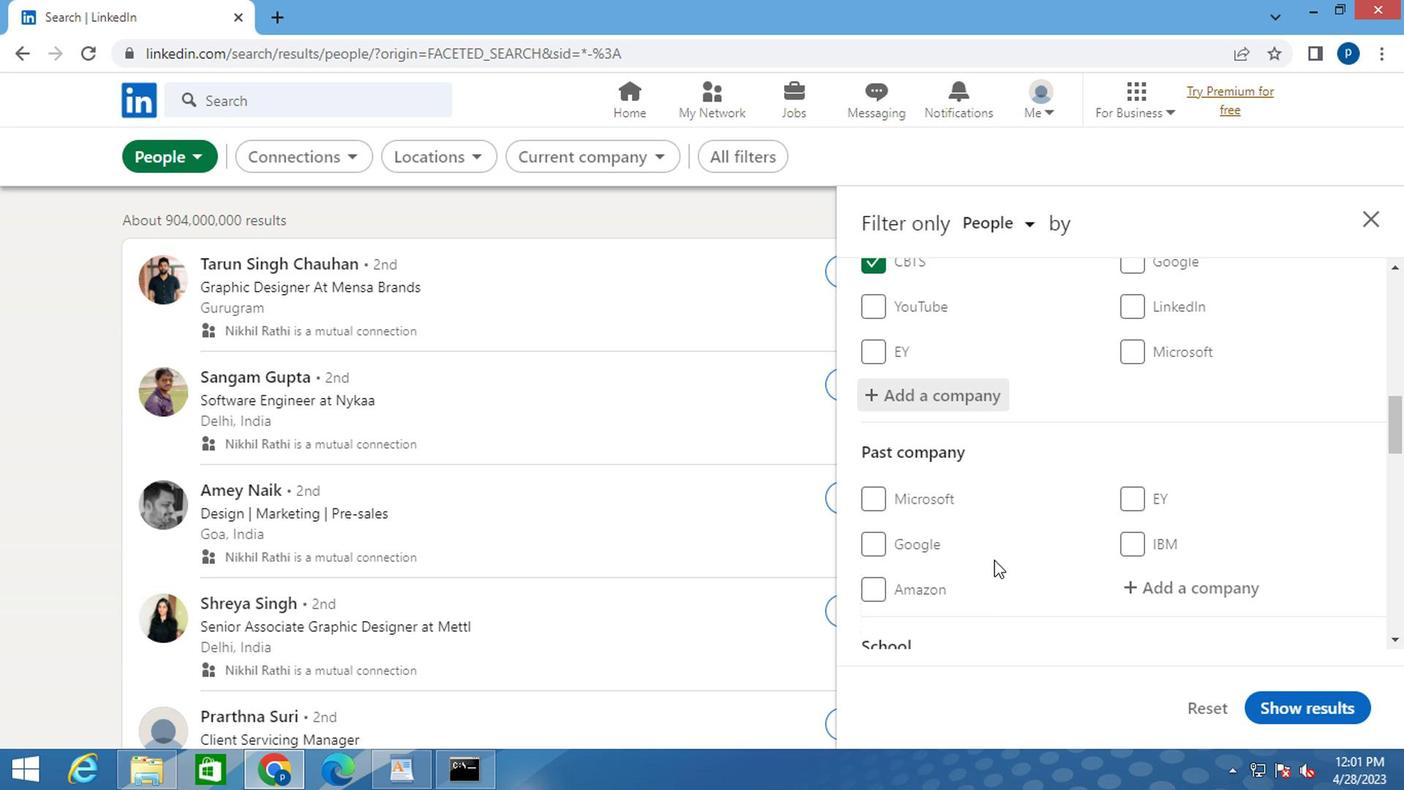 
Action: Mouse scrolled (975, 548) with delta (0, 0)
Screenshot: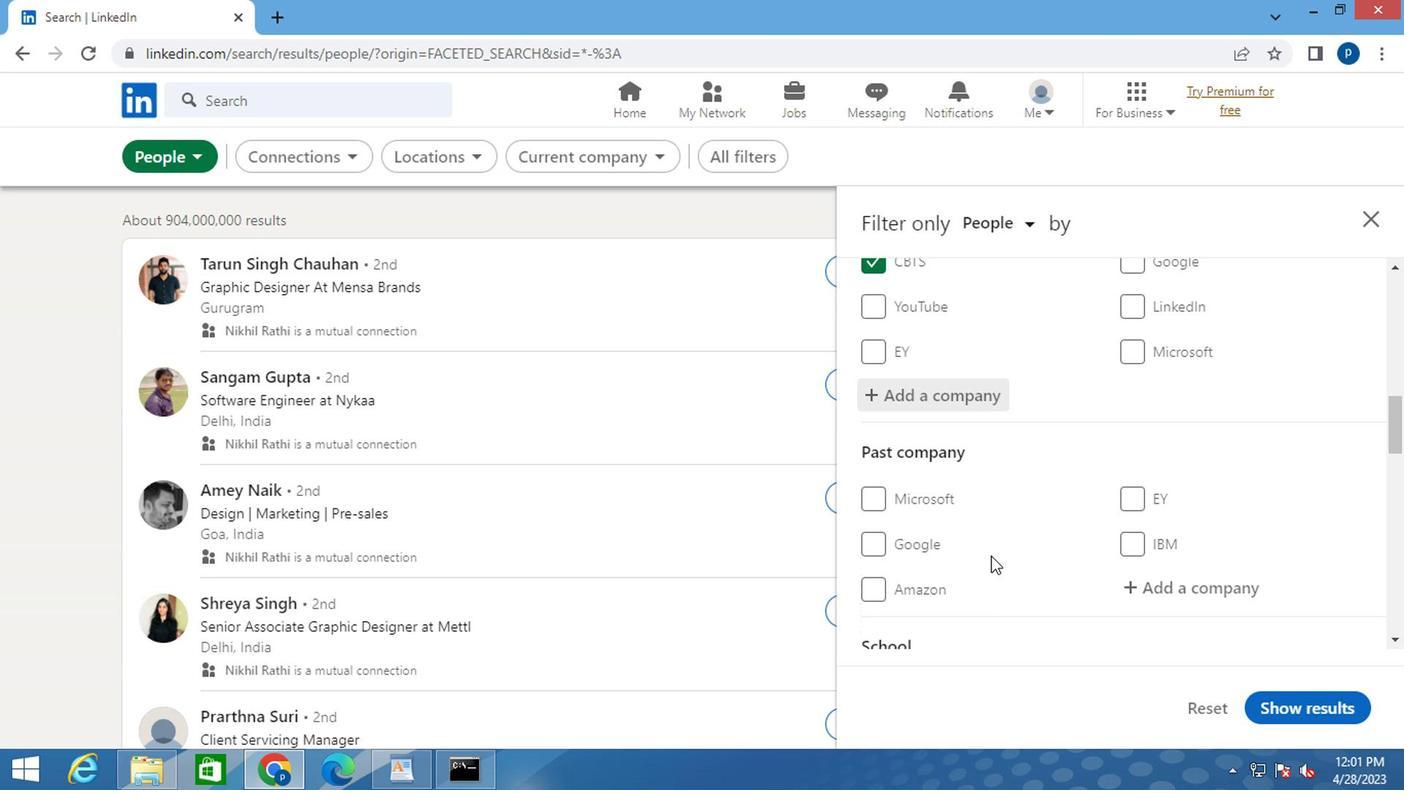 
Action: Mouse moved to (1014, 547)
Screenshot: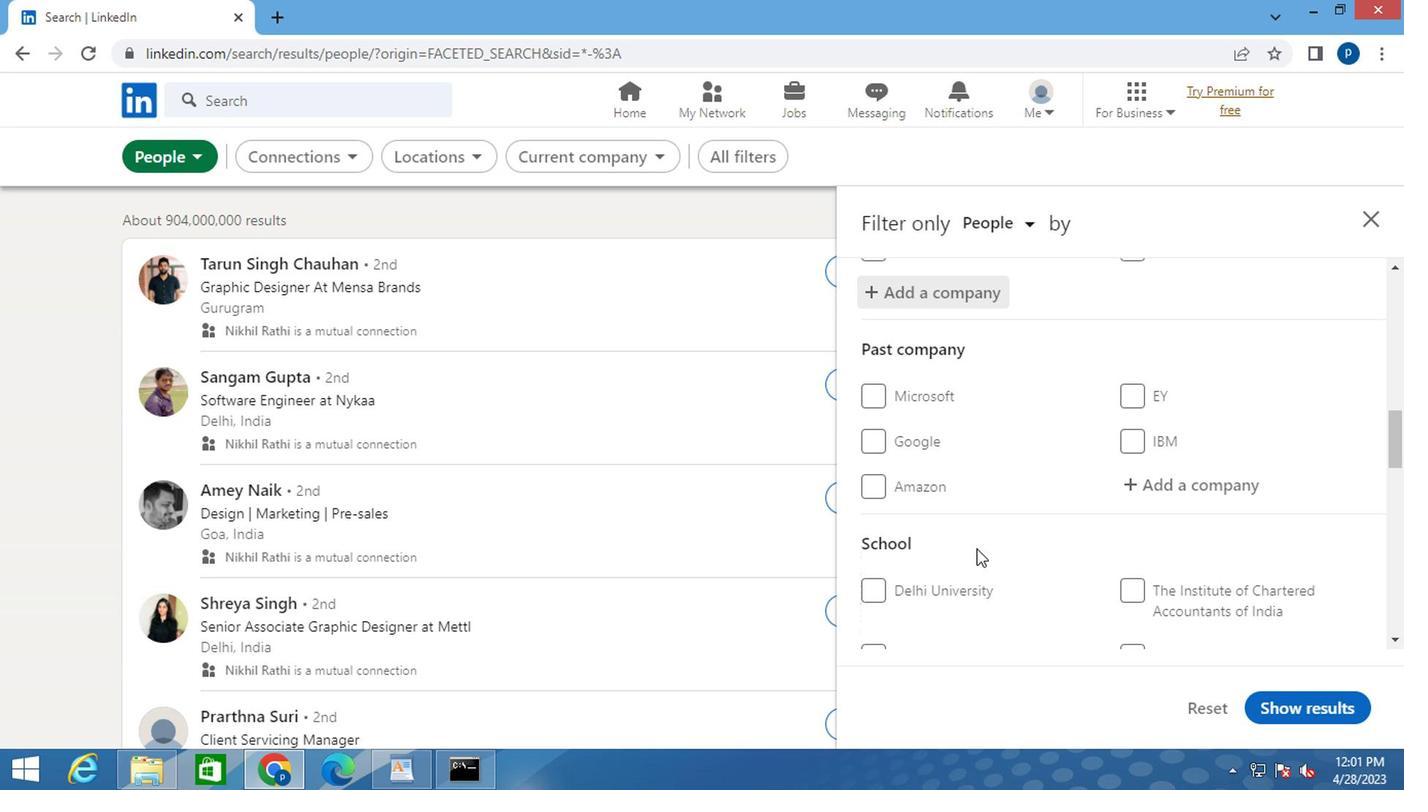 
Action: Mouse scrolled (1014, 546) with delta (0, 0)
Screenshot: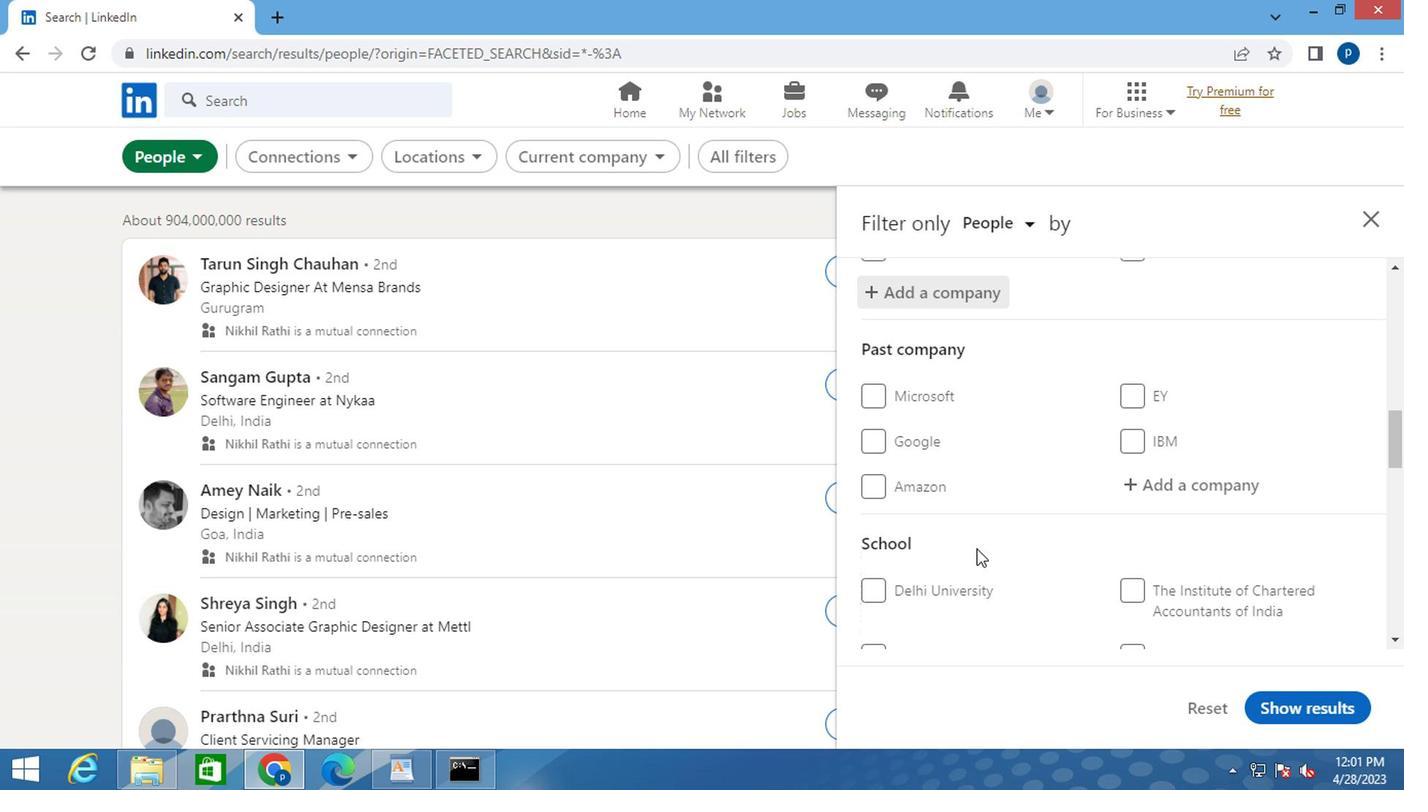 
Action: Mouse scrolled (1014, 546) with delta (0, 0)
Screenshot: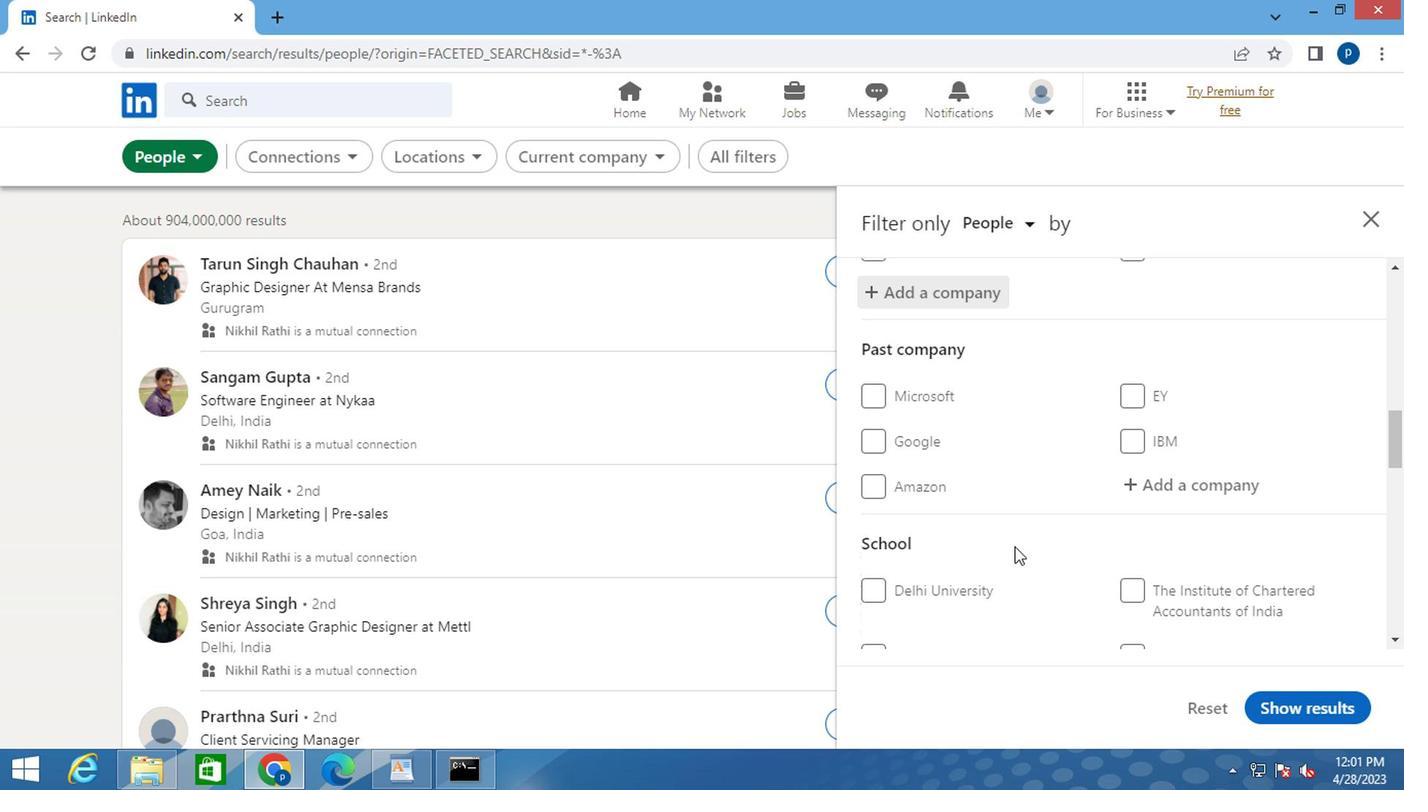 
Action: Mouse moved to (1148, 507)
Screenshot: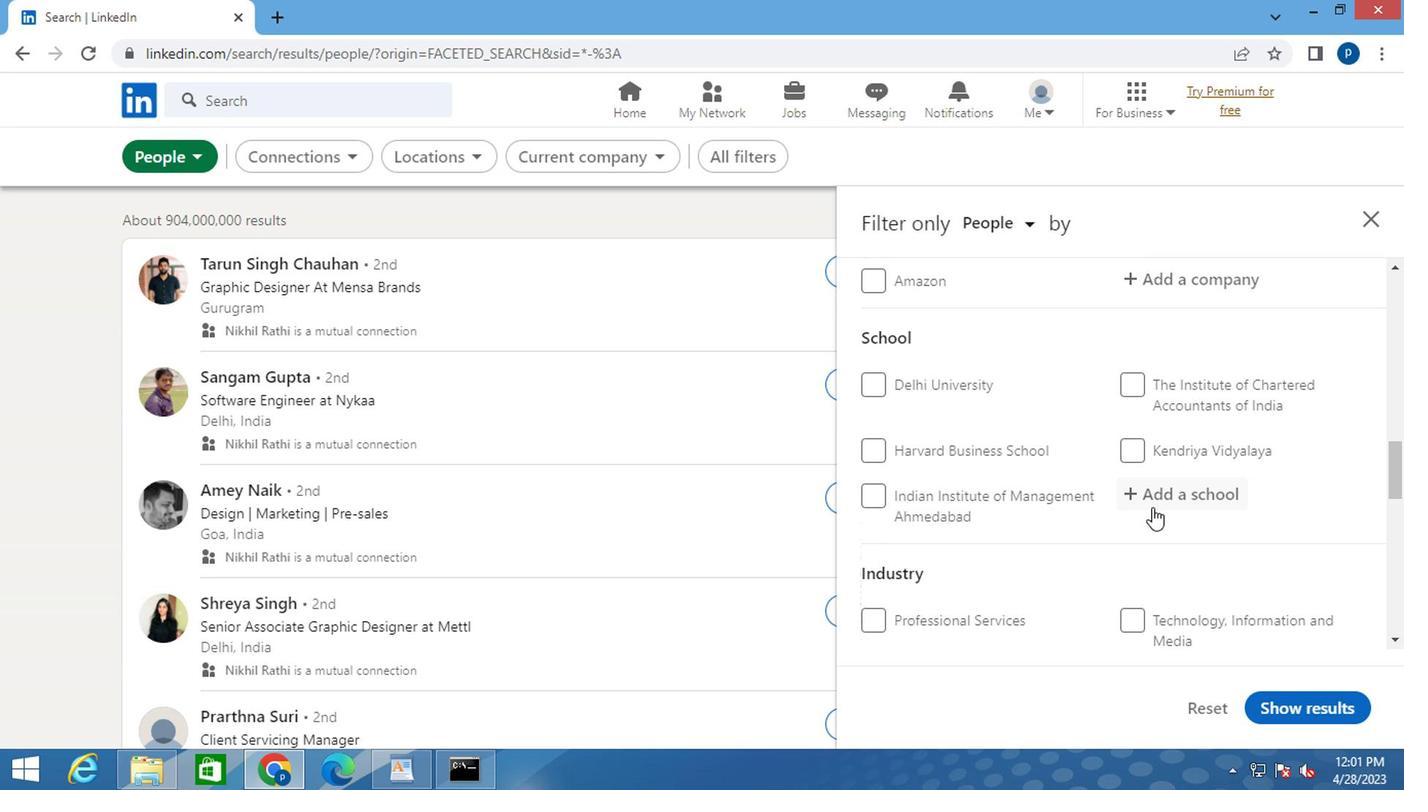 
Action: Mouse pressed left at (1148, 507)
Screenshot: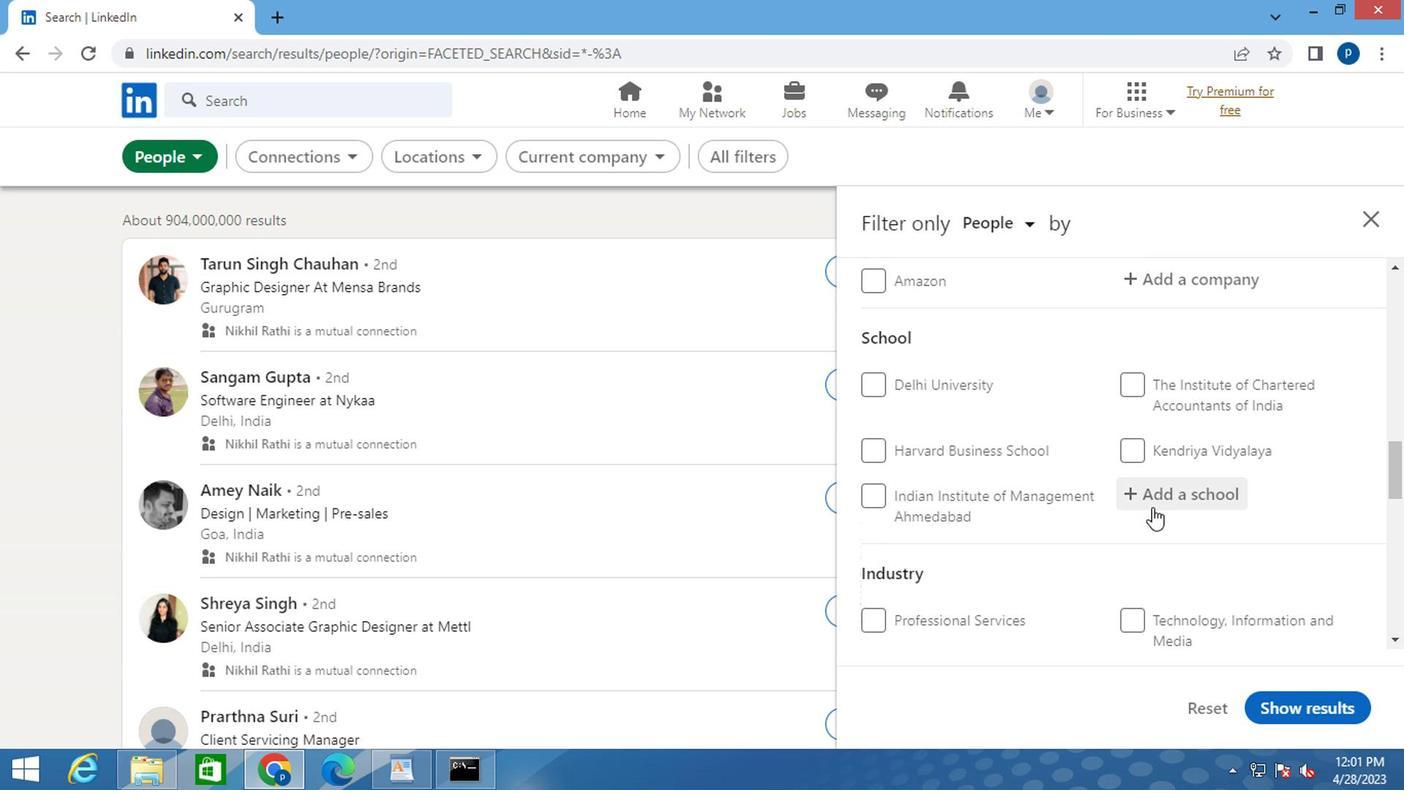 
Action: Key pressed L<Key.caps_lock>LY<Key.backspace>OYD
Screenshot: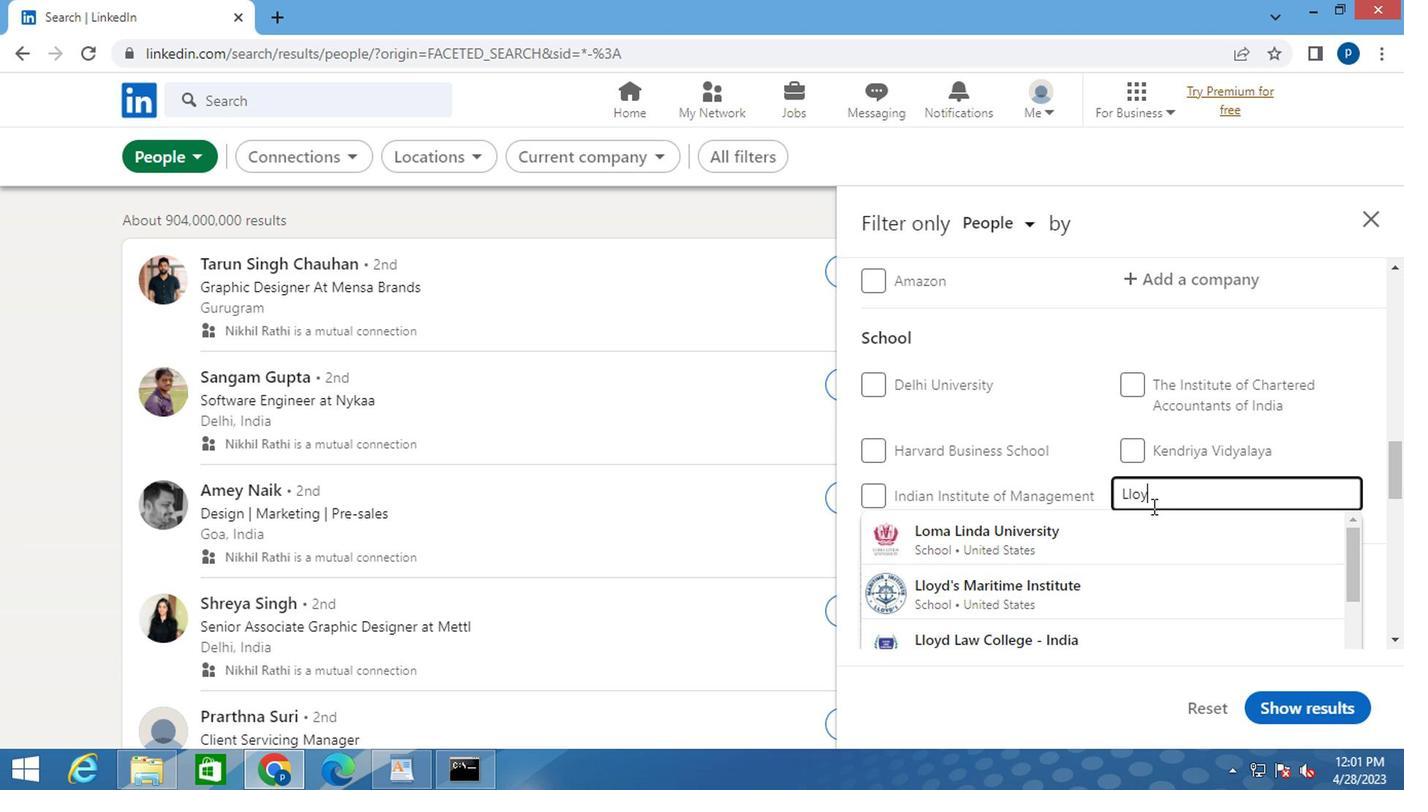 
Action: Mouse moved to (1023, 537)
Screenshot: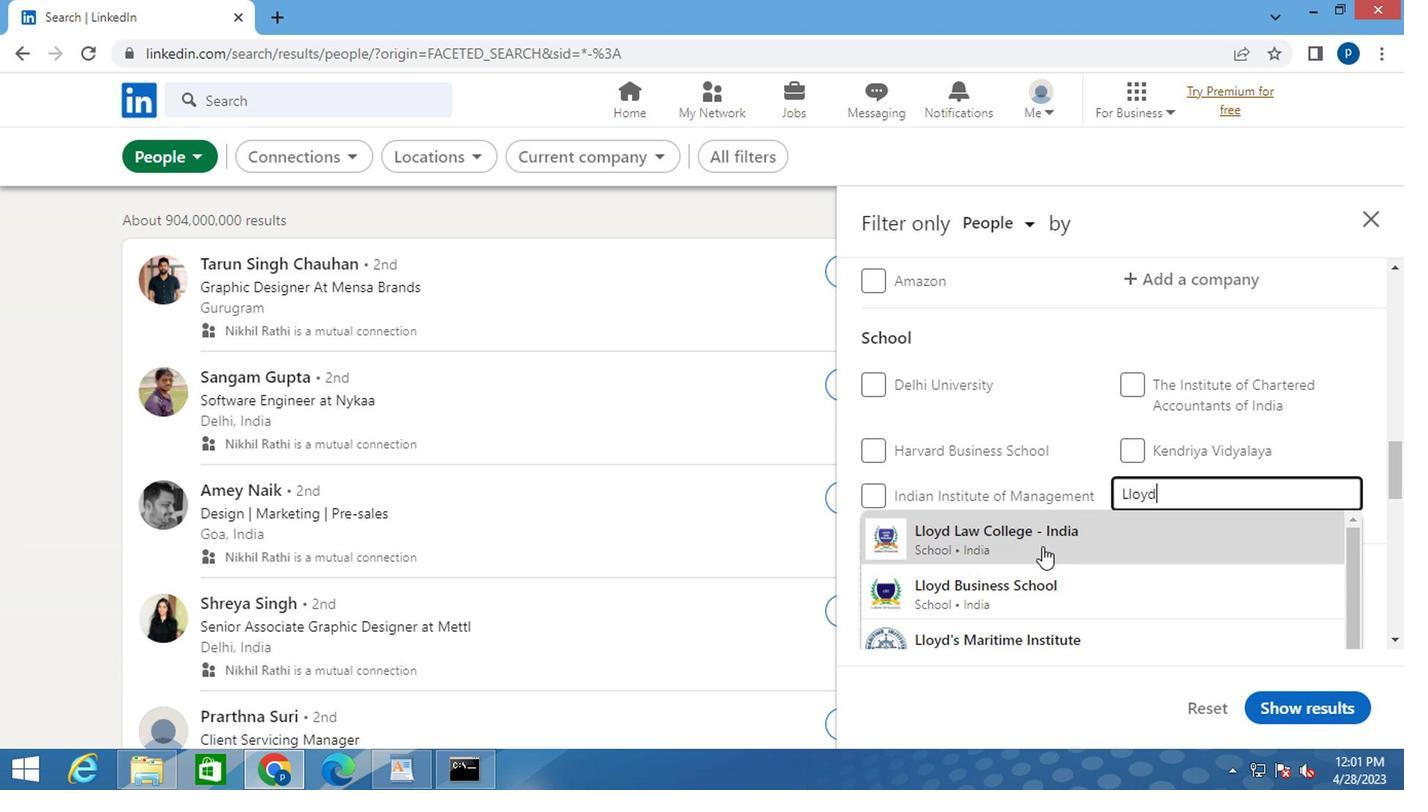 
Action: Mouse pressed left at (1023, 537)
Screenshot: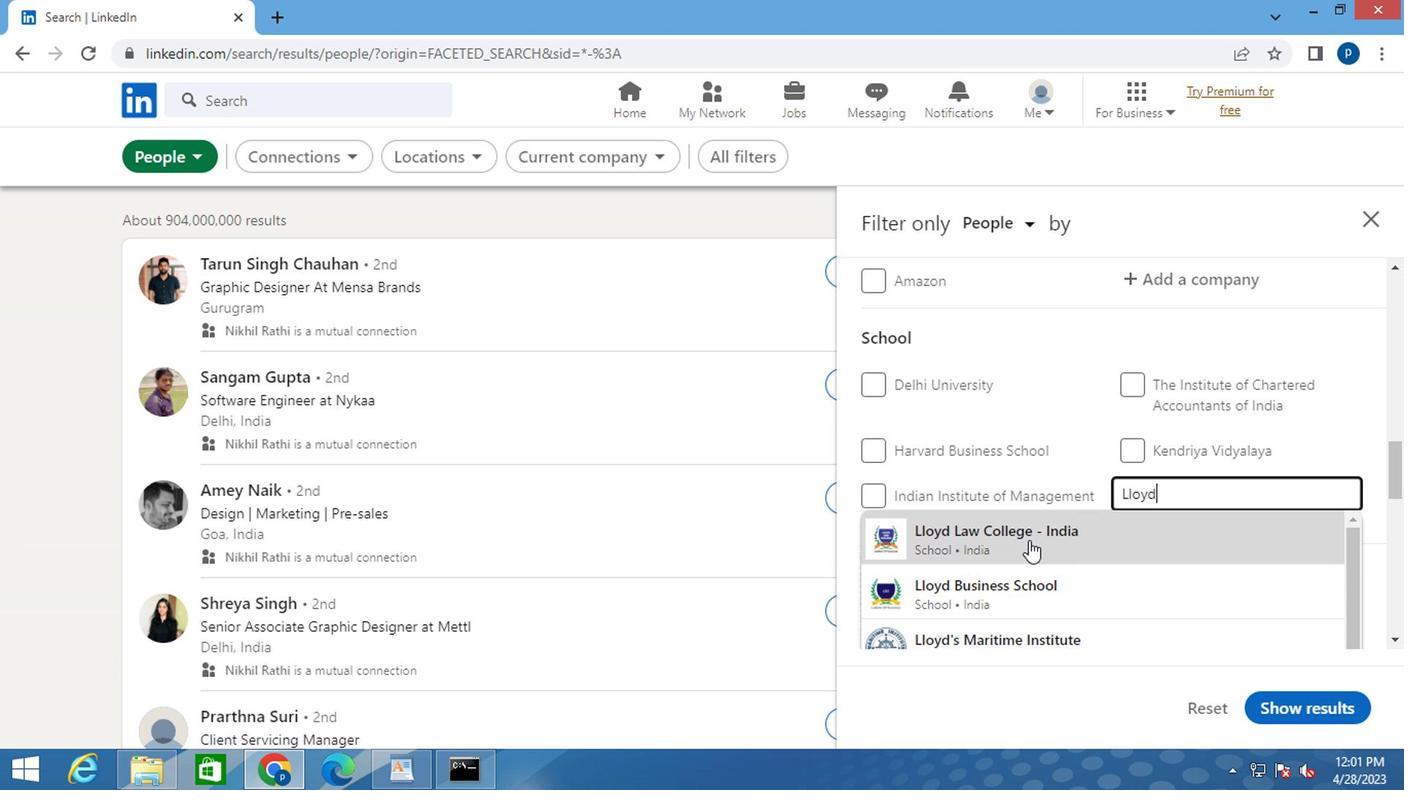 
Action: Mouse moved to (1021, 535)
Screenshot: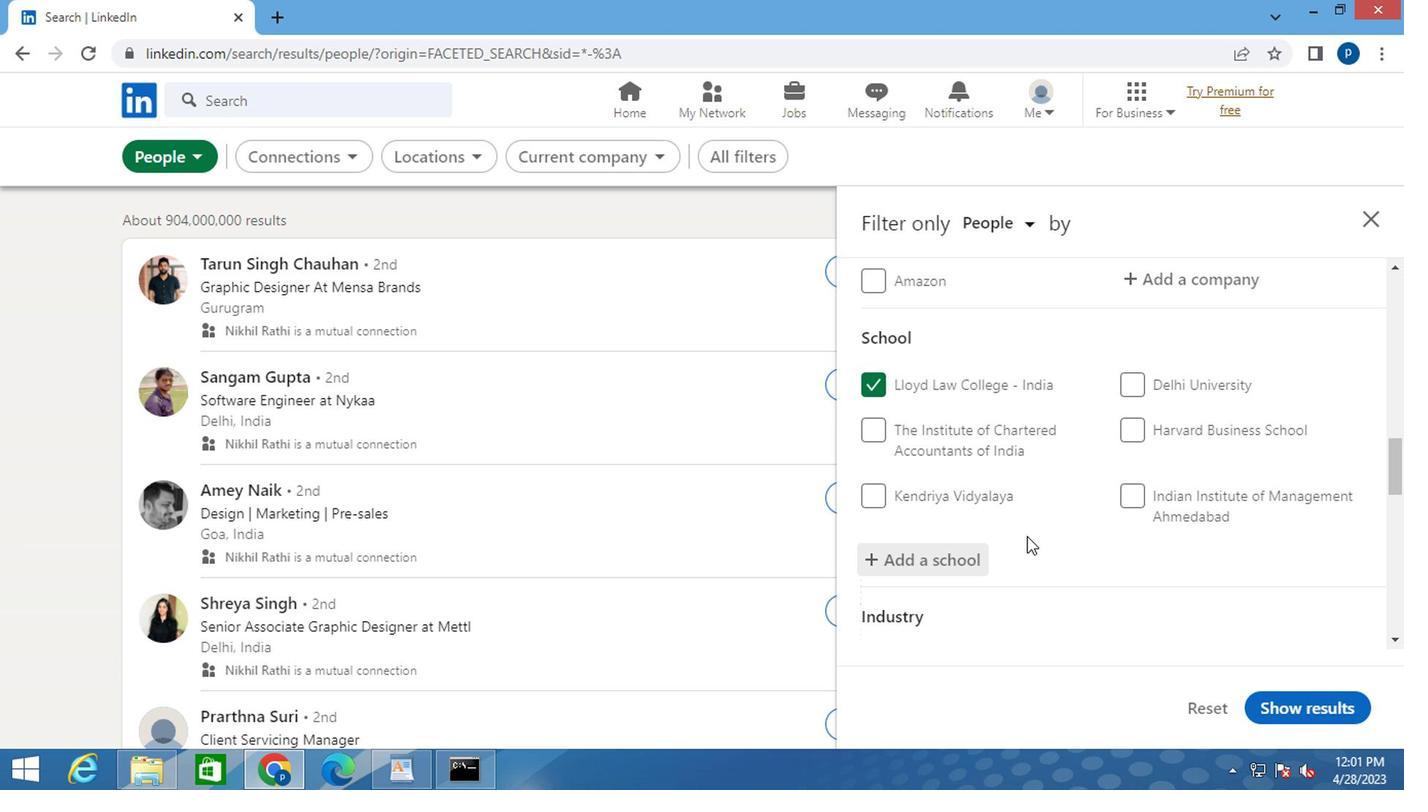 
Action: Mouse scrolled (1021, 534) with delta (0, -1)
Screenshot: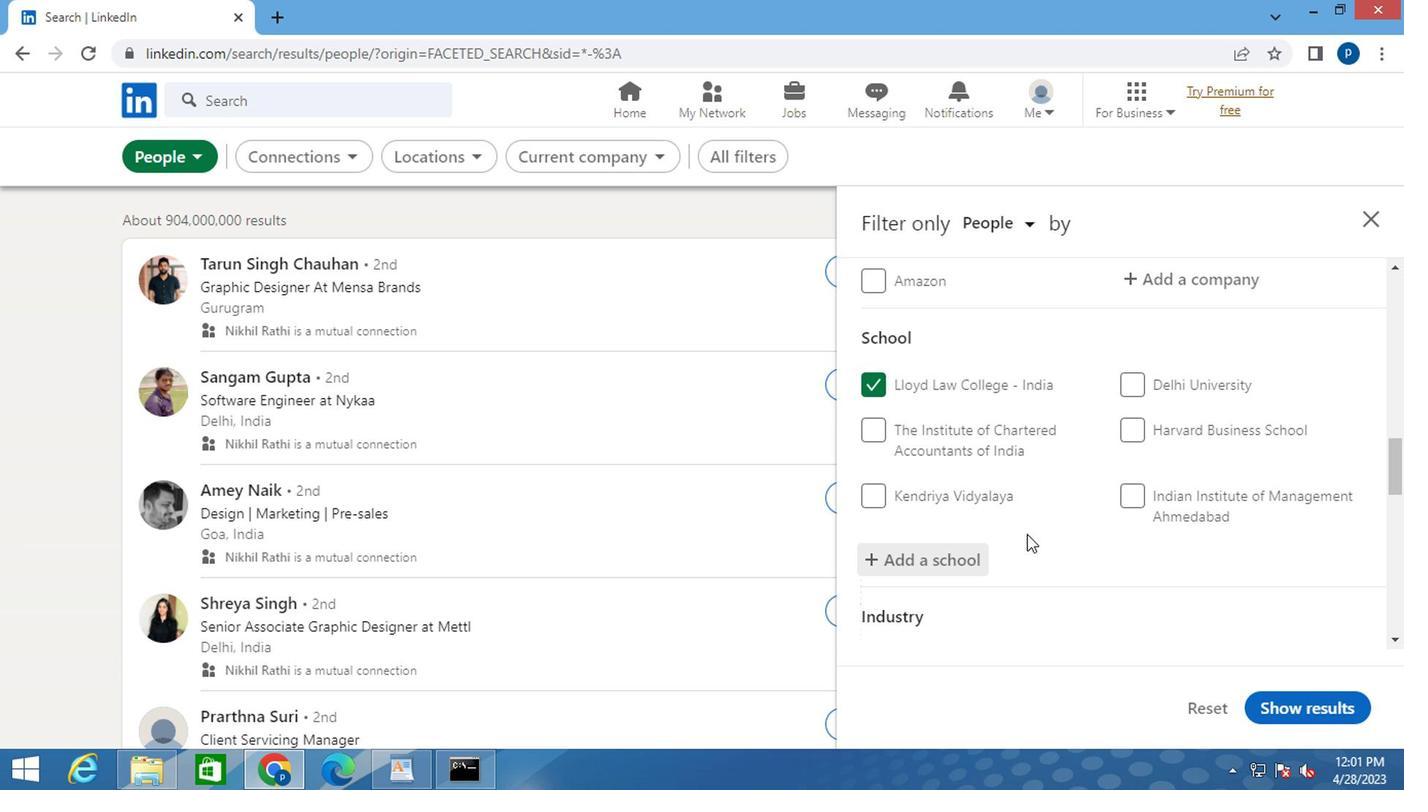 
Action: Mouse scrolled (1021, 534) with delta (0, -1)
Screenshot: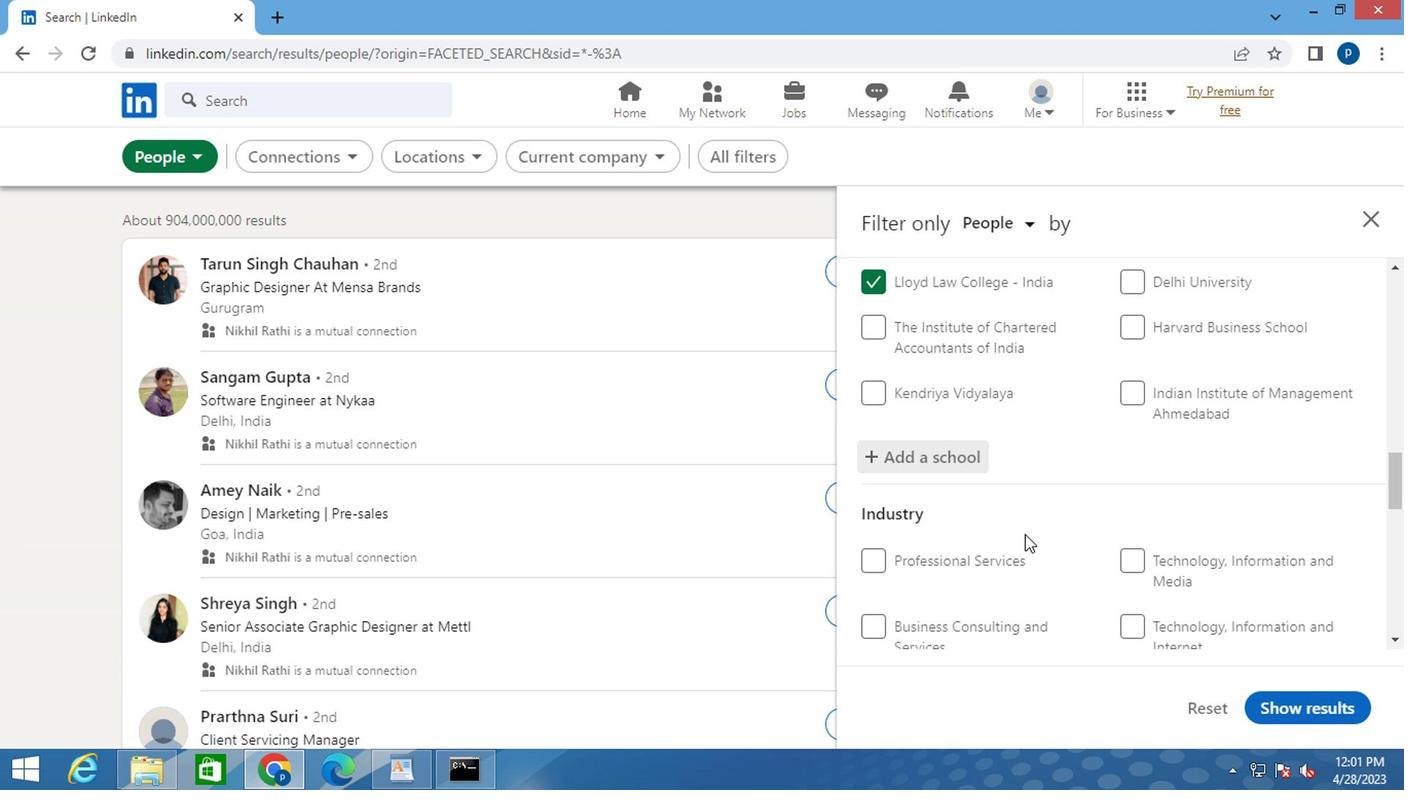 
Action: Mouse moved to (1186, 592)
Screenshot: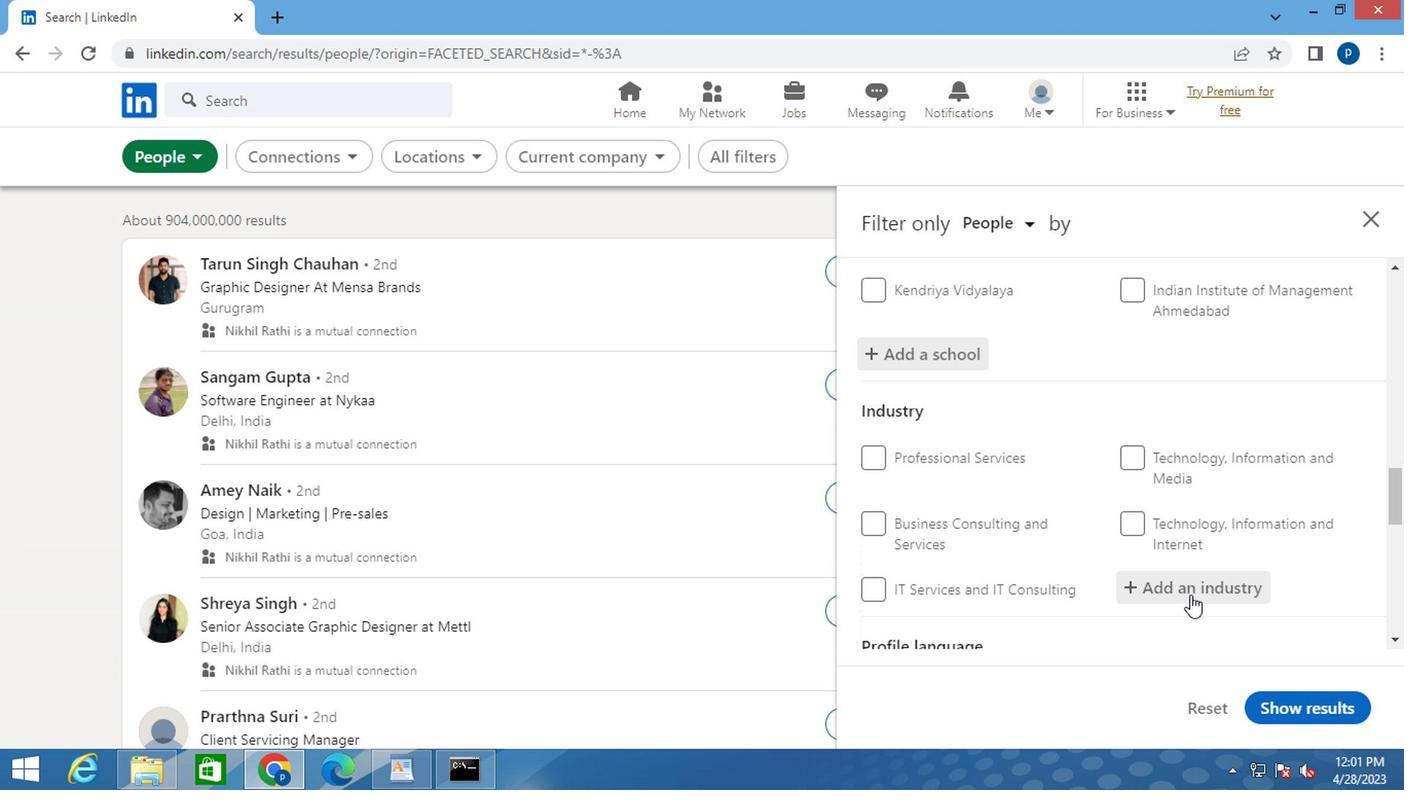
Action: Mouse pressed left at (1186, 592)
Screenshot: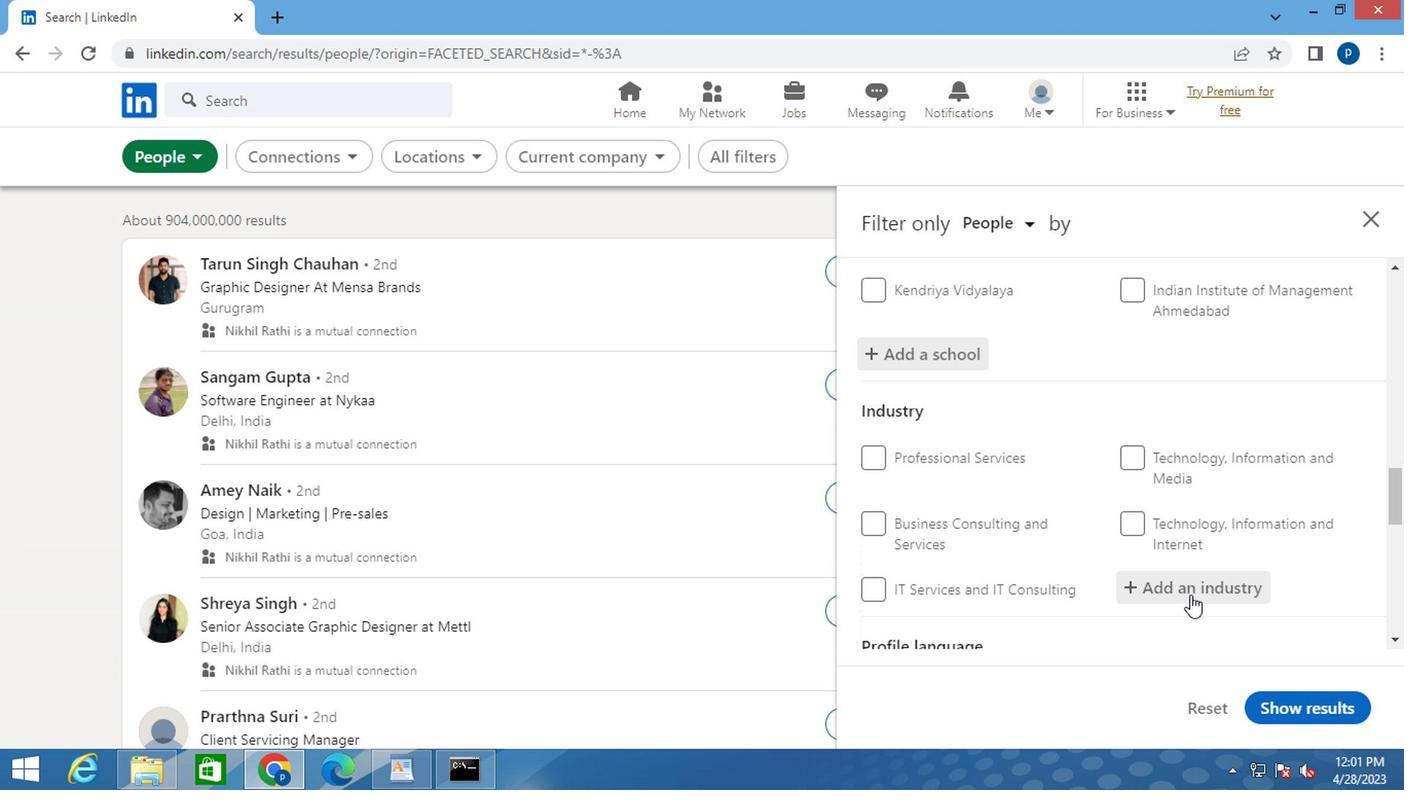 
Action: Mouse moved to (1183, 588)
Screenshot: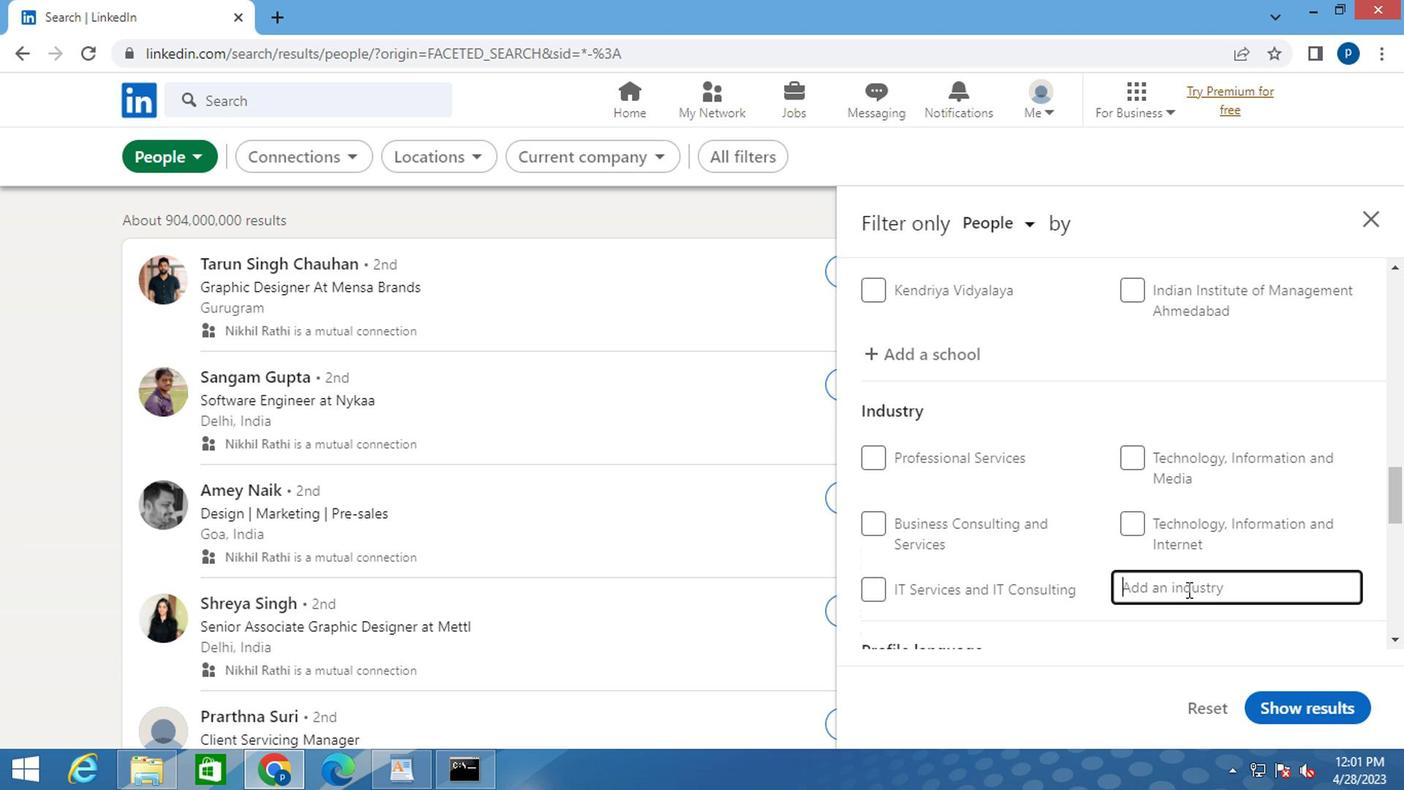 
Action: Mouse pressed left at (1183, 588)
Screenshot: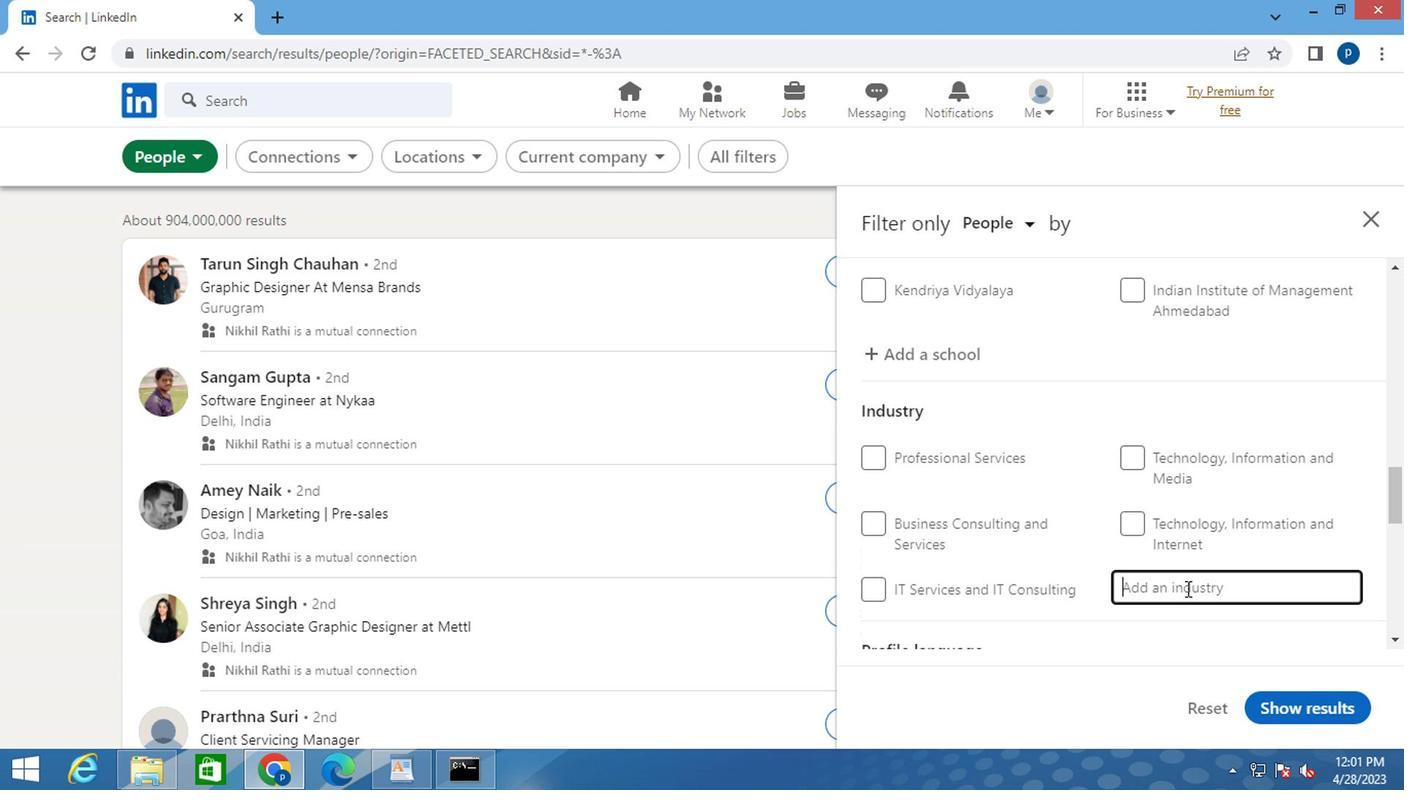 
Action: Mouse moved to (1181, 588)
Screenshot: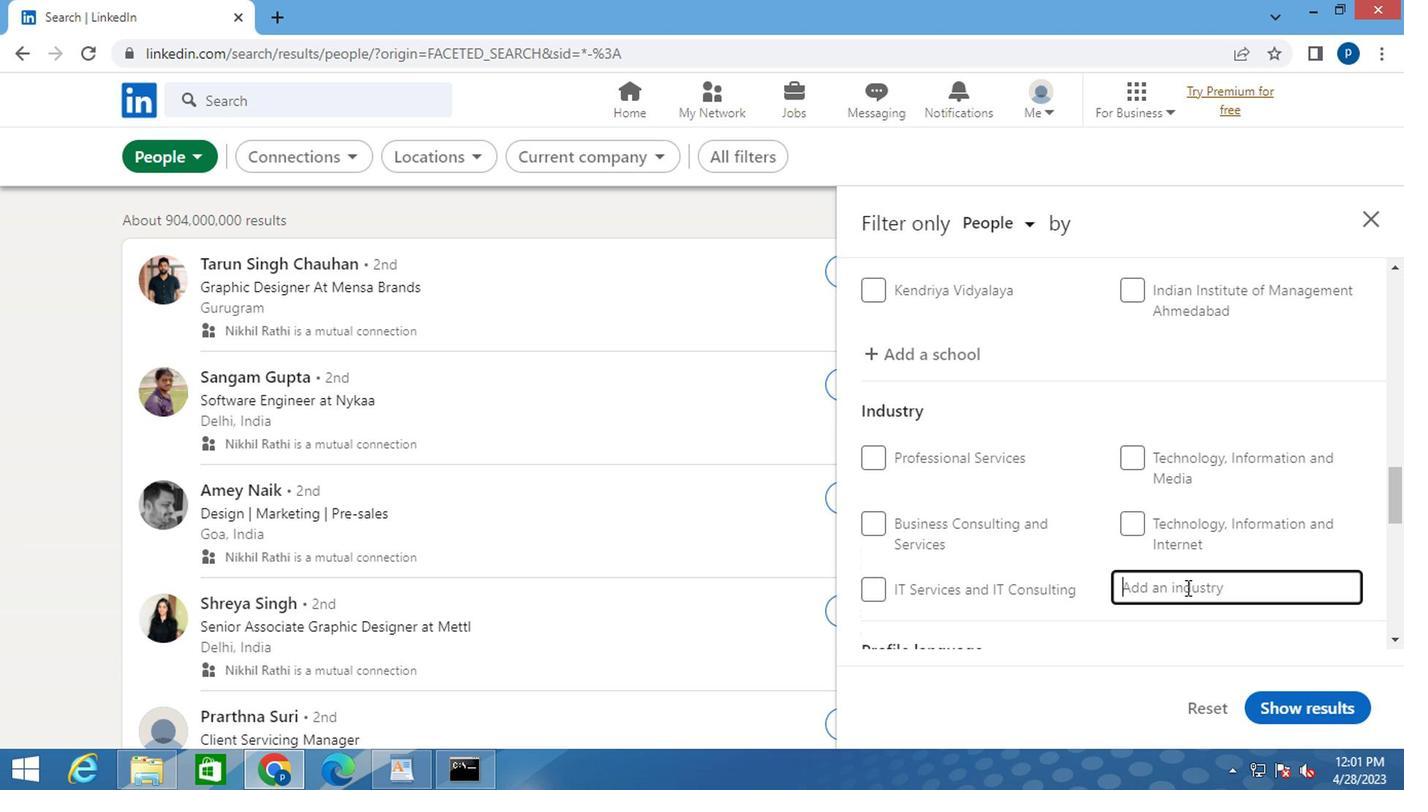 
Action: Key pressed <Key.caps_lock>F<Key.caps_lock>UNDS<Key.space>AND<Key.space>
Screenshot: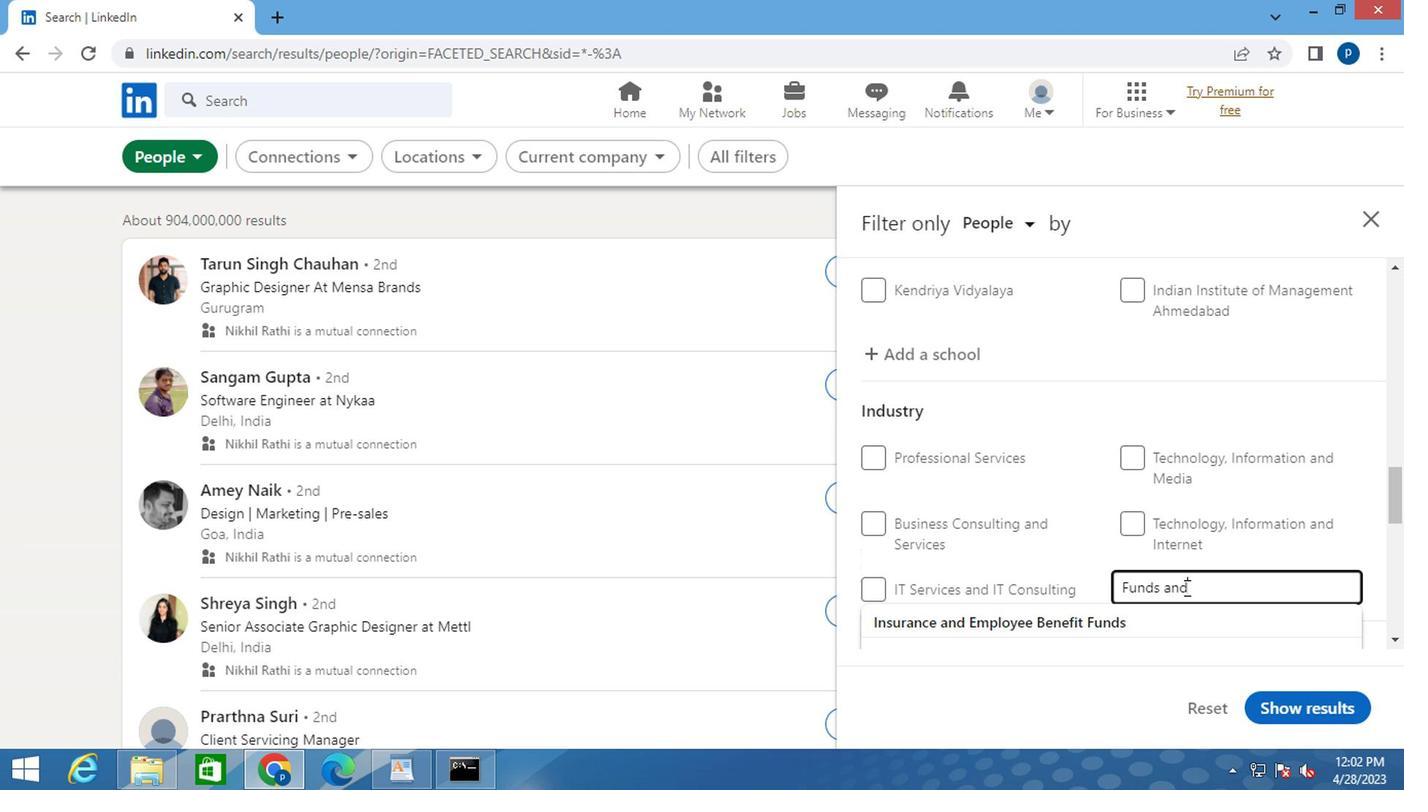 
Action: Mouse moved to (1139, 554)
Screenshot: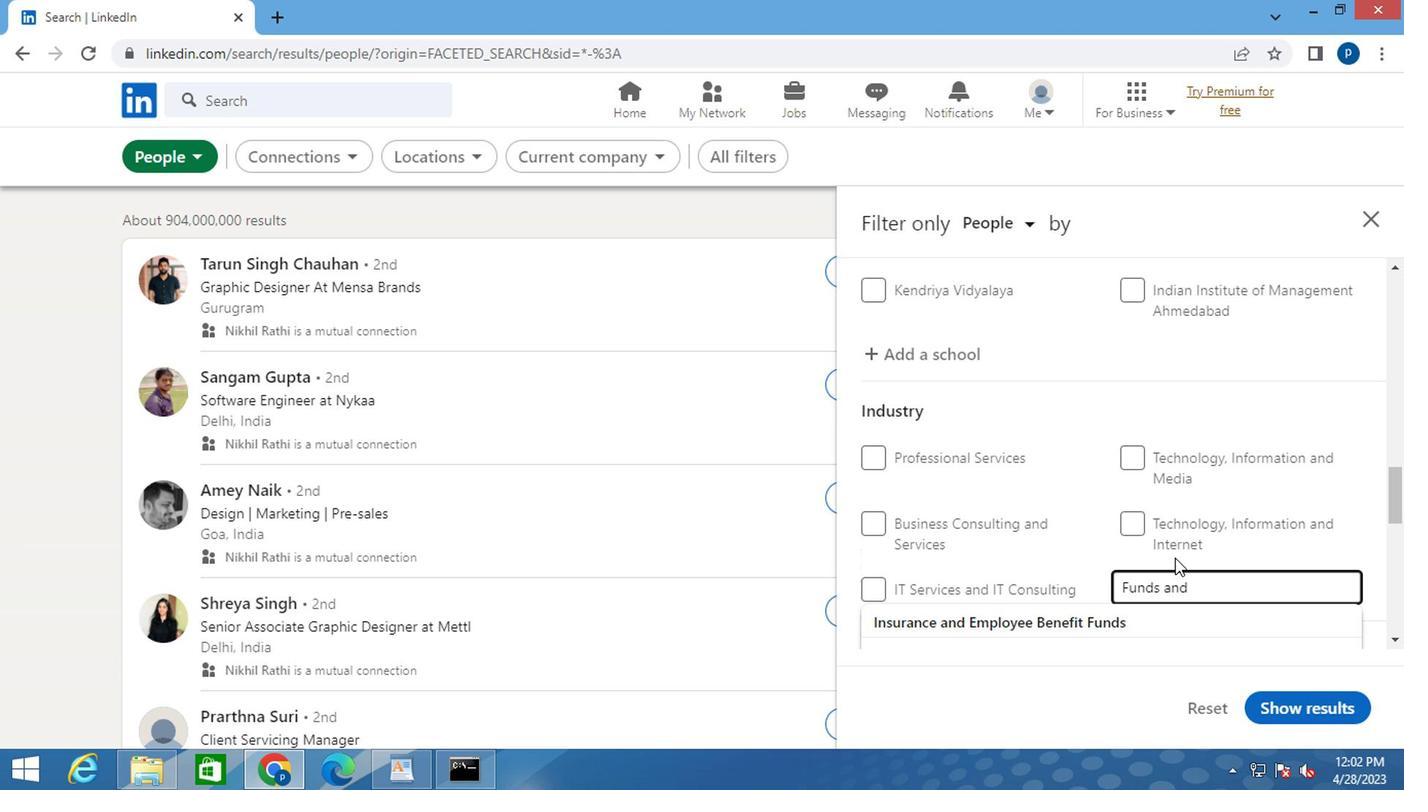 
Action: Mouse scrolled (1139, 553) with delta (0, 0)
Screenshot: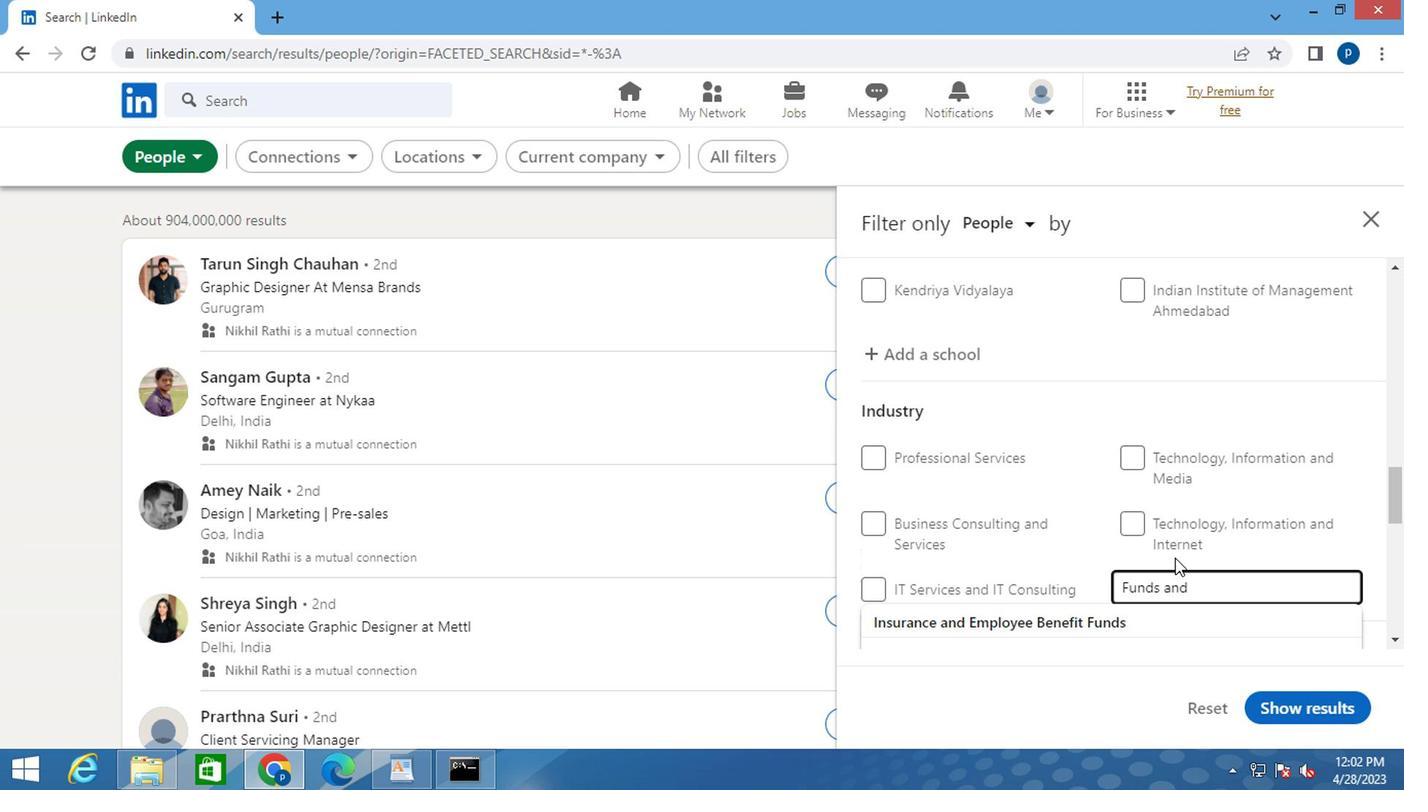 
Action: Mouse moved to (986, 550)
Screenshot: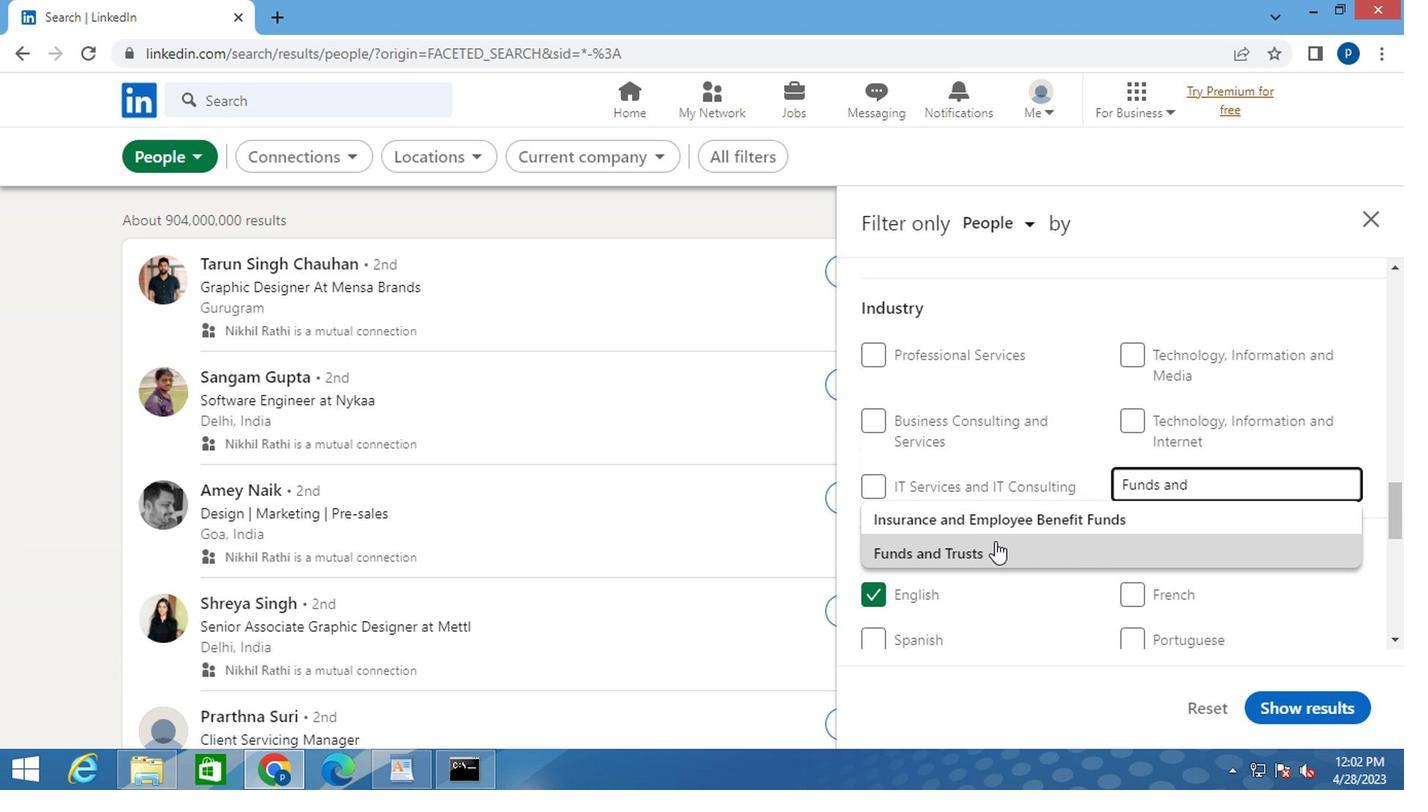 
Action: Mouse pressed left at (986, 550)
Screenshot: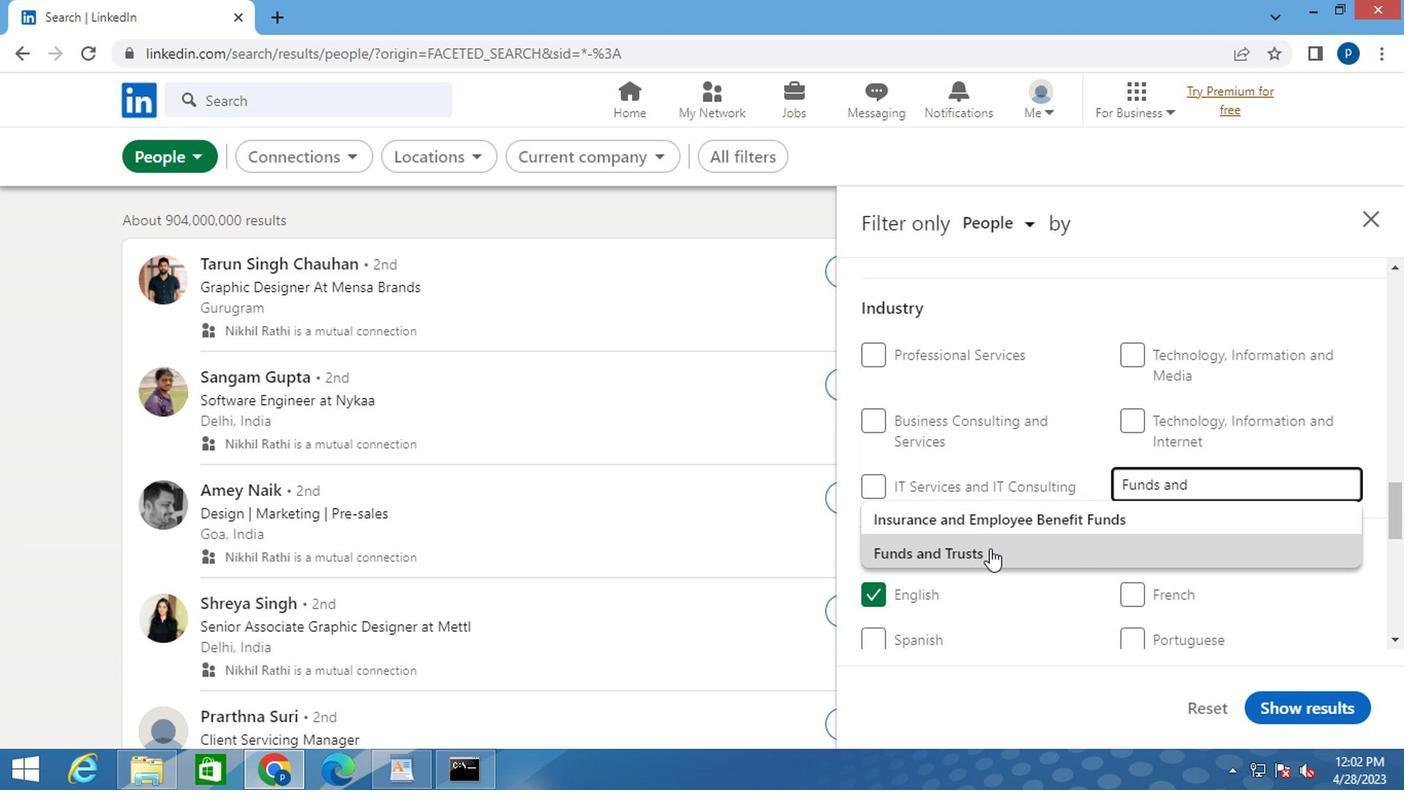 
Action: Mouse moved to (998, 548)
Screenshot: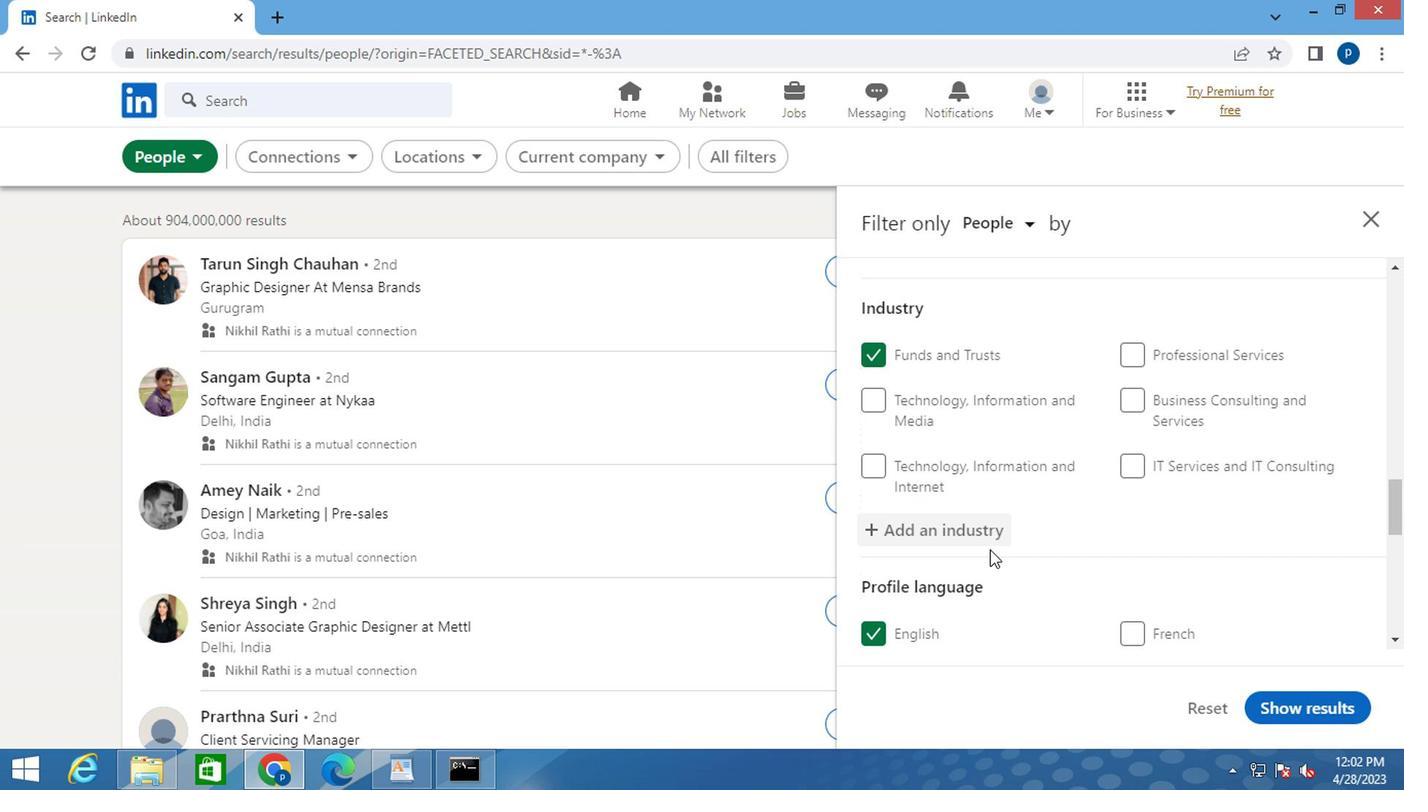 
Action: Mouse scrolled (998, 547) with delta (0, -1)
Screenshot: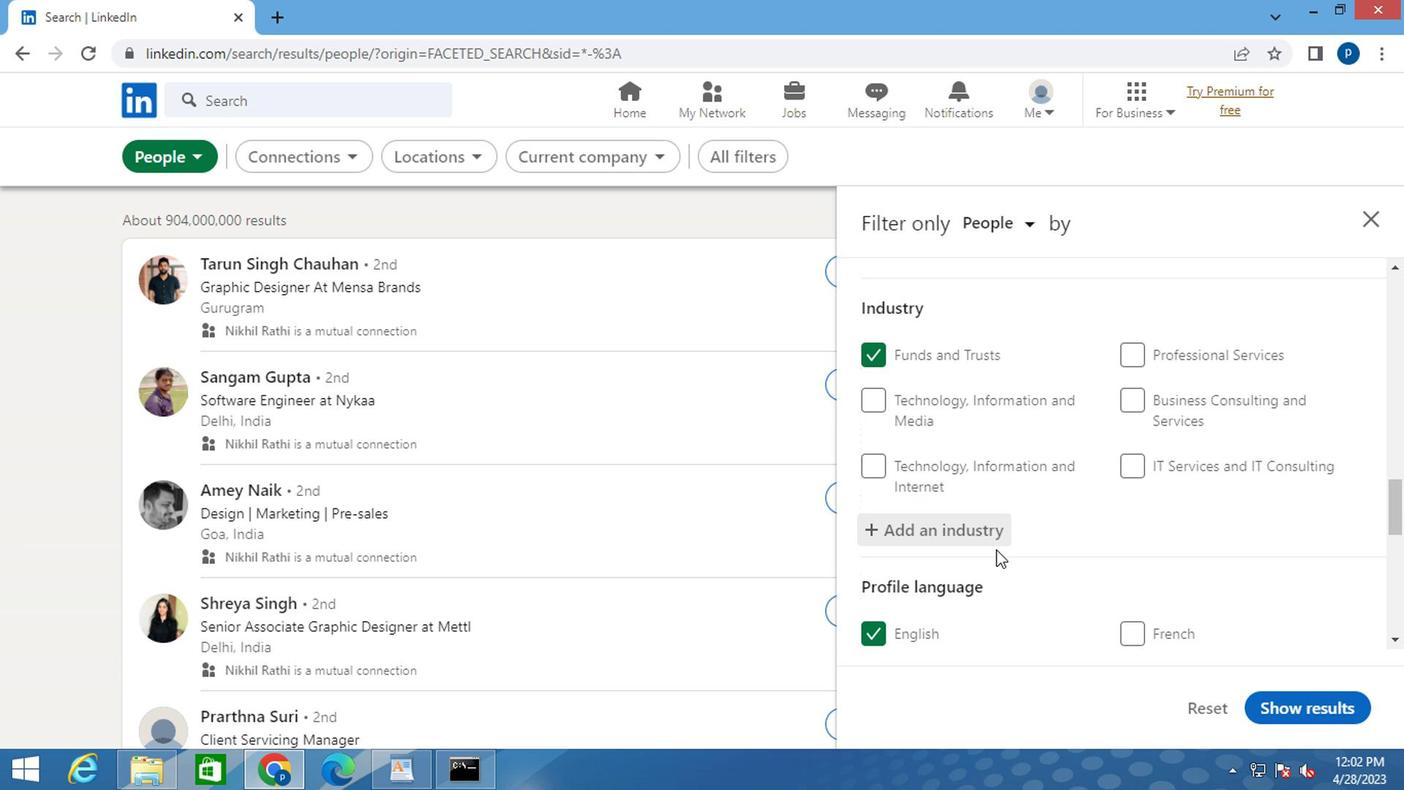 
Action: Mouse scrolled (998, 547) with delta (0, -1)
Screenshot: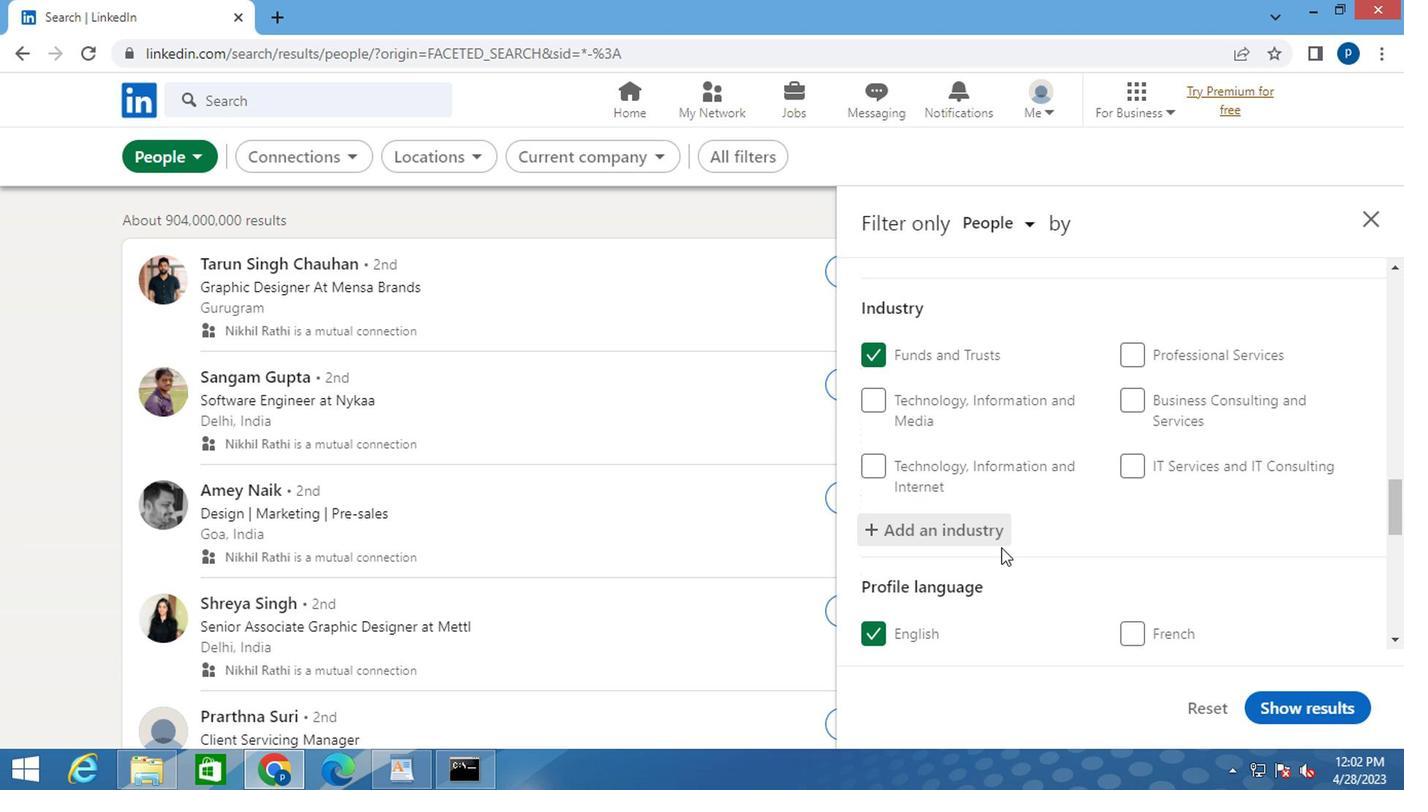 
Action: Mouse scrolled (998, 547) with delta (0, -1)
Screenshot: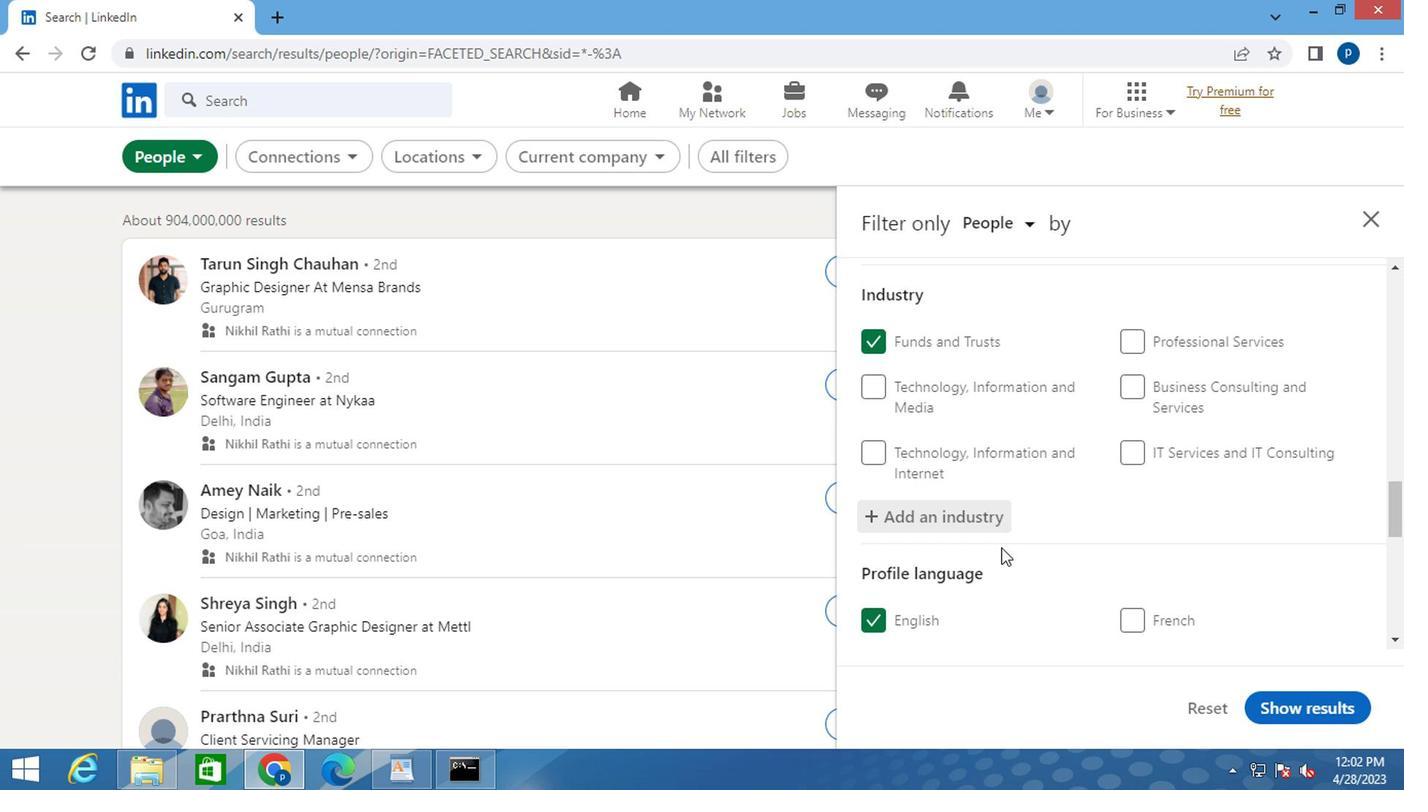 
Action: Mouse scrolled (998, 547) with delta (0, -1)
Screenshot: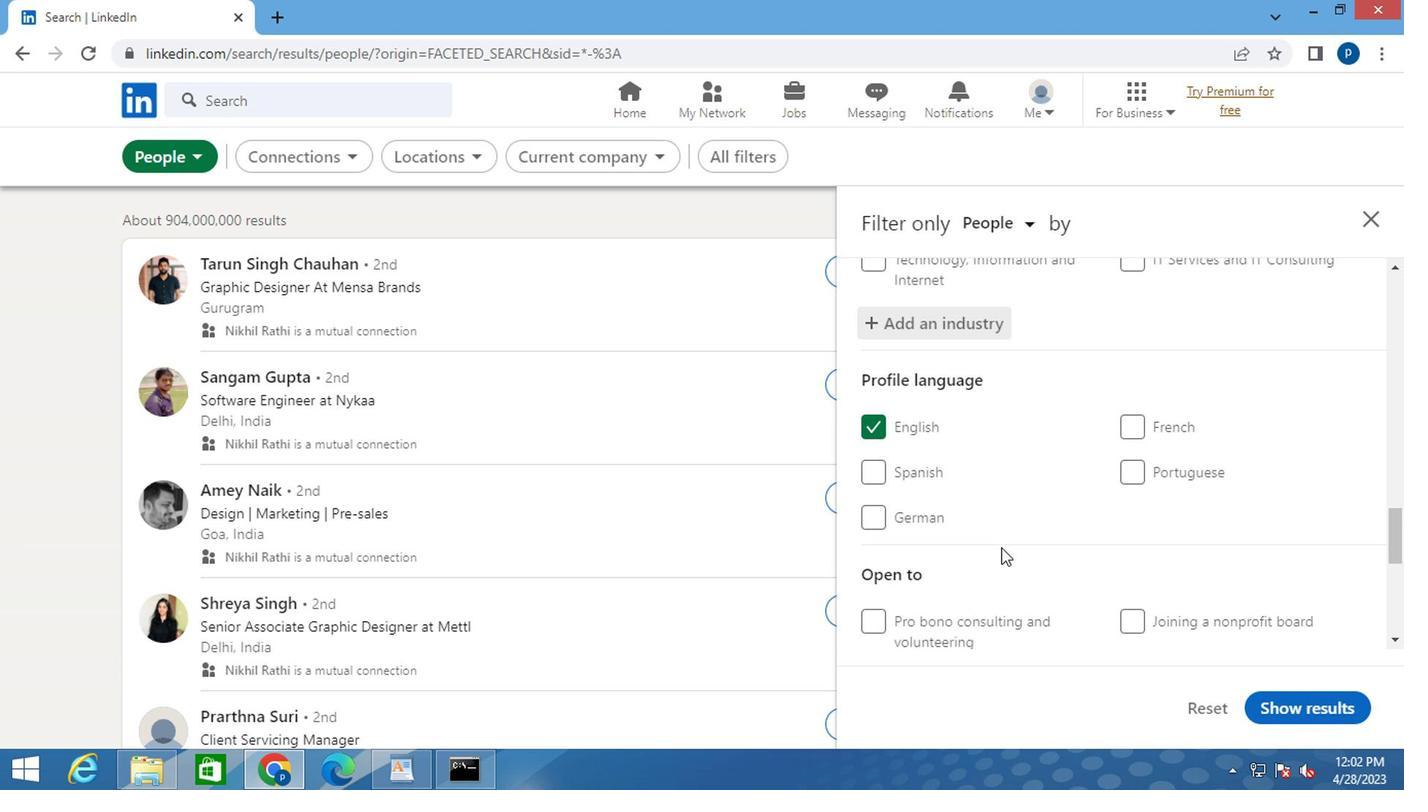 
Action: Mouse moved to (1030, 550)
Screenshot: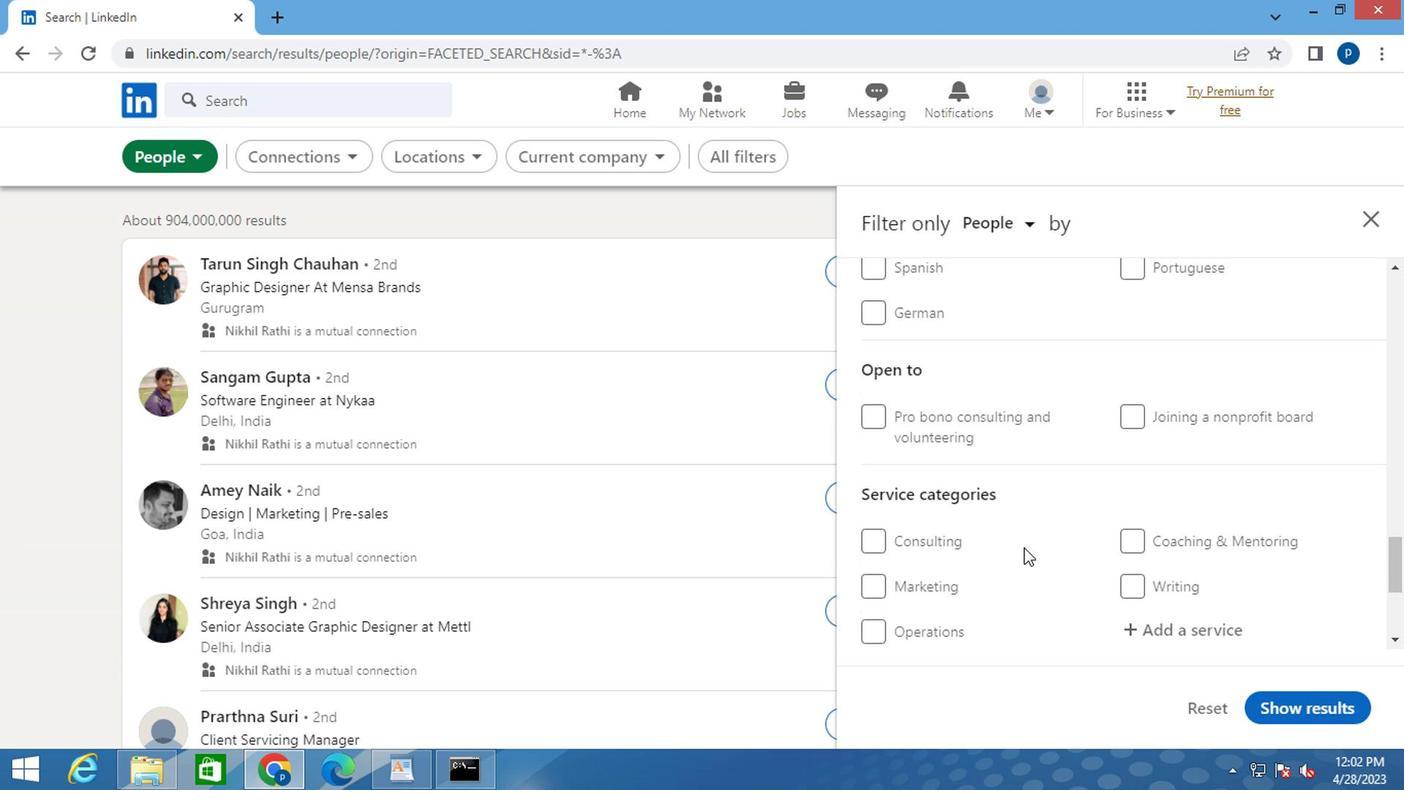 
Action: Mouse scrolled (1030, 549) with delta (0, -1)
Screenshot: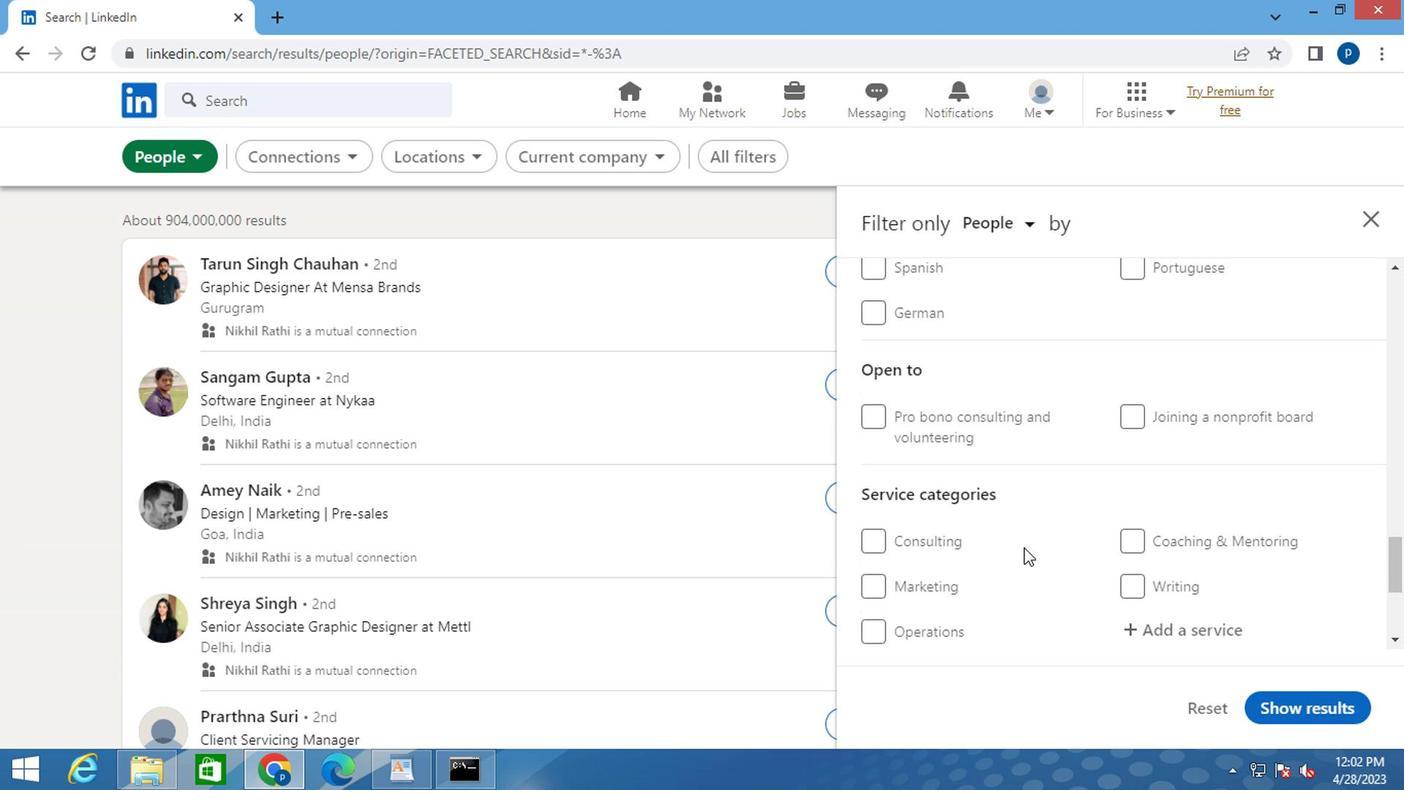 
Action: Mouse moved to (1169, 540)
Screenshot: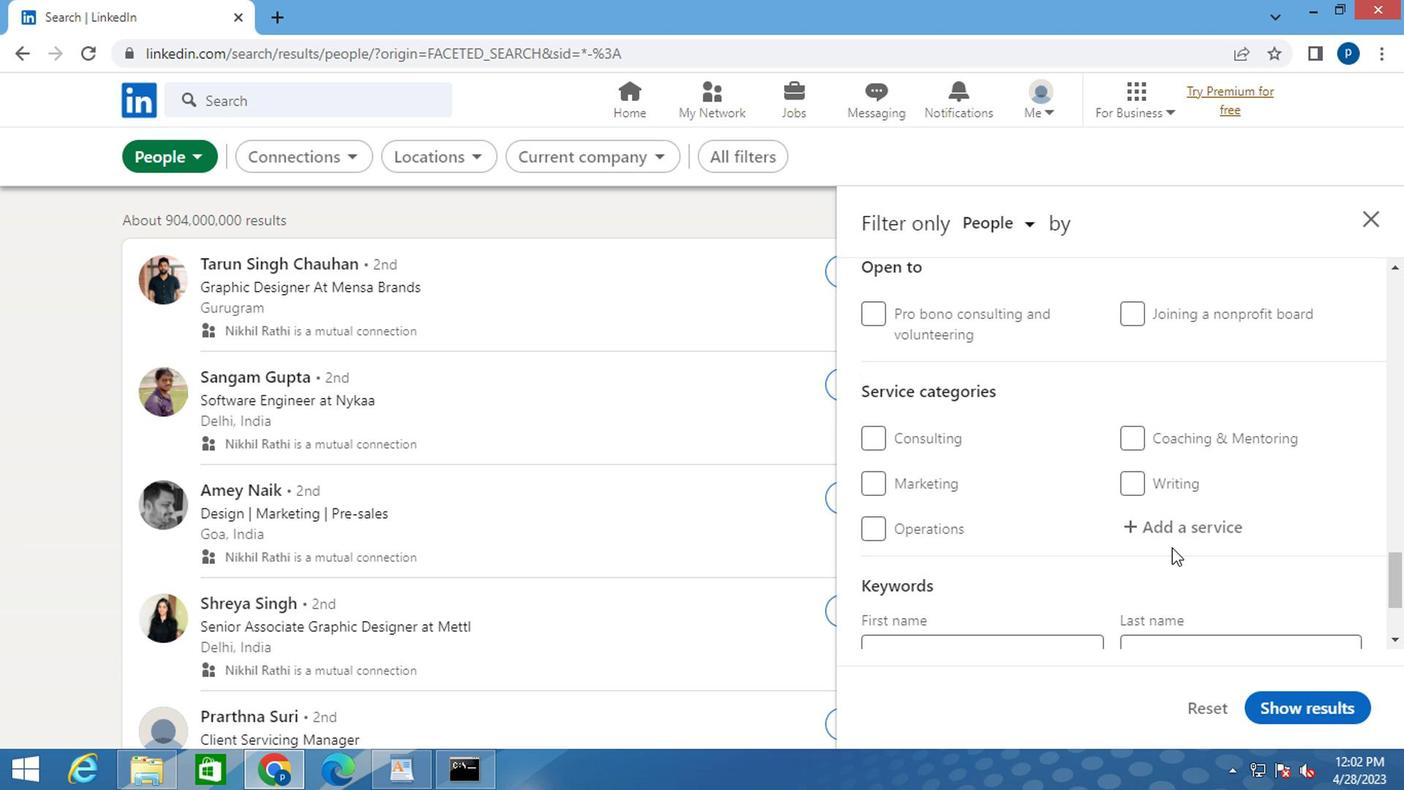 
Action: Mouse pressed left at (1169, 540)
Screenshot: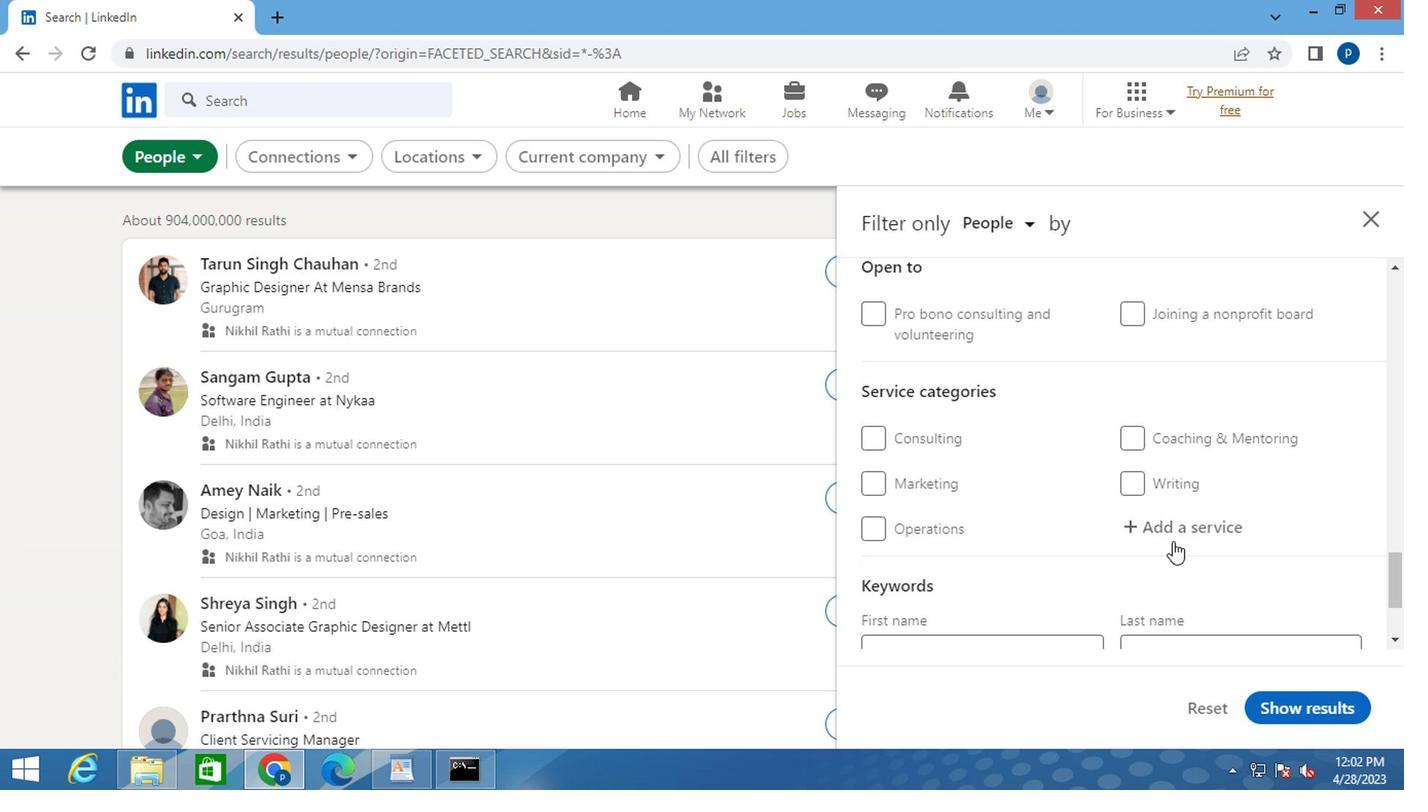 
Action: Mouse moved to (1169, 536)
Screenshot: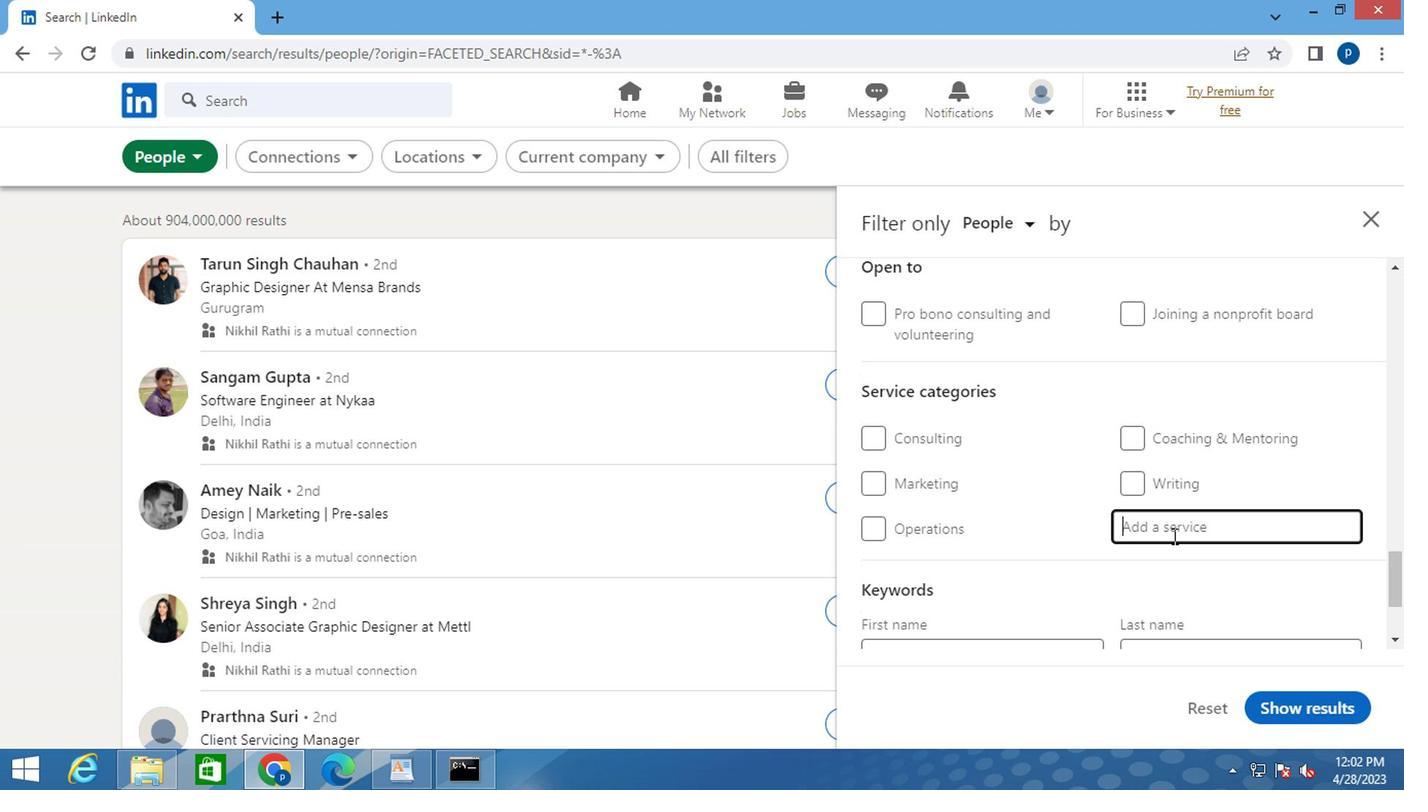 
Action: Mouse pressed left at (1169, 536)
Screenshot: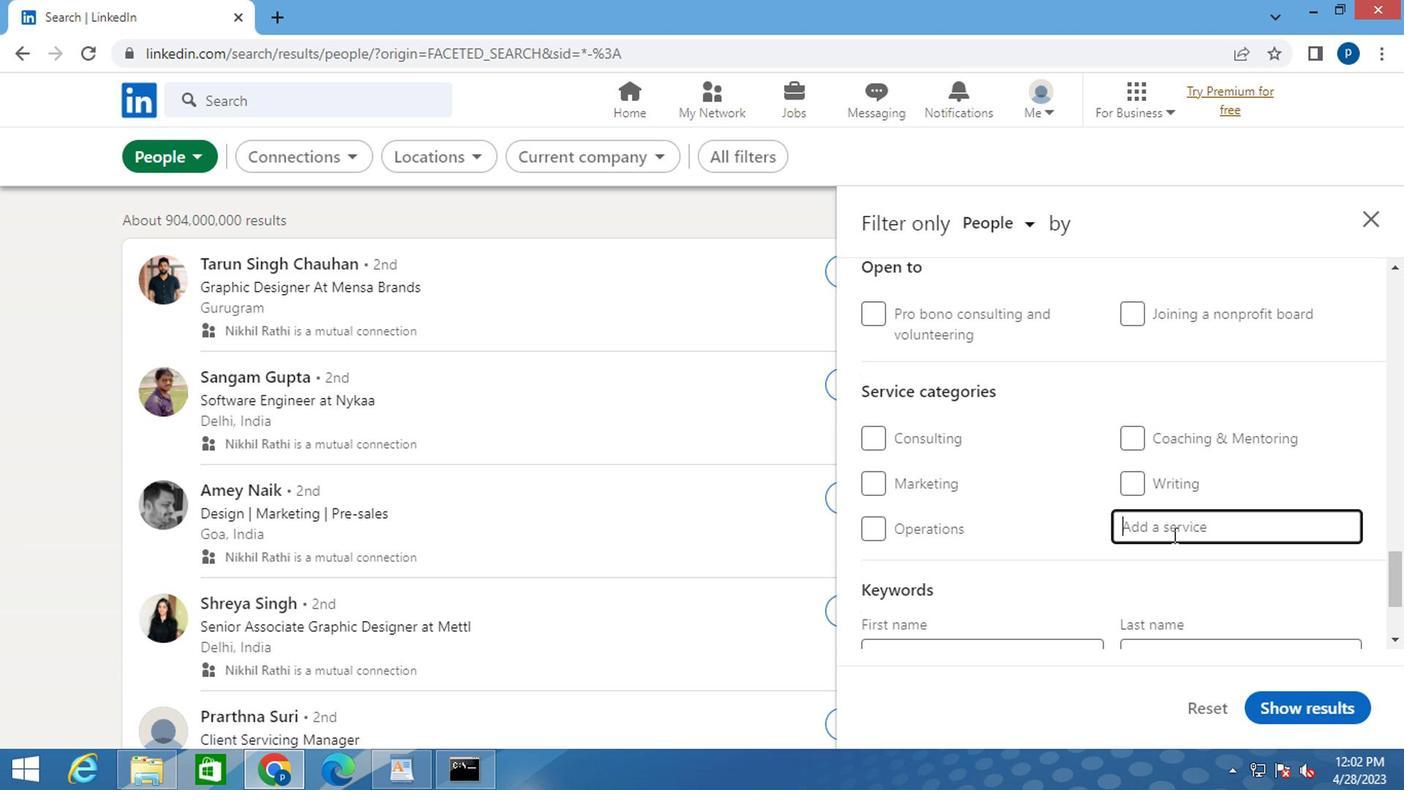 
Action: Key pressed <Key.caps_lock>D<Key.caps_lock>EMAND
Screenshot: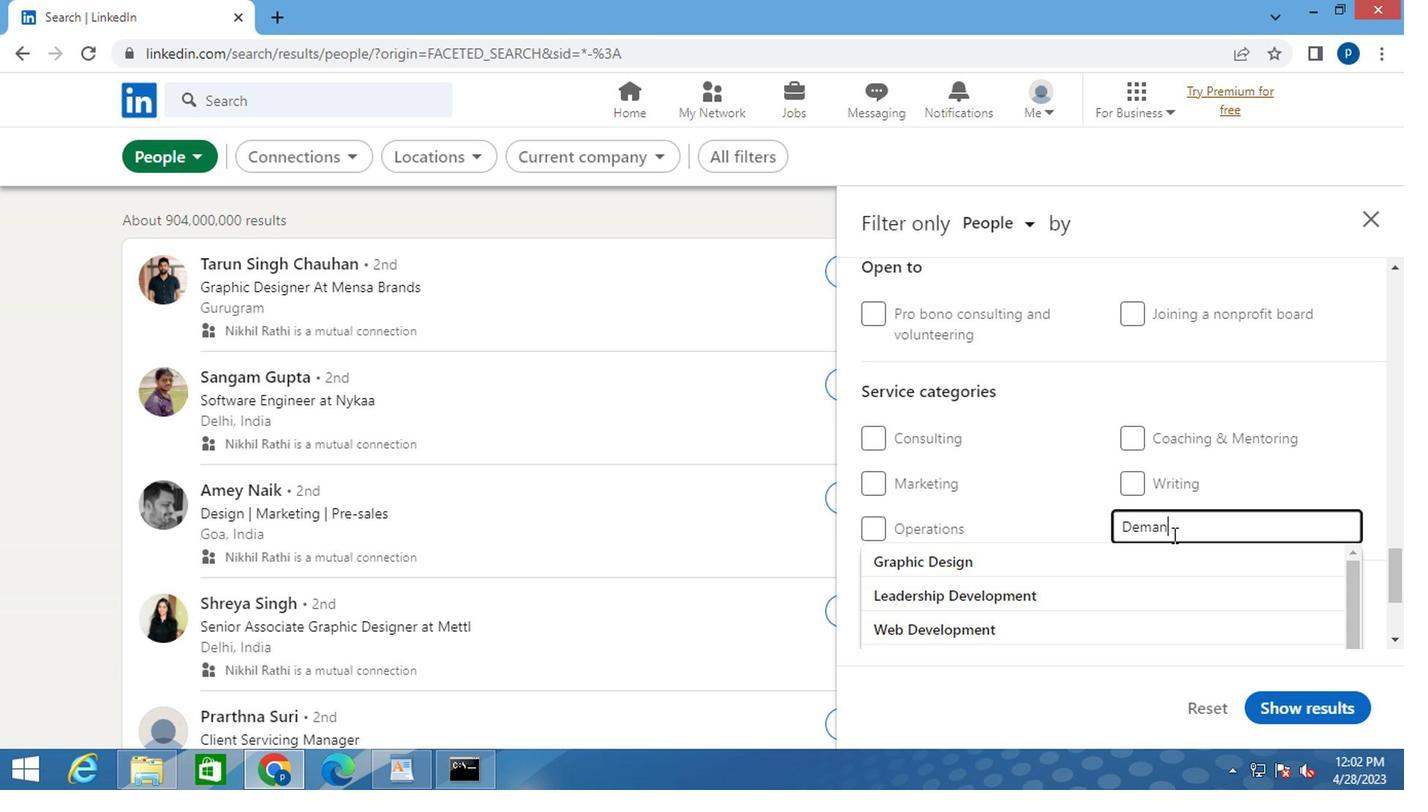 
Action: Mouse moved to (949, 559)
Screenshot: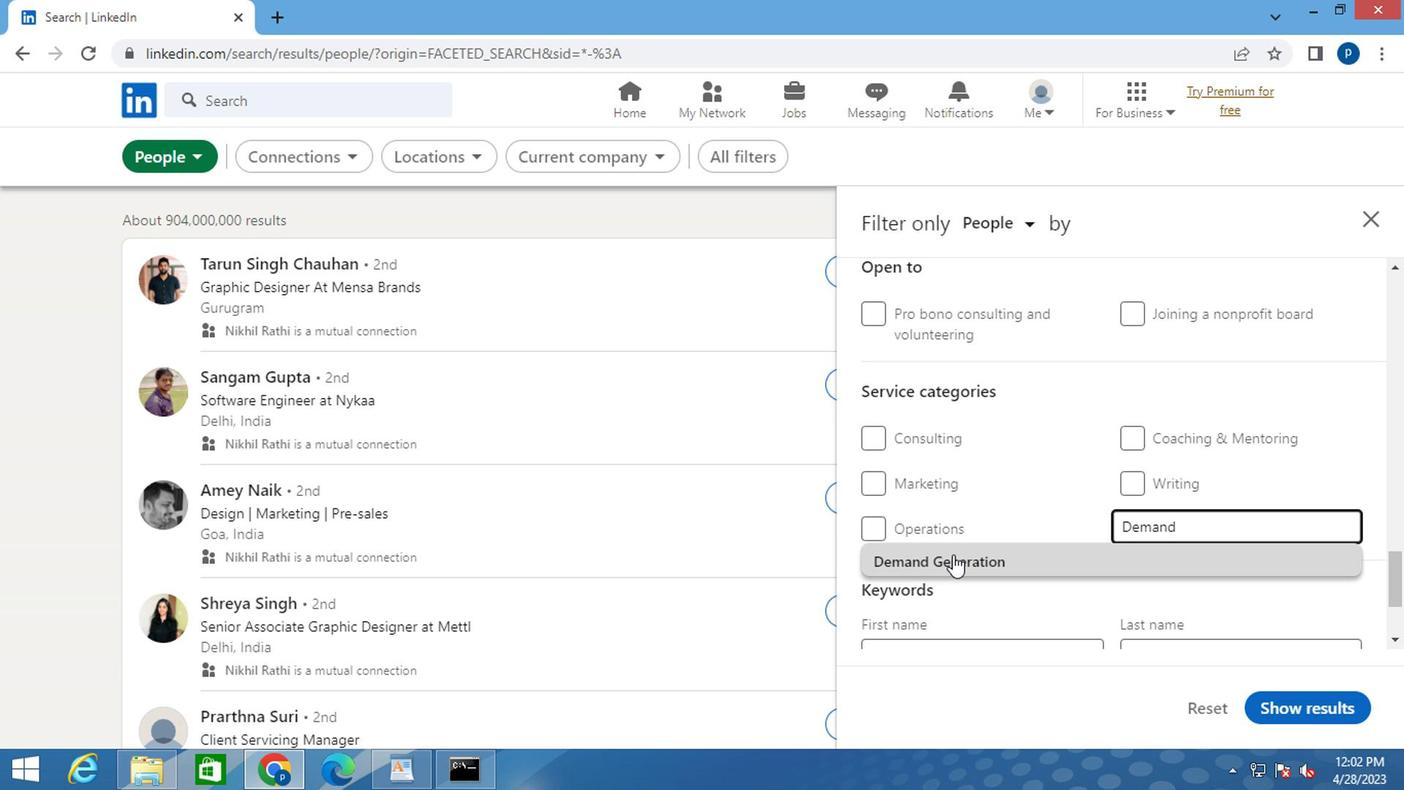 
Action: Mouse pressed left at (949, 559)
Screenshot: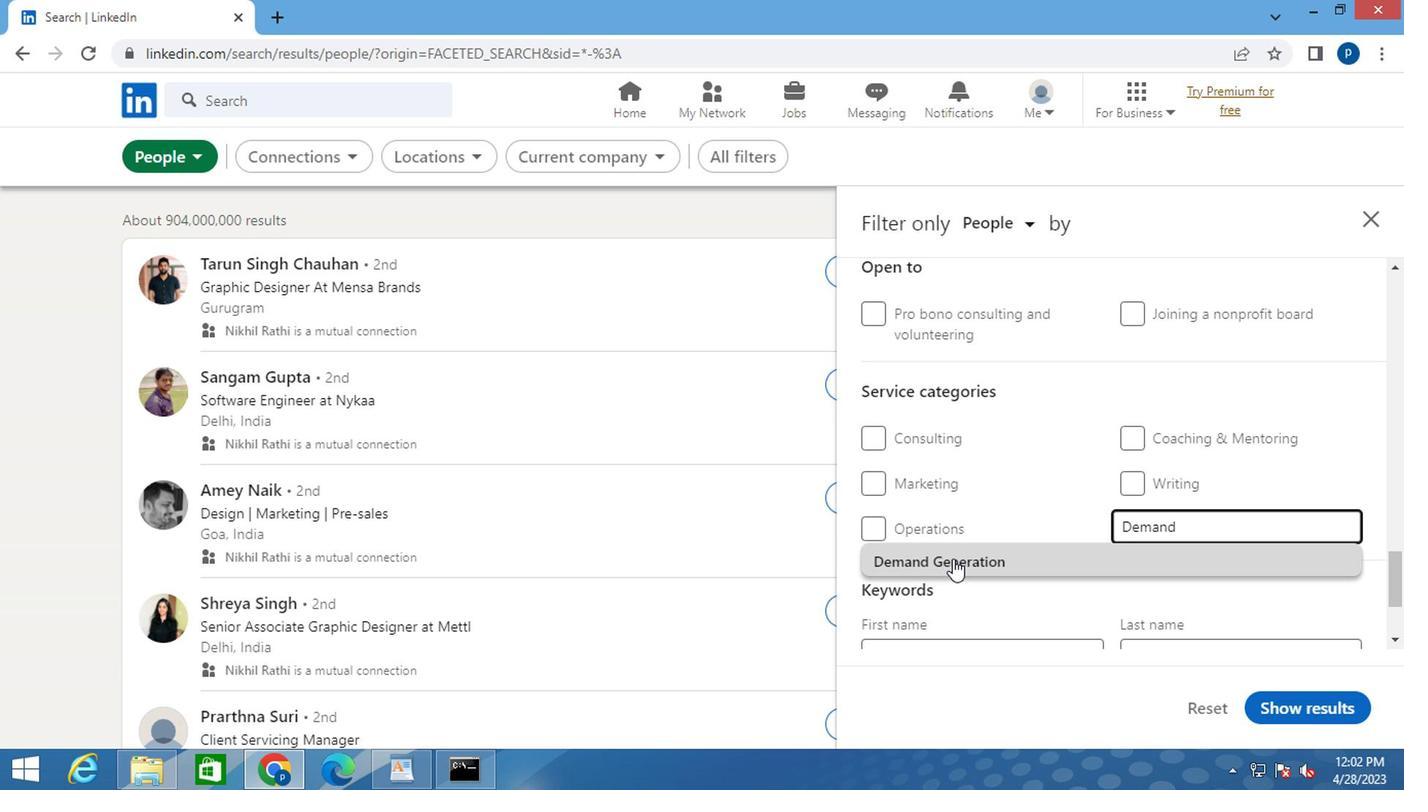
Action: Mouse moved to (969, 542)
Screenshot: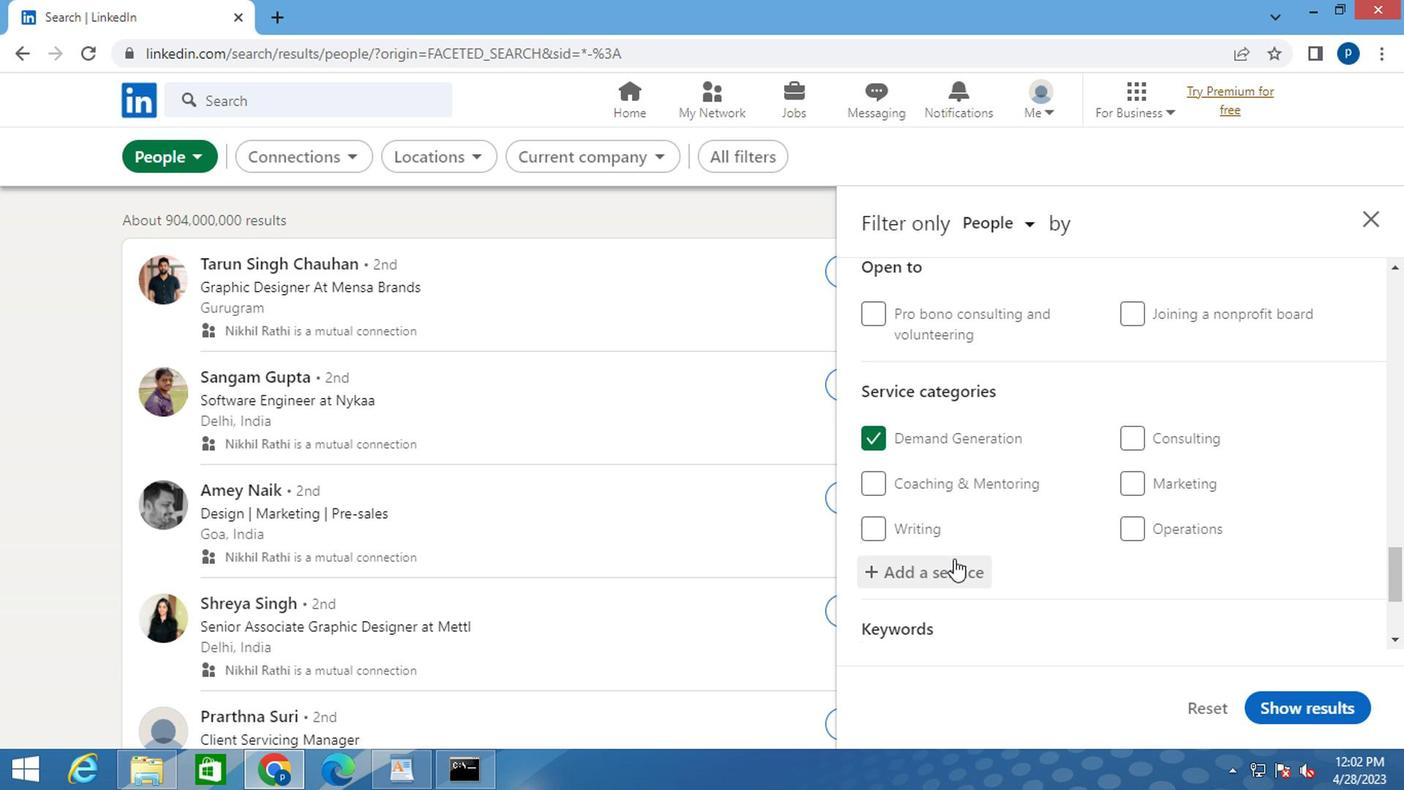 
Action: Mouse scrolled (969, 541) with delta (0, 0)
Screenshot: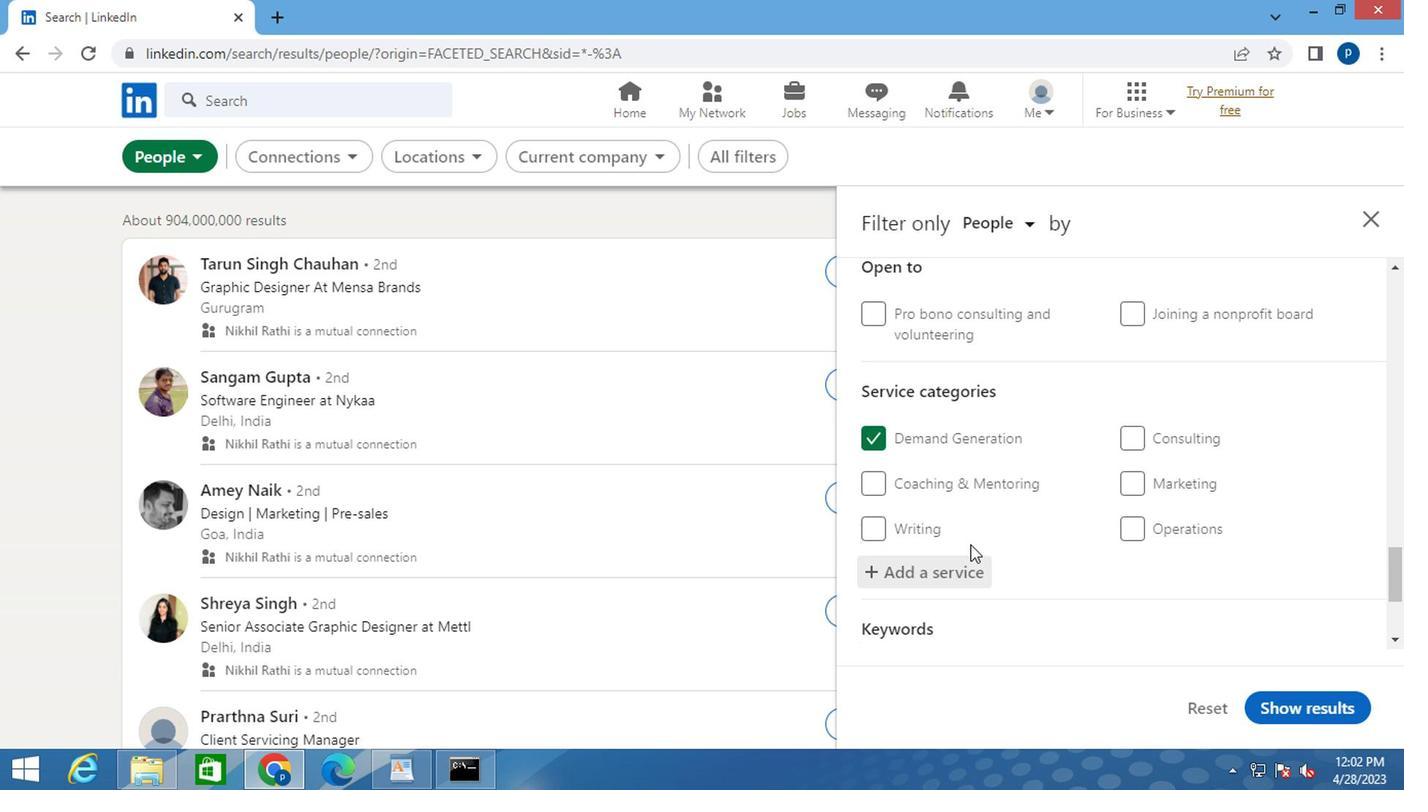 
Action: Mouse scrolled (969, 541) with delta (0, 0)
Screenshot: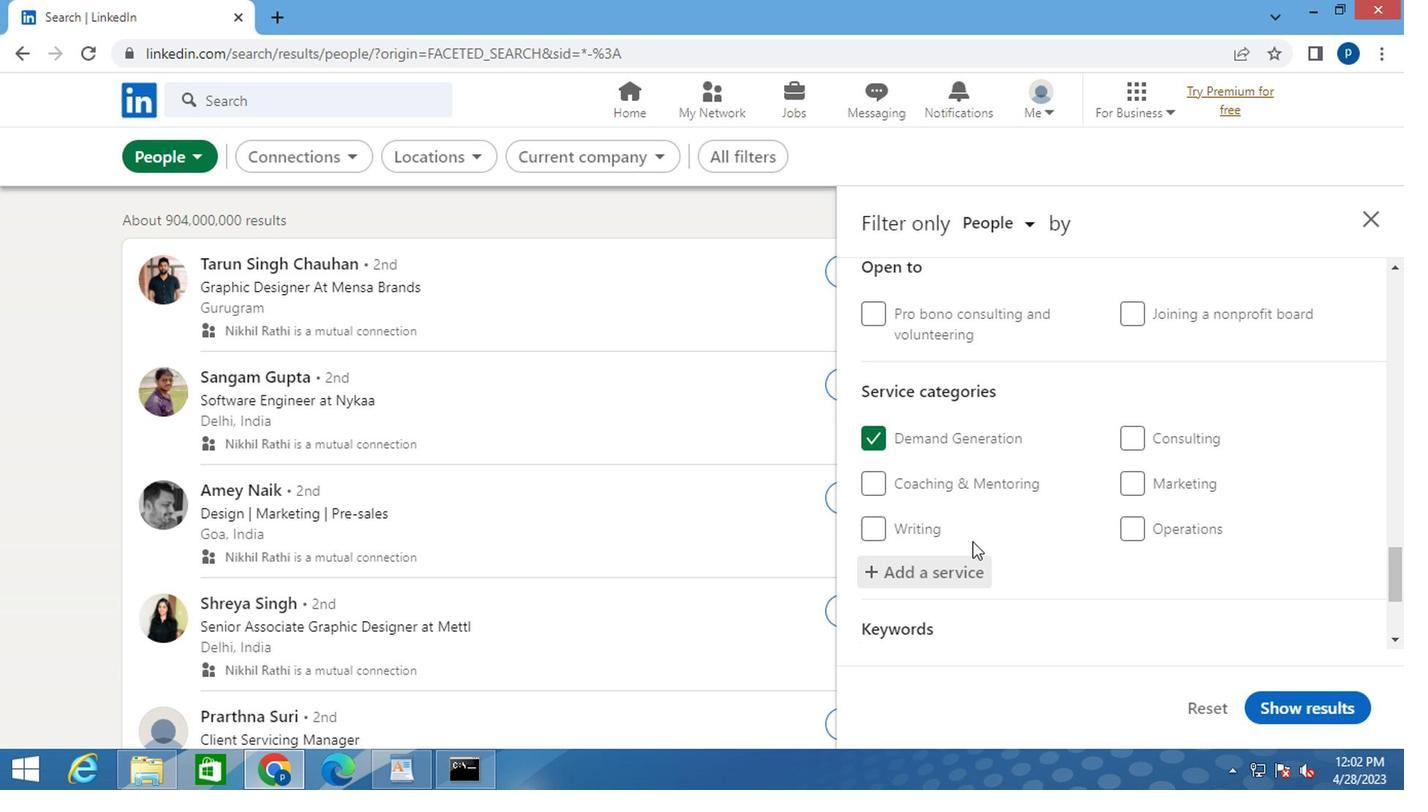 
Action: Mouse moved to (926, 549)
Screenshot: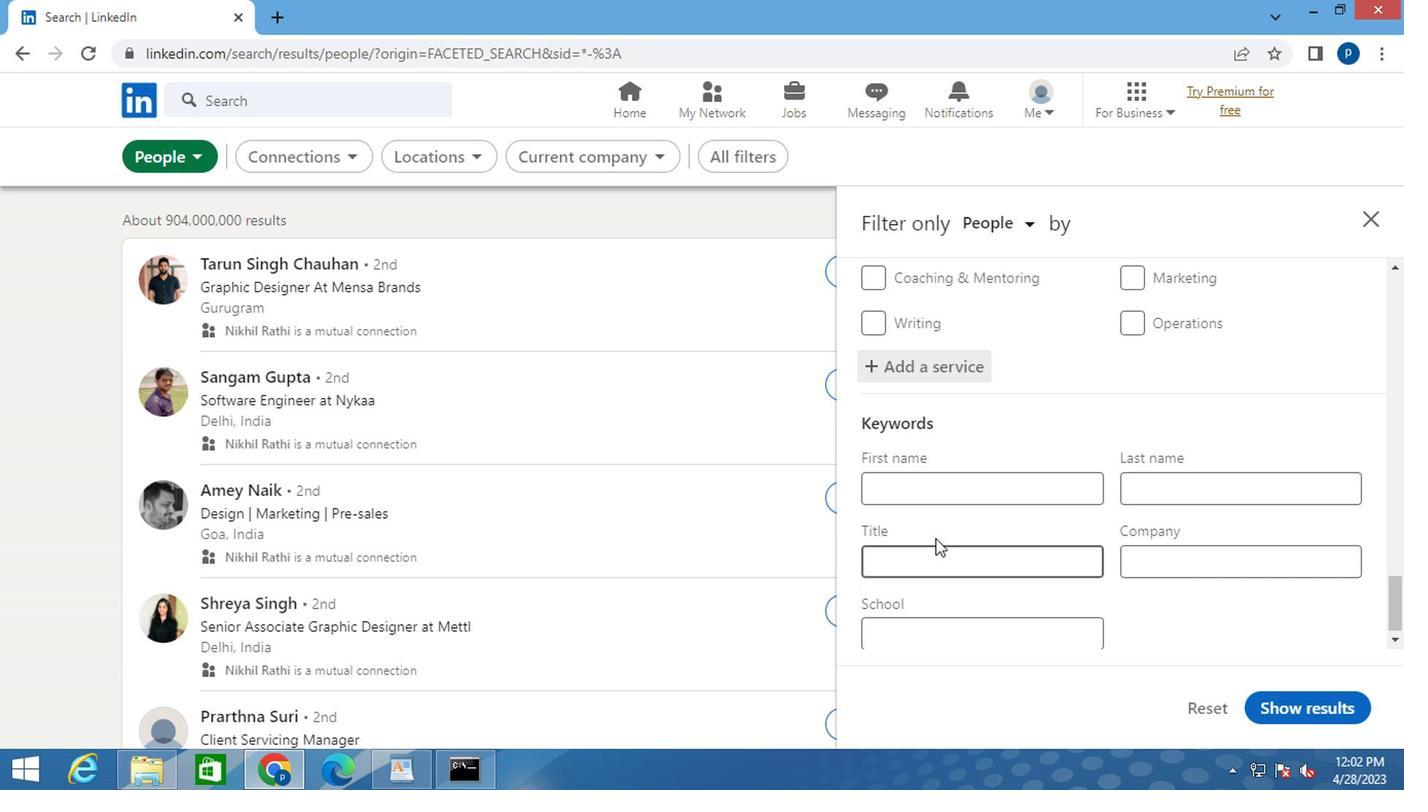 
Action: Mouse pressed left at (926, 549)
Screenshot: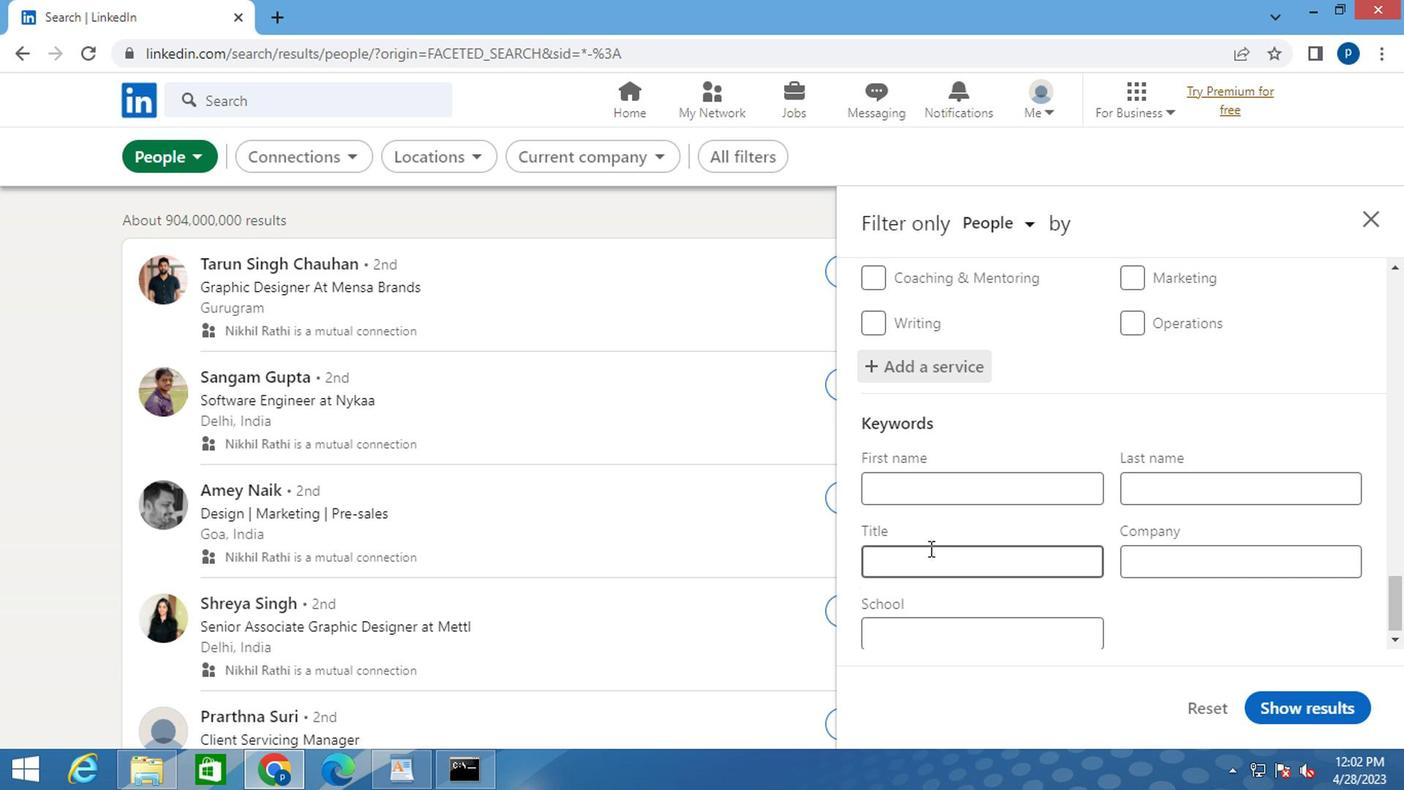 
Action: Key pressed <Key.caps_lock>S<Key.caps_lock>HELF<Key.space><Key.caps_lock>S<Key.caps_lock>TOCKER<Key.space>
Screenshot: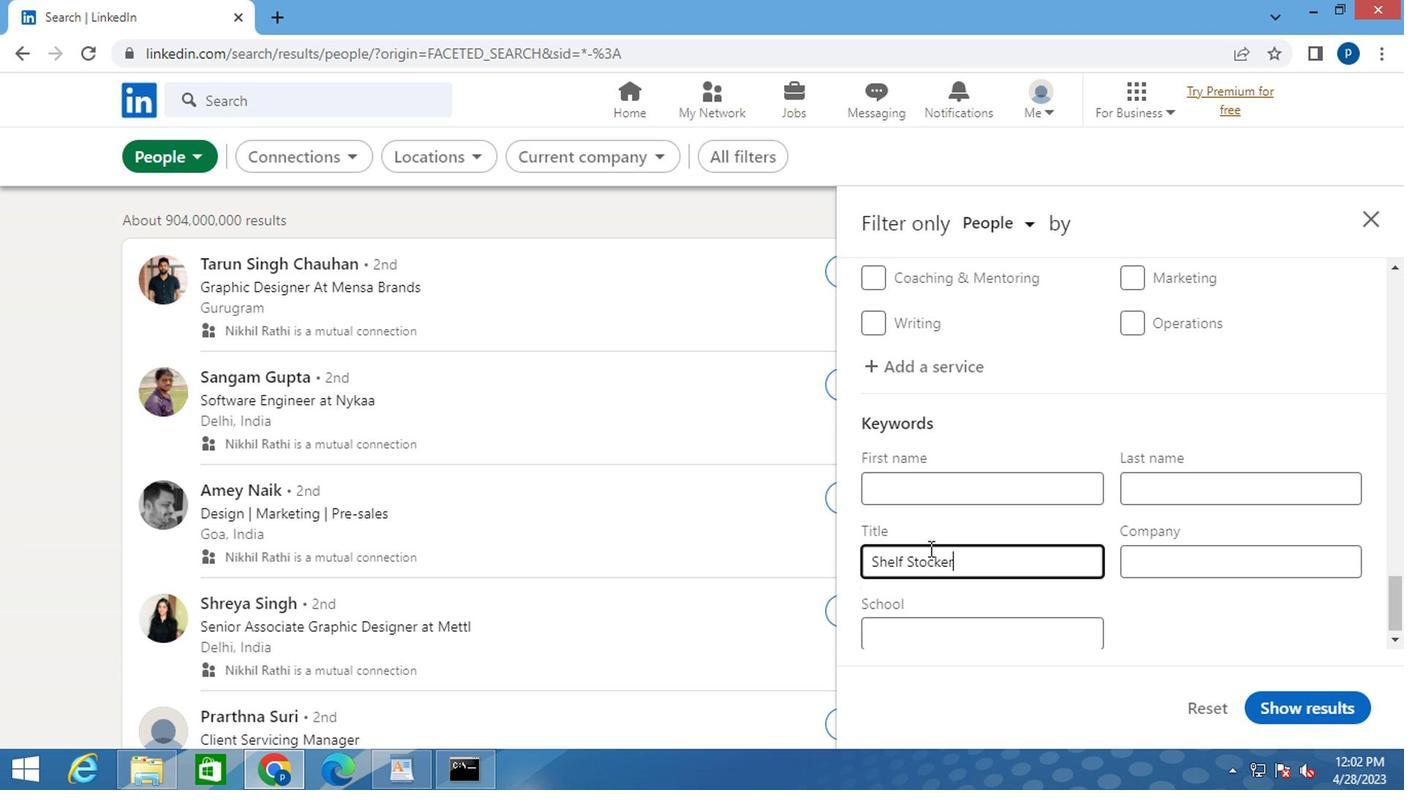 
Action: Mouse moved to (1282, 706)
Screenshot: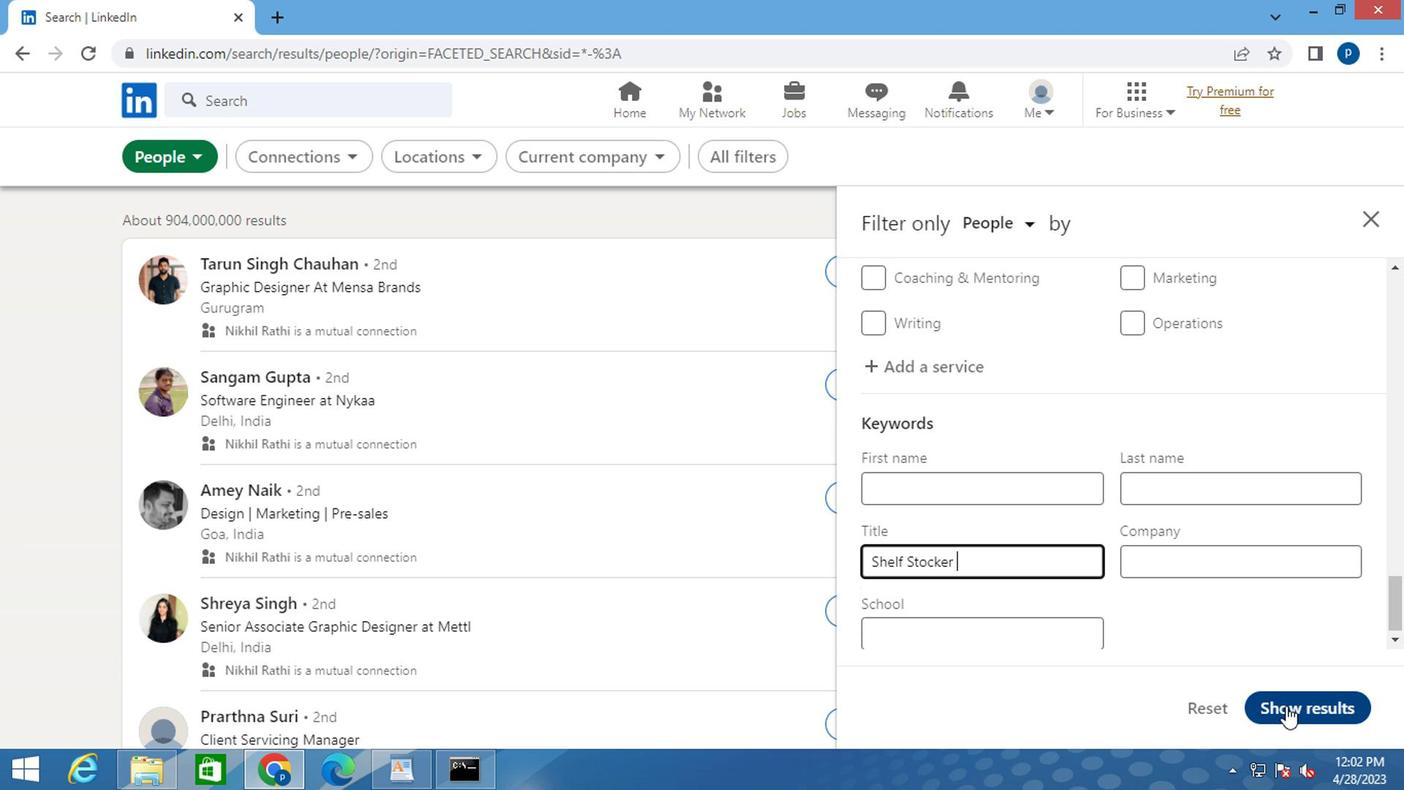 
Action: Mouse pressed left at (1282, 706)
Screenshot: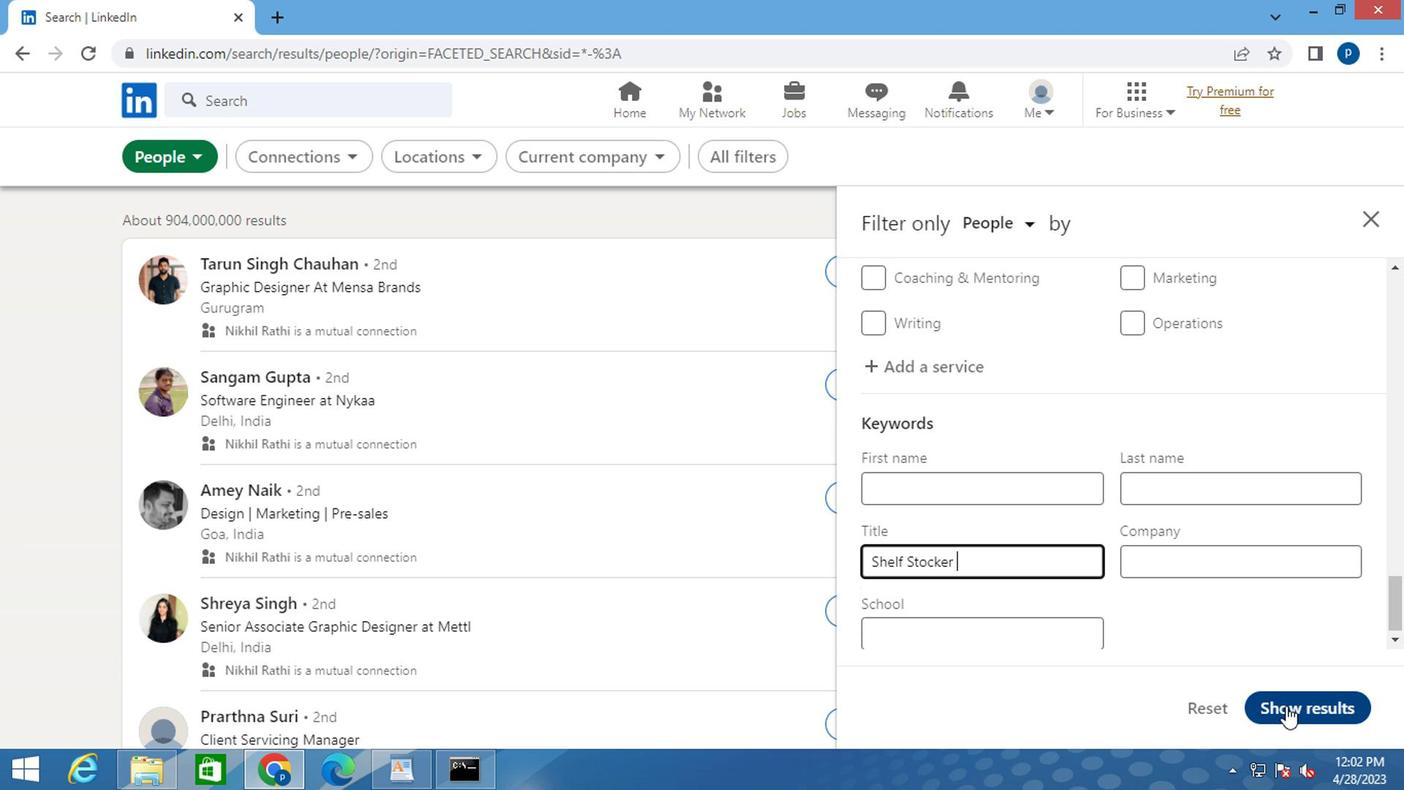 
Action: Mouse moved to (1283, 706)
Screenshot: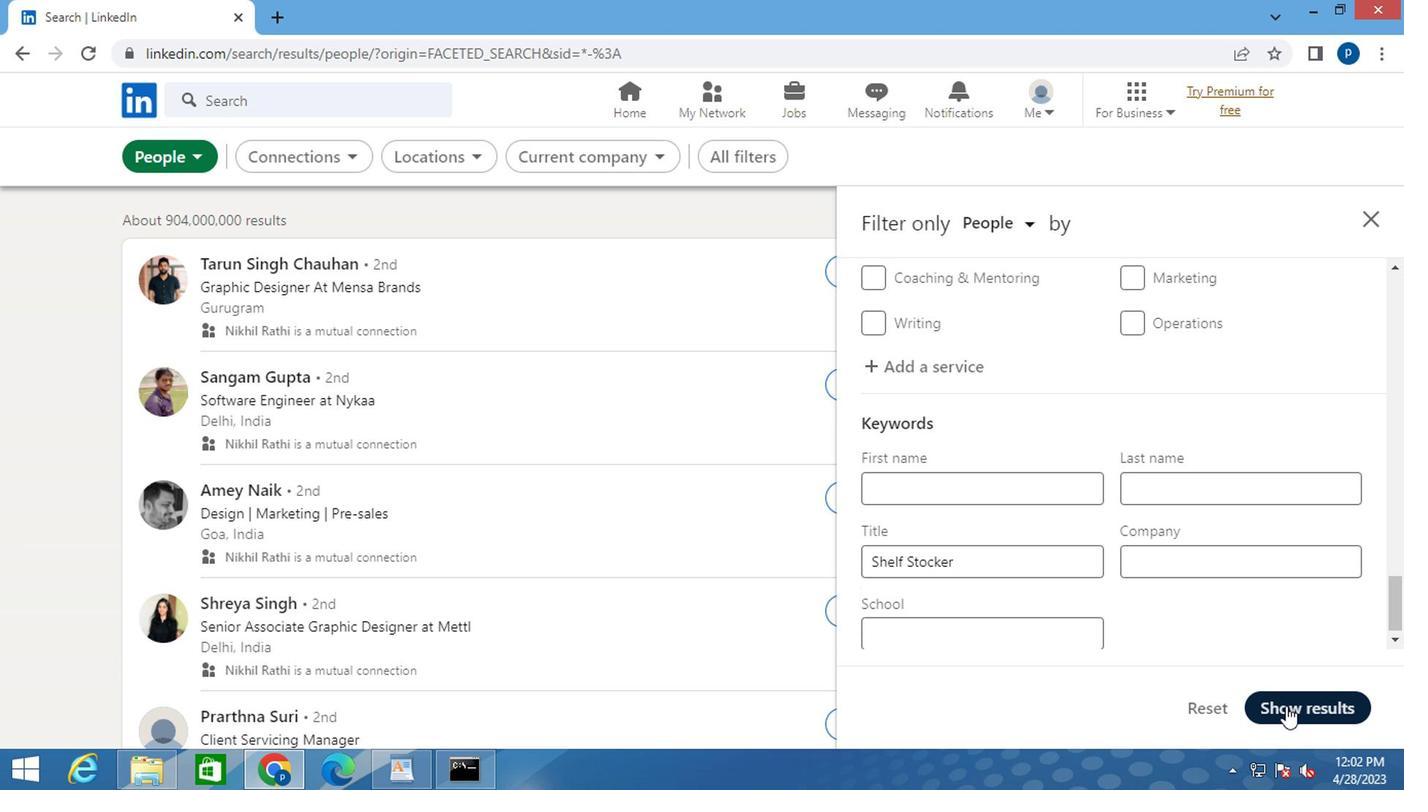 
